 Task: Look for space in Valdosta, United States from 12th July, 2023 to 16th July, 2023 for 8 adults in price range Rs.10000 to Rs.16000. Place can be private room with 8 bedrooms having 8 beds and 8 bathrooms. Property type can be house, flat, guest house, hotel. Amenities needed are: wifi, TV, free parkinig on premises, gym, breakfast. Booking option can be shelf check-in. Required host language is English.
Action: Mouse moved to (483, 122)
Screenshot: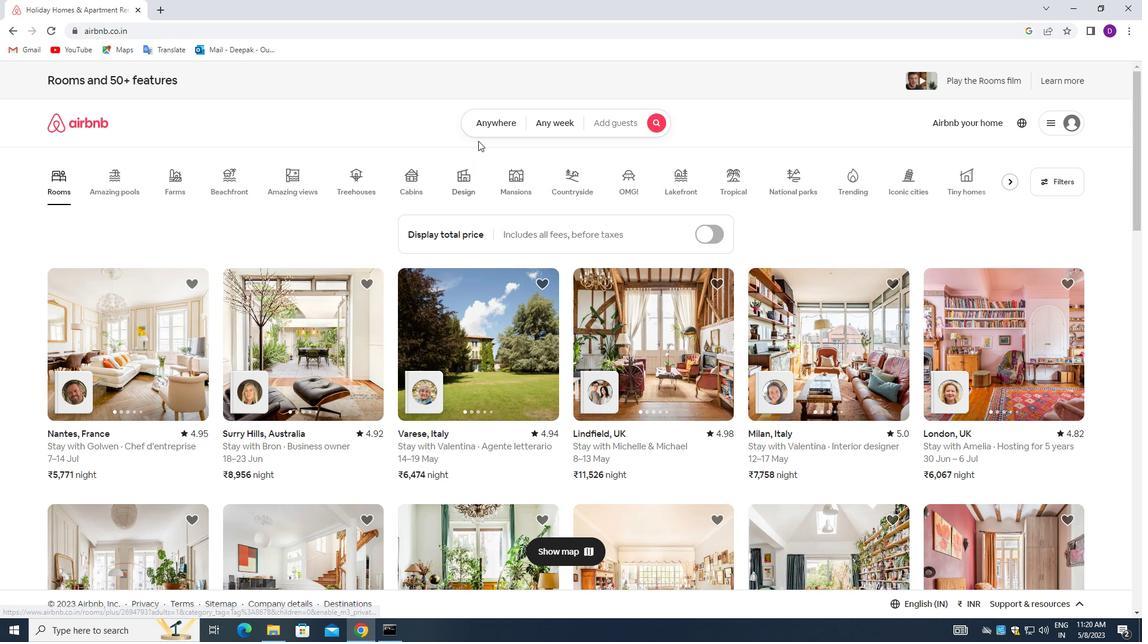 
Action: Mouse pressed left at (483, 122)
Screenshot: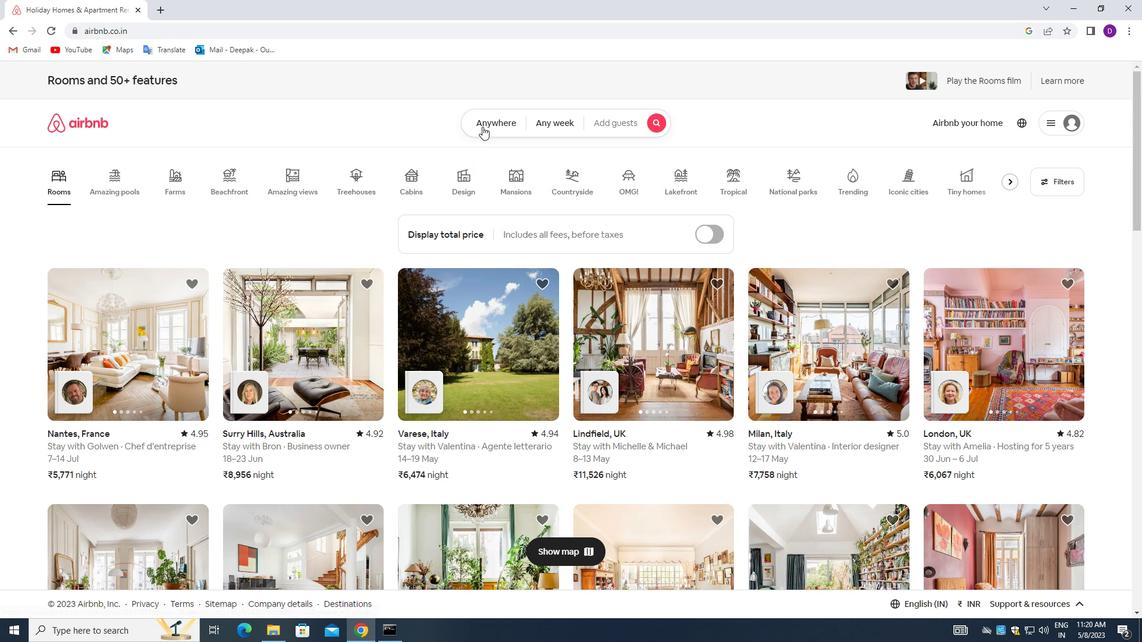 
Action: Mouse moved to (441, 166)
Screenshot: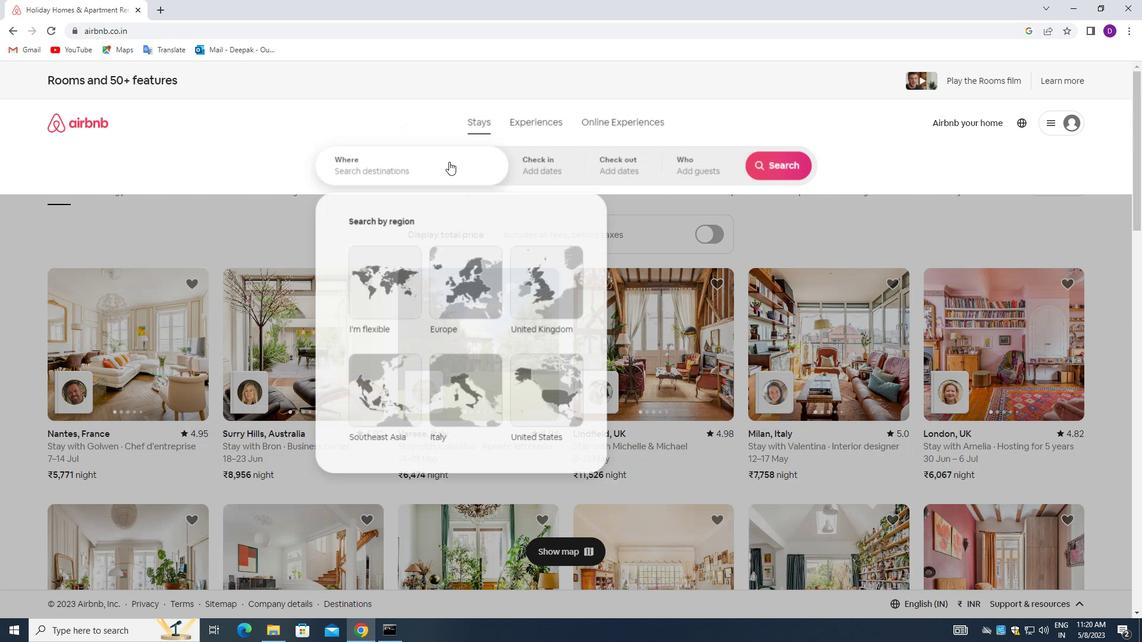 
Action: Mouse pressed left at (441, 166)
Screenshot: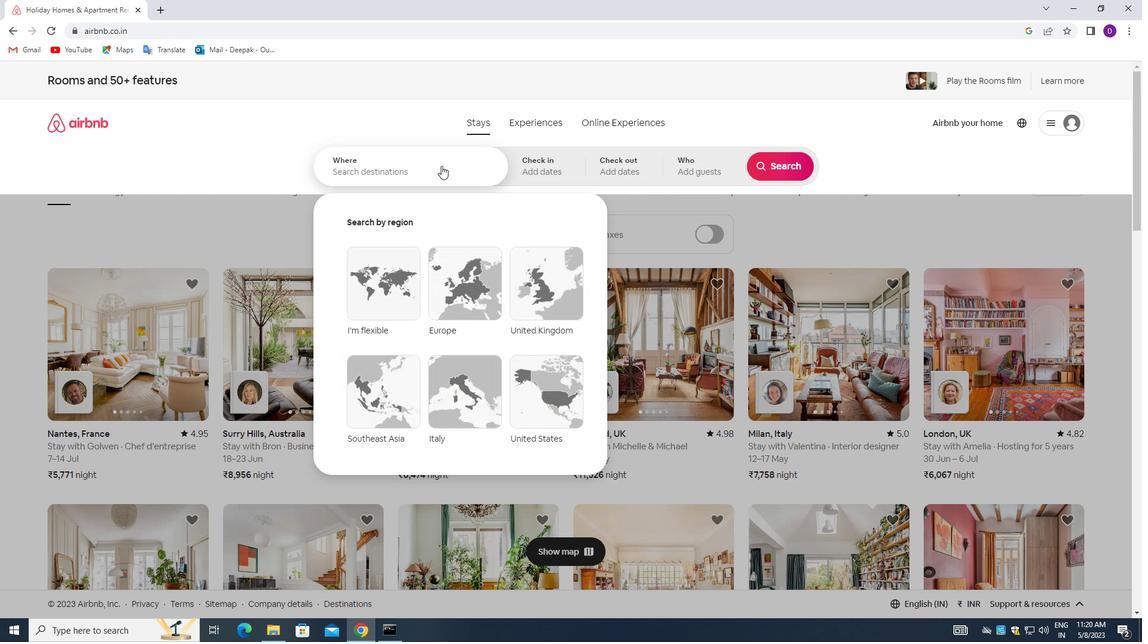 
Action: Mouse moved to (192, 251)
Screenshot: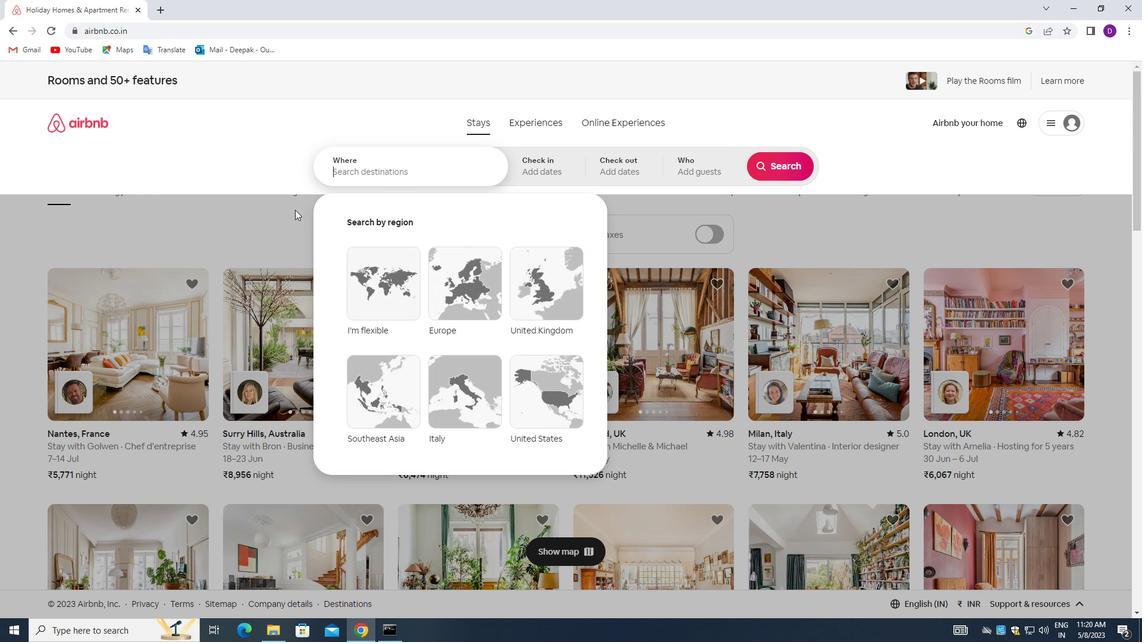 
Action: Key pressed <Key.shift_r>Valdosta,<Key.space><Key.shift>UNITED<Key.space><Key.shift_r>STATES<Key.enter>
Screenshot: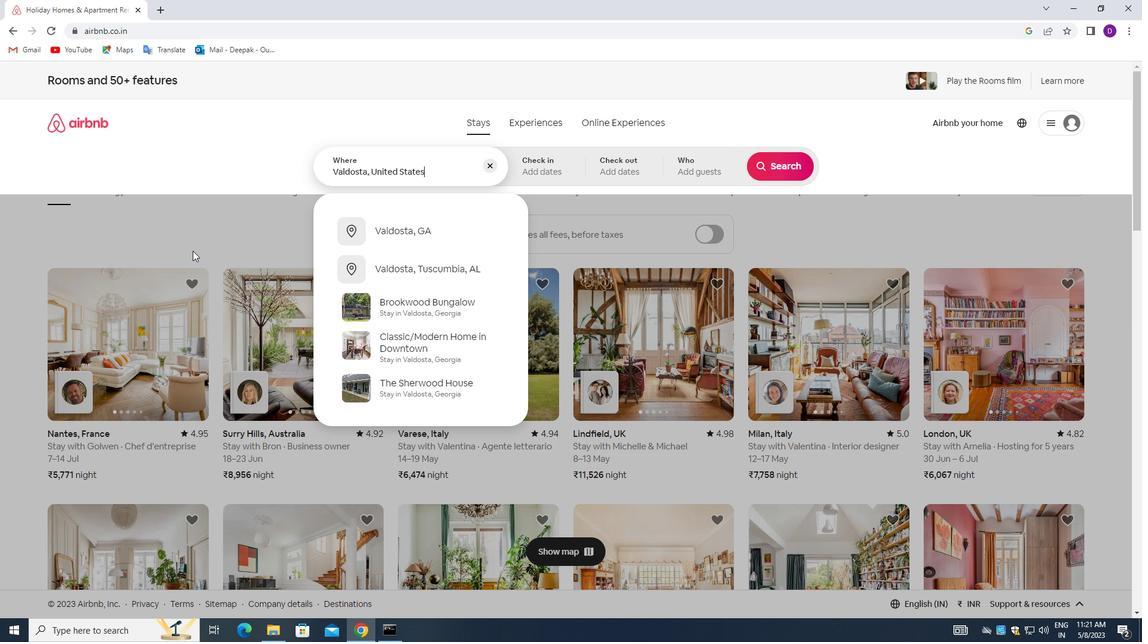 
Action: Mouse moved to (772, 261)
Screenshot: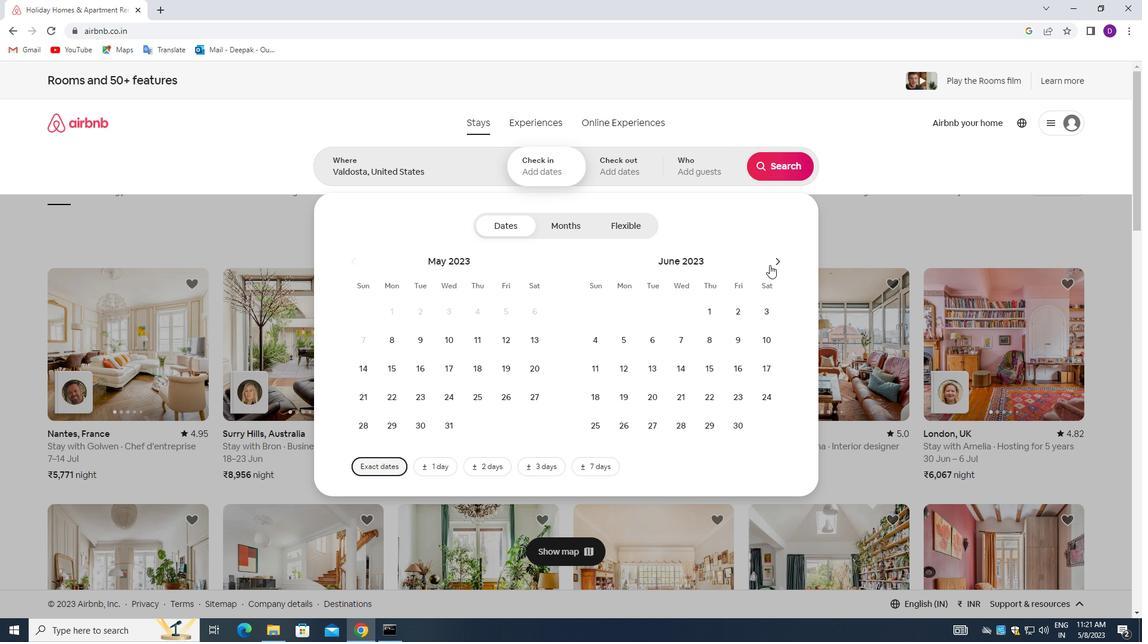 
Action: Mouse pressed left at (772, 261)
Screenshot: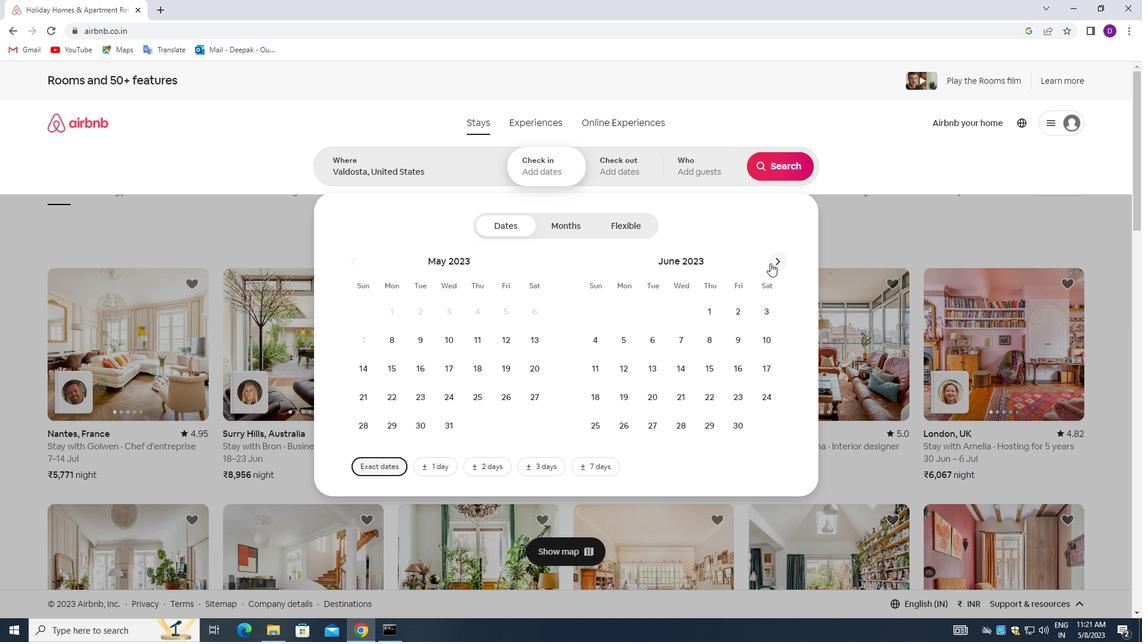 
Action: Mouse moved to (675, 366)
Screenshot: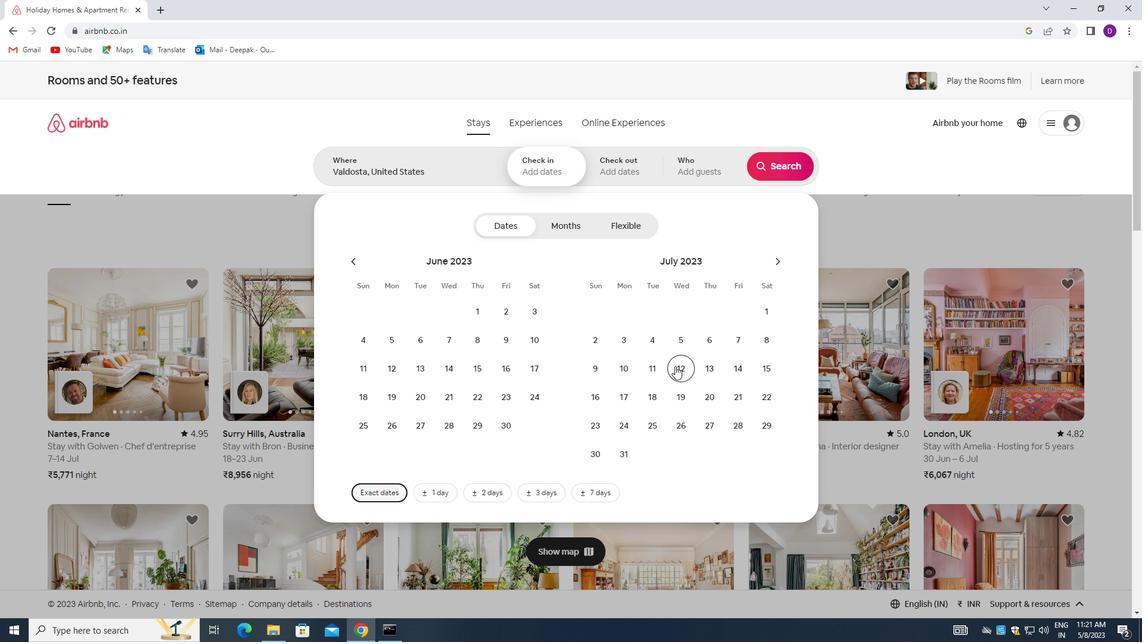 
Action: Mouse pressed left at (675, 366)
Screenshot: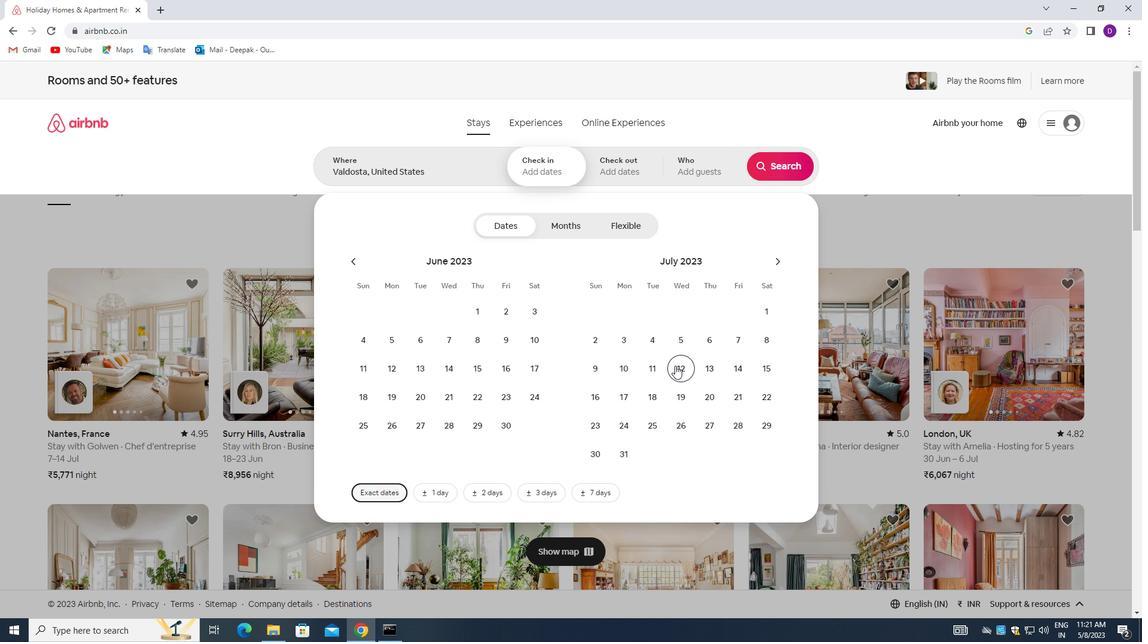 
Action: Mouse moved to (605, 399)
Screenshot: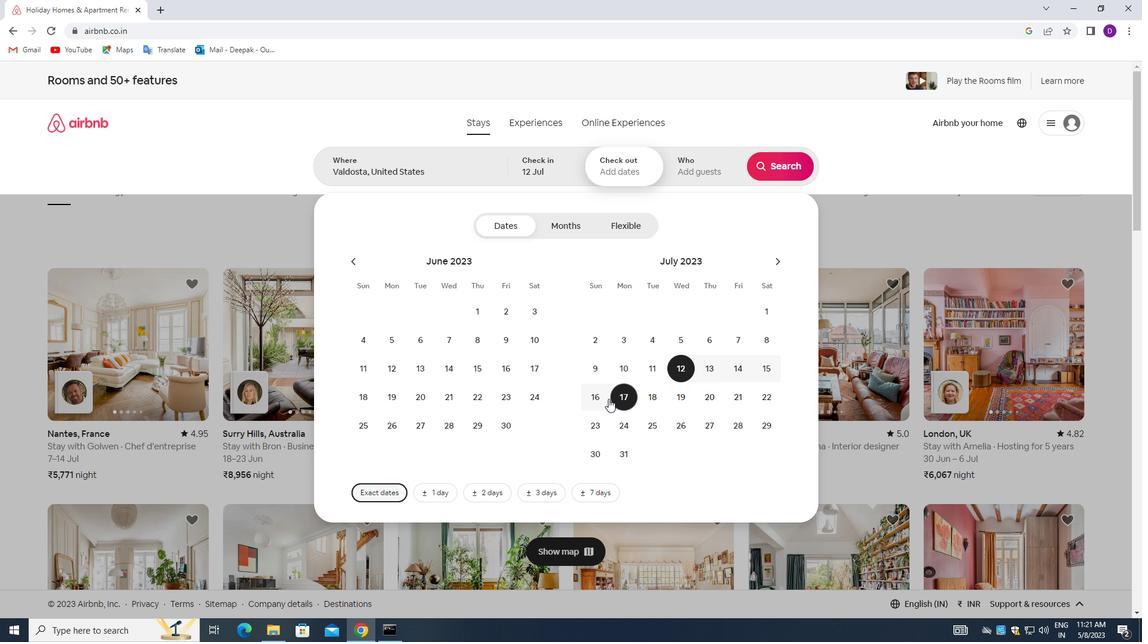 
Action: Mouse pressed left at (605, 399)
Screenshot: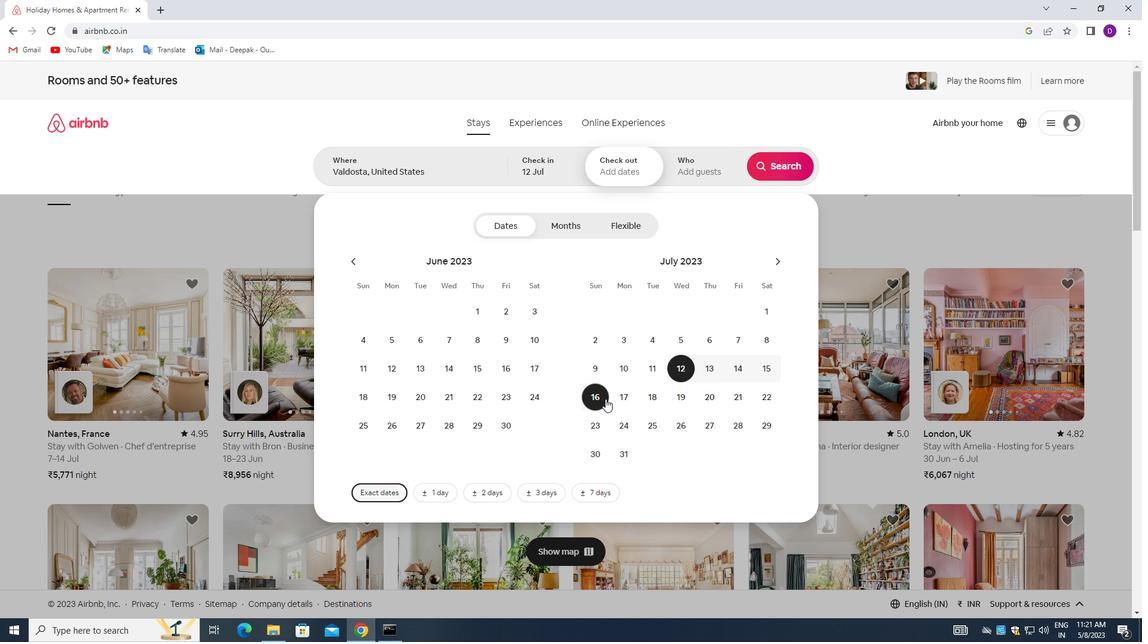 
Action: Mouse moved to (694, 161)
Screenshot: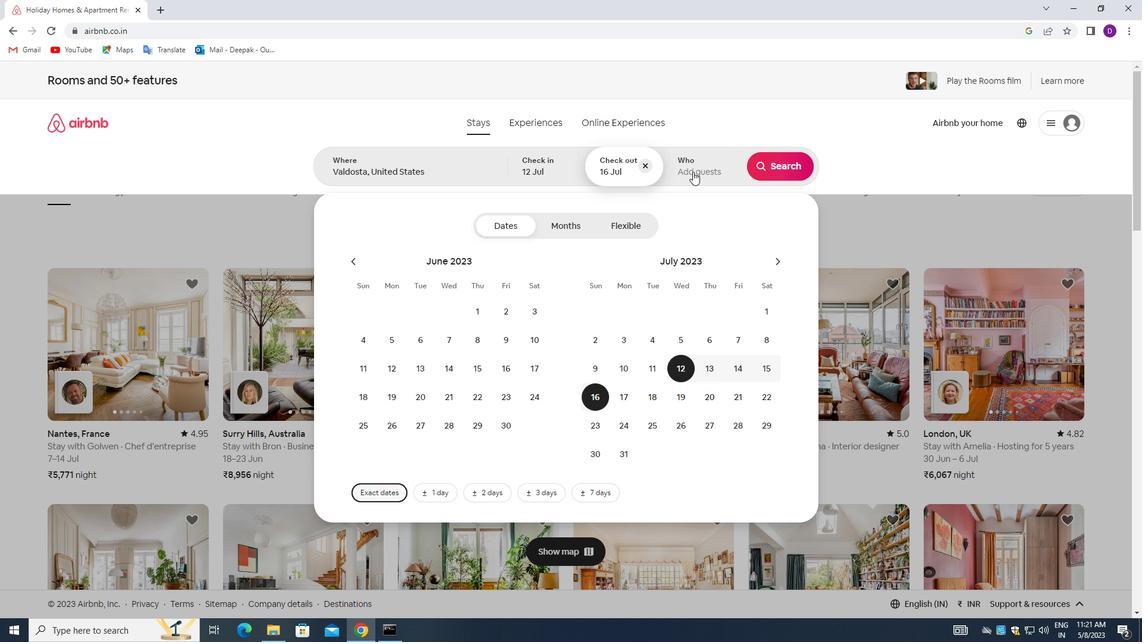 
Action: Mouse pressed left at (694, 161)
Screenshot: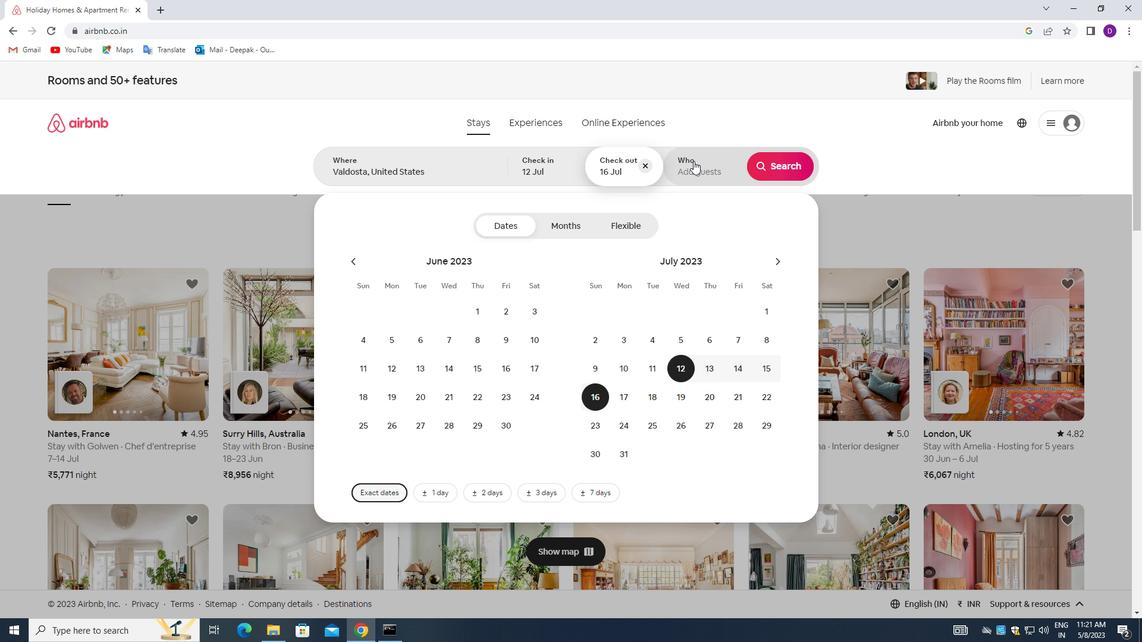 
Action: Mouse moved to (786, 228)
Screenshot: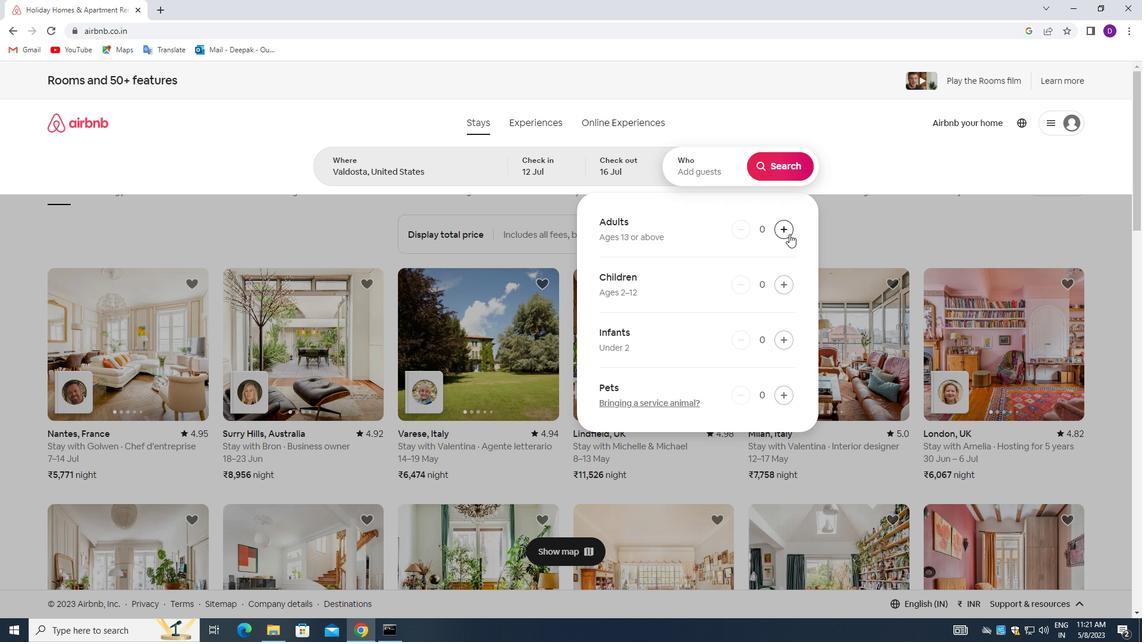 
Action: Mouse pressed left at (786, 228)
Screenshot: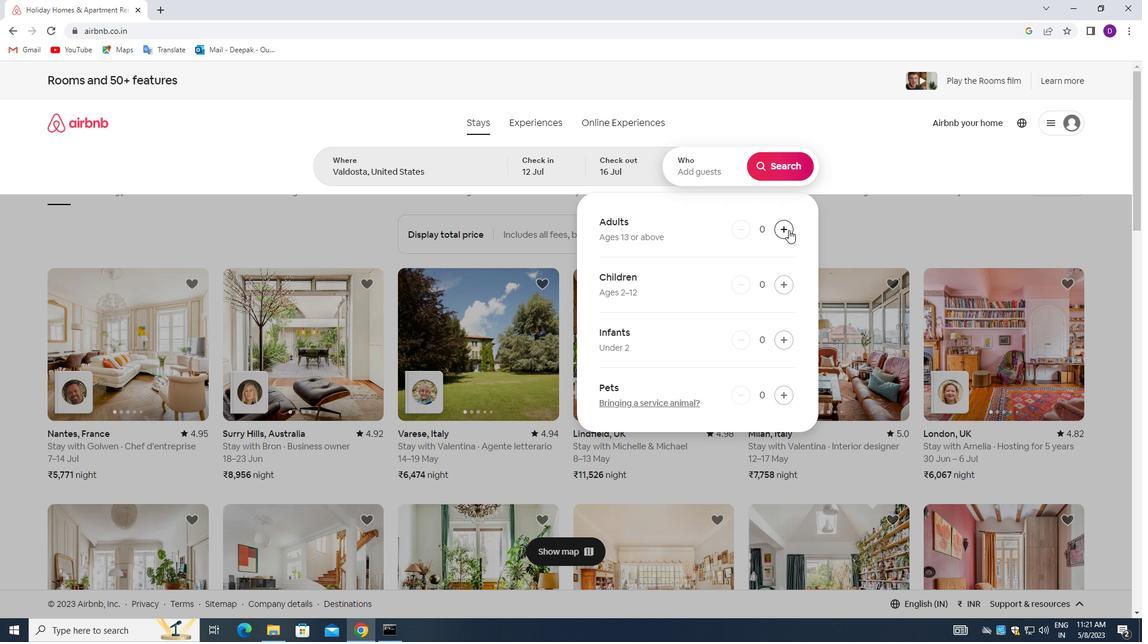 
Action: Mouse pressed left at (786, 228)
Screenshot: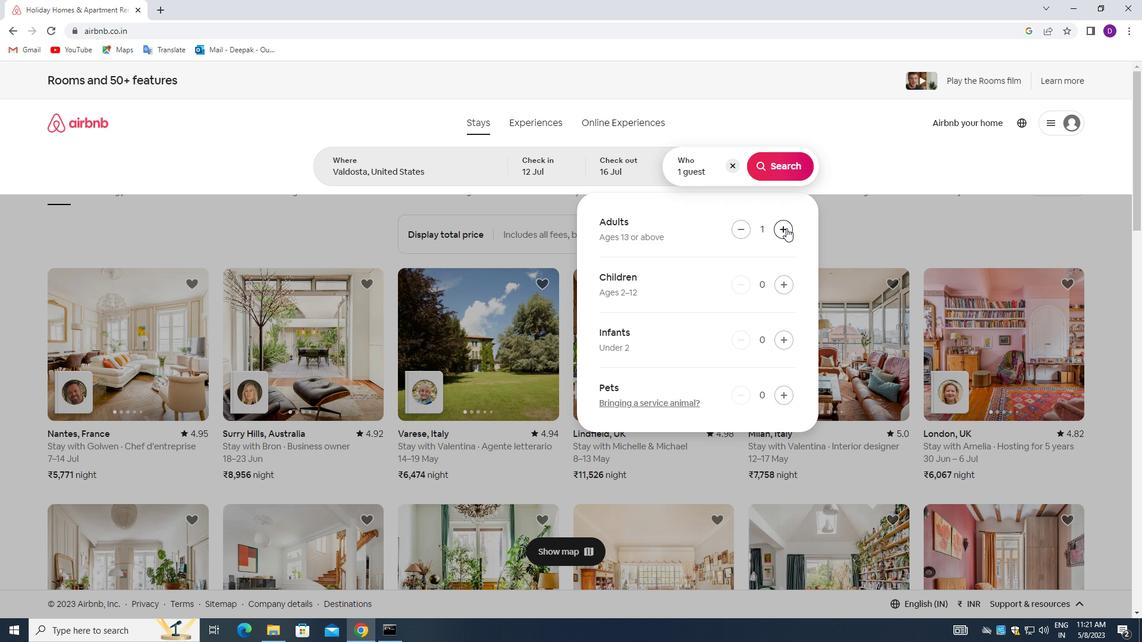 
Action: Mouse pressed left at (786, 228)
Screenshot: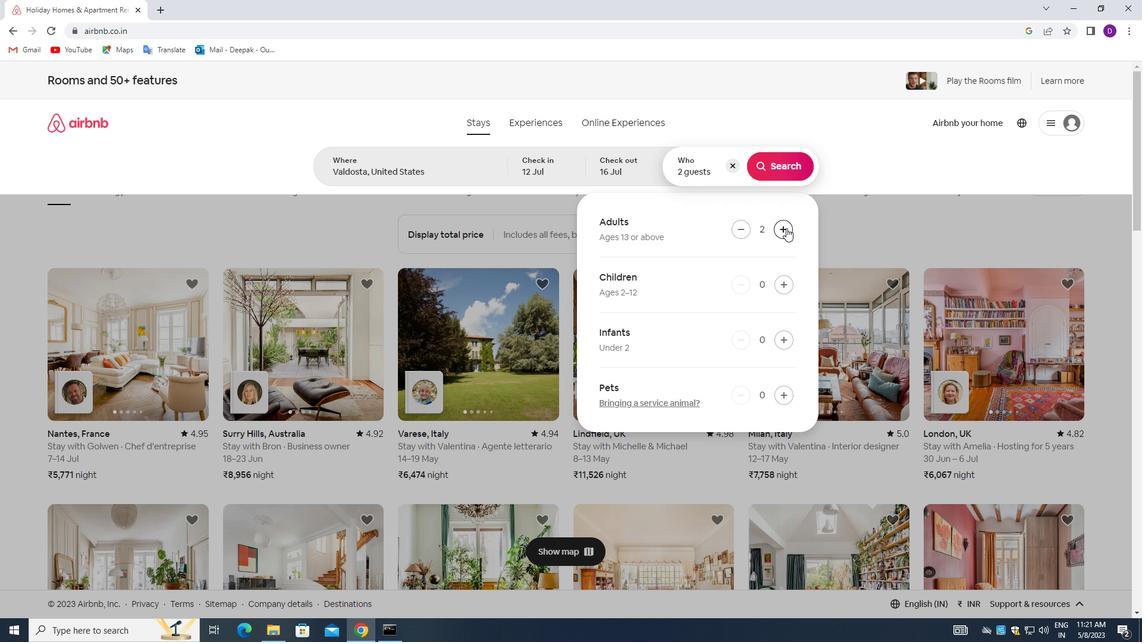 
Action: Mouse pressed left at (786, 228)
Screenshot: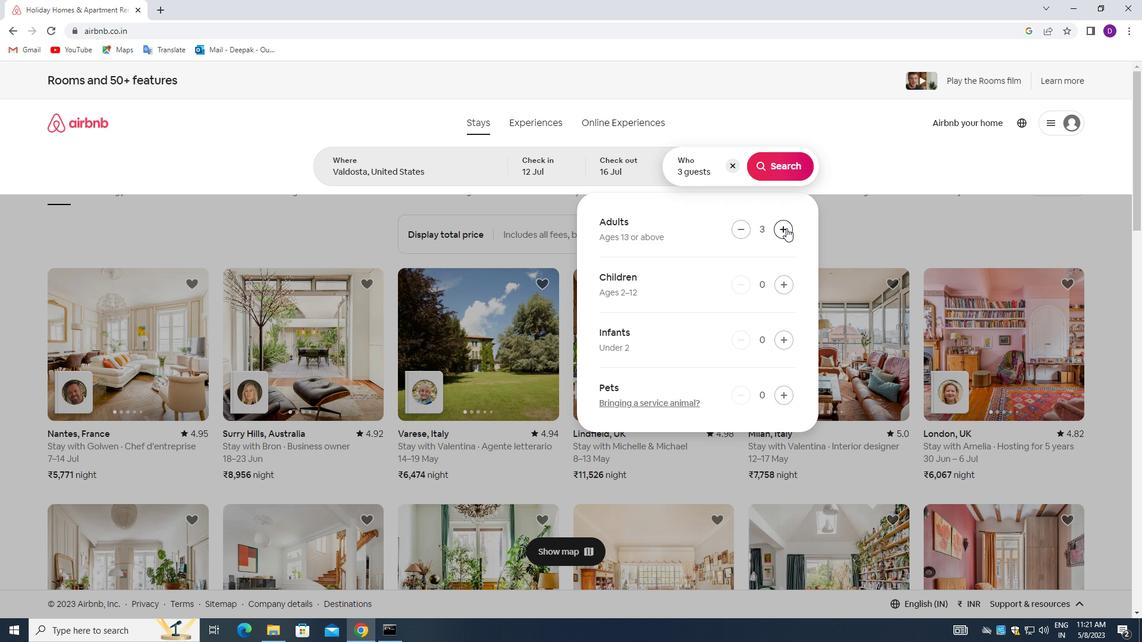 
Action: Mouse pressed left at (786, 228)
Screenshot: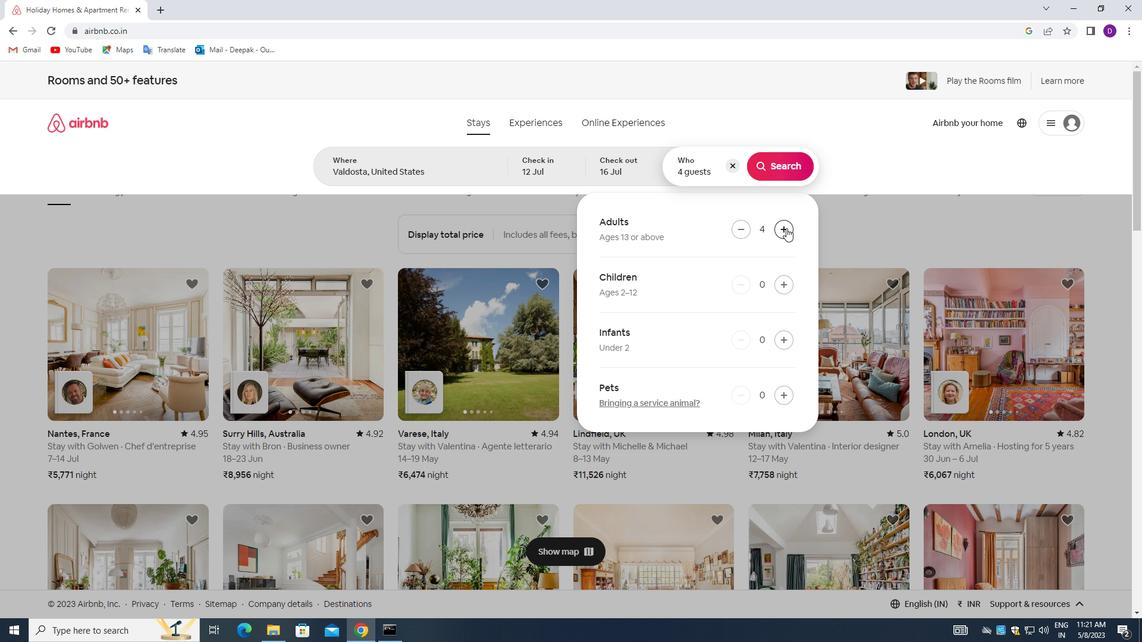 
Action: Mouse pressed left at (786, 228)
Screenshot: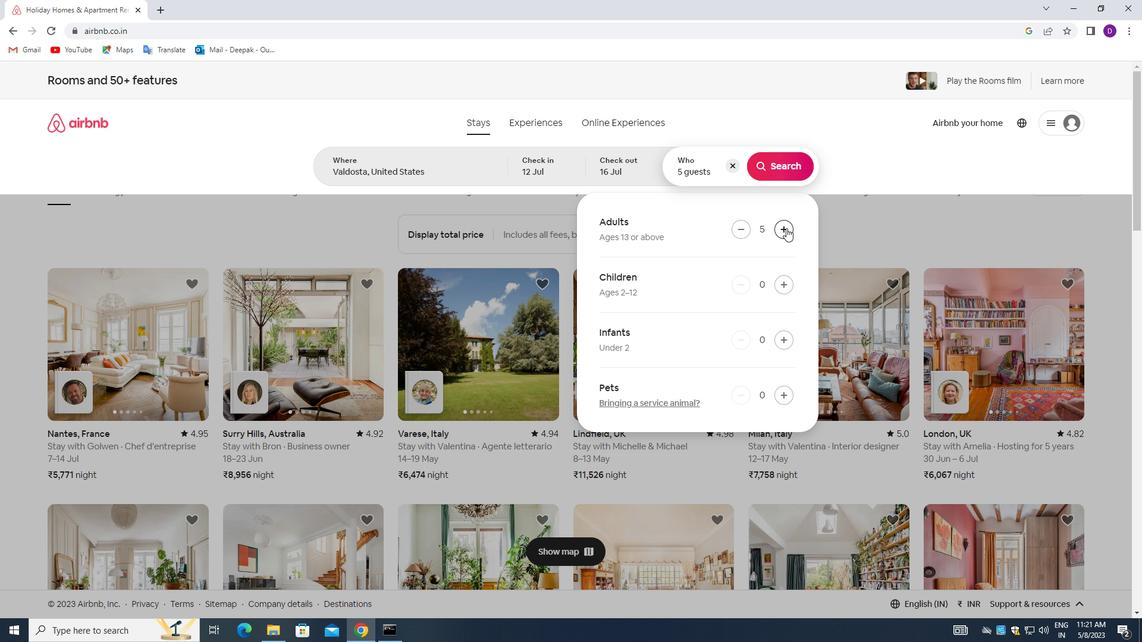 
Action: Mouse pressed left at (786, 228)
Screenshot: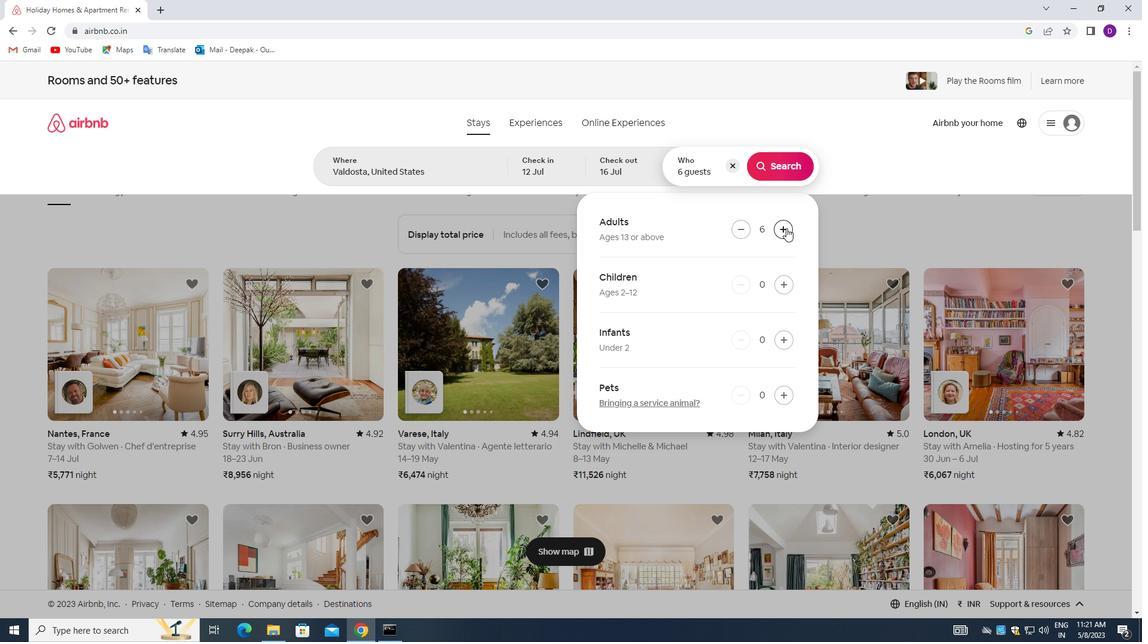 
Action: Mouse pressed left at (786, 228)
Screenshot: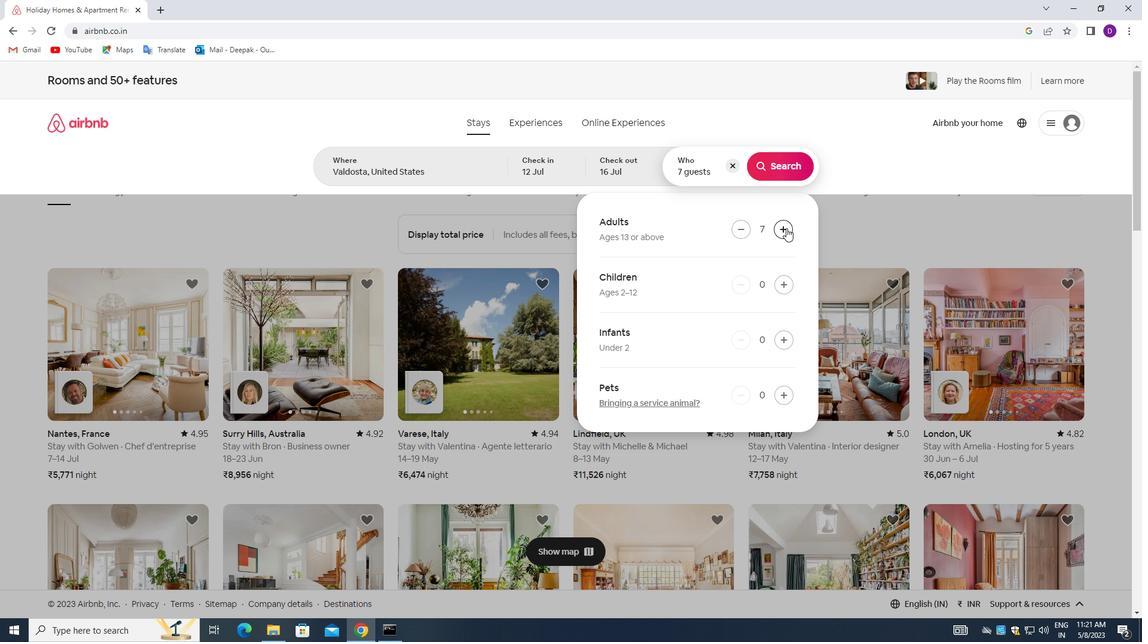 
Action: Mouse moved to (779, 164)
Screenshot: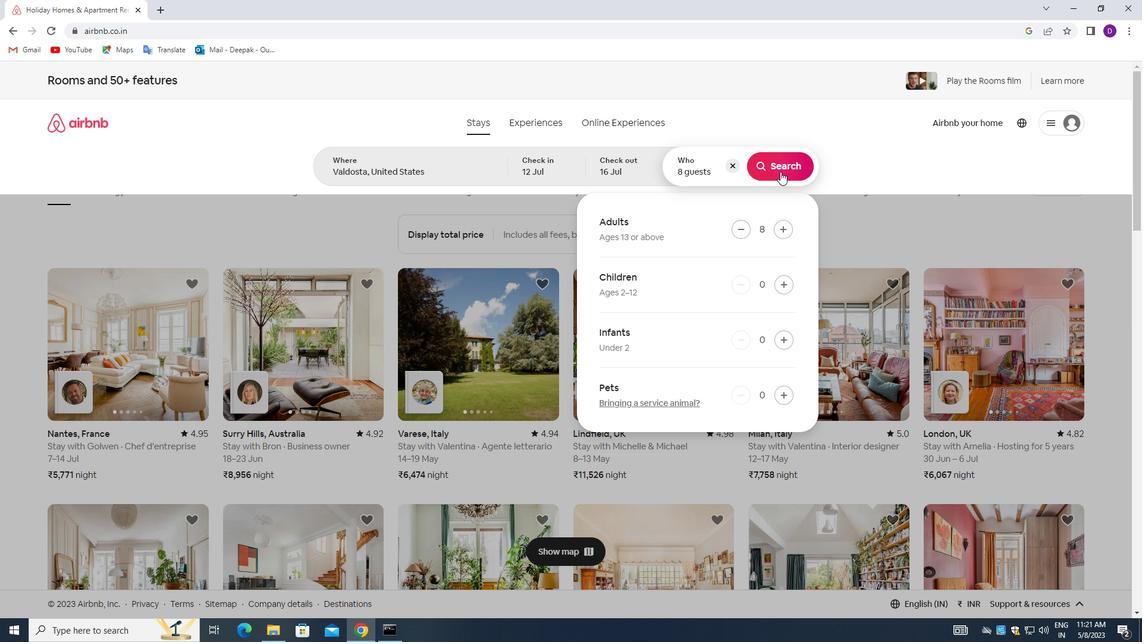 
Action: Mouse pressed left at (779, 164)
Screenshot: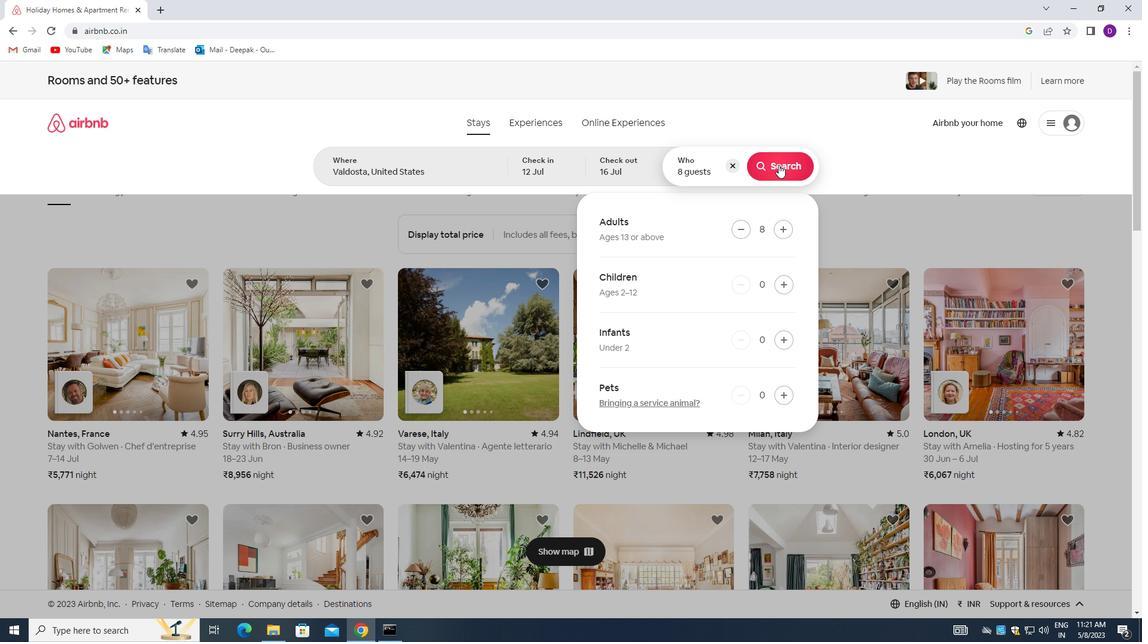 
Action: Mouse moved to (1077, 129)
Screenshot: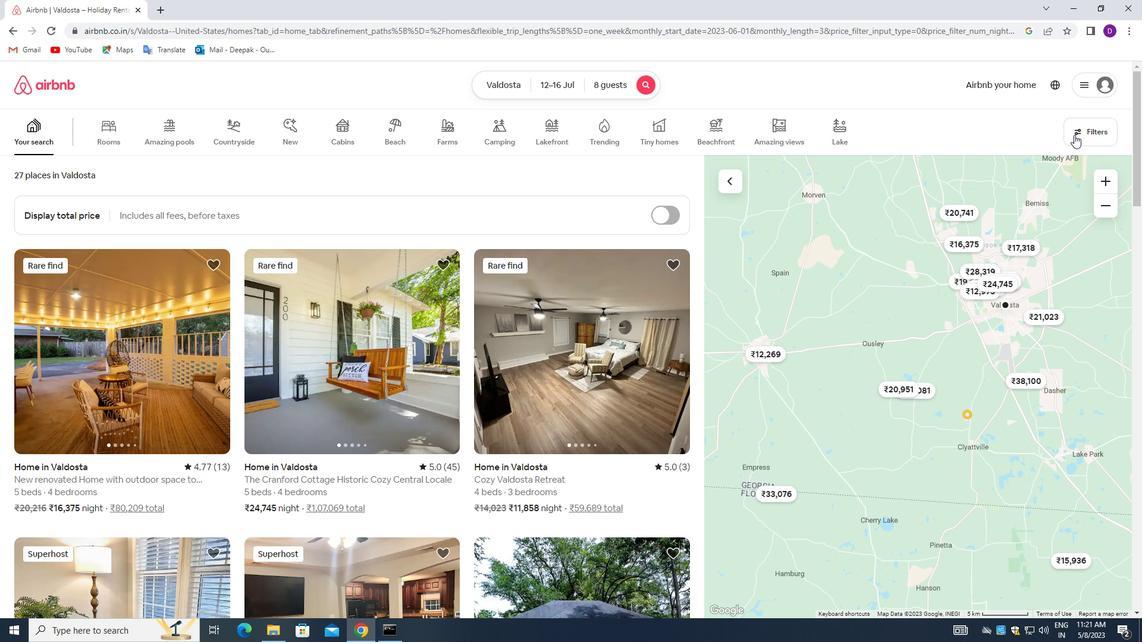
Action: Mouse pressed left at (1077, 129)
Screenshot: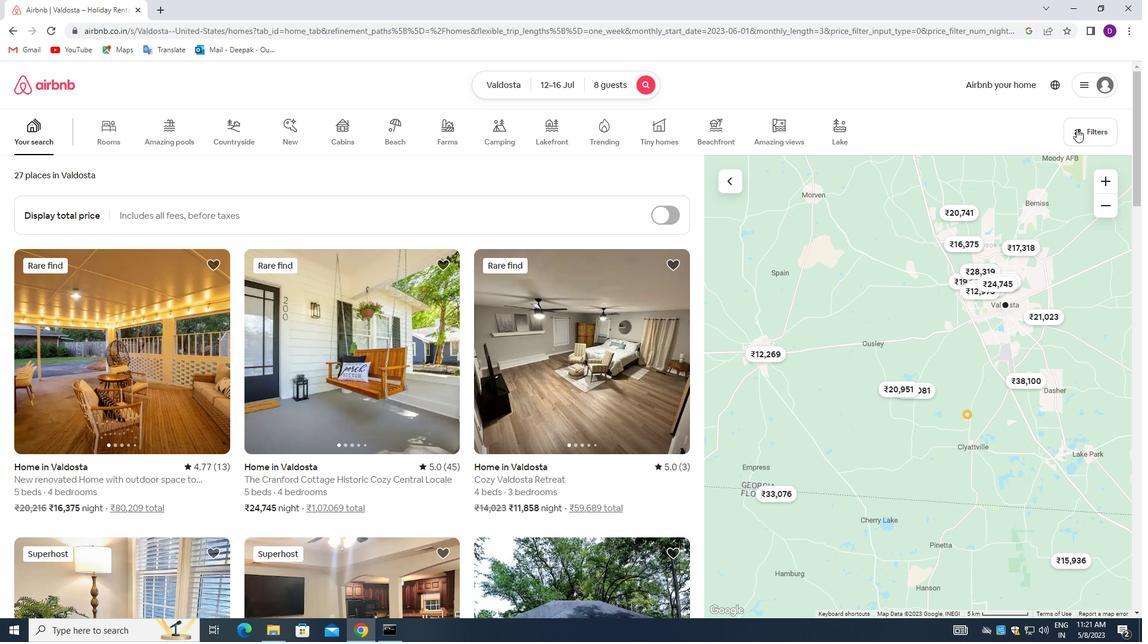 
Action: Mouse moved to (430, 425)
Screenshot: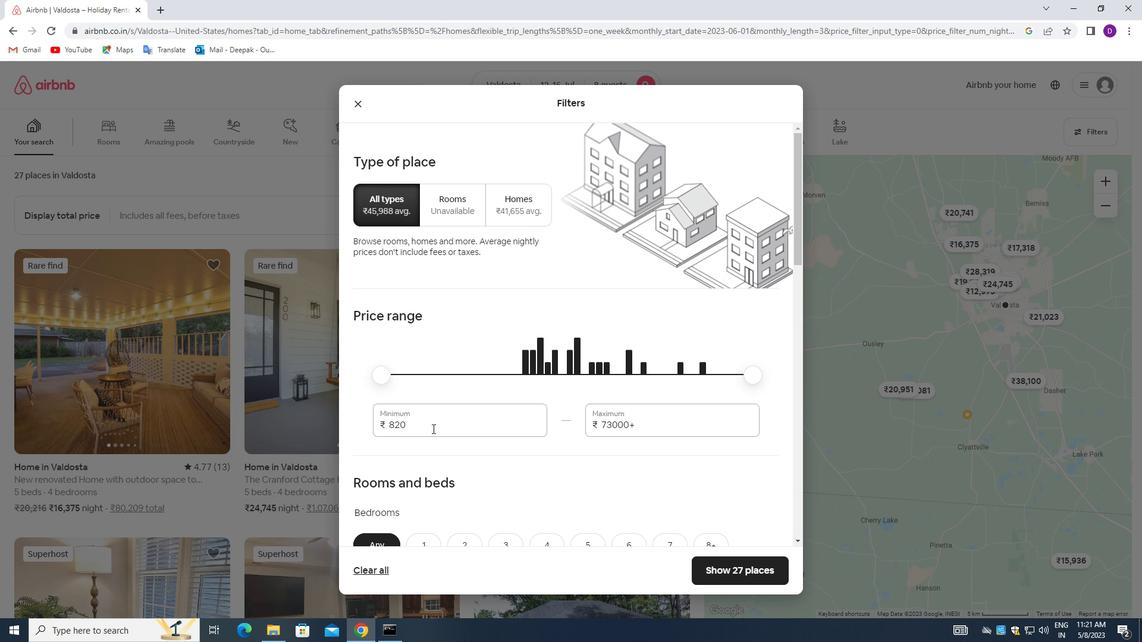 
Action: Mouse pressed left at (430, 425)
Screenshot: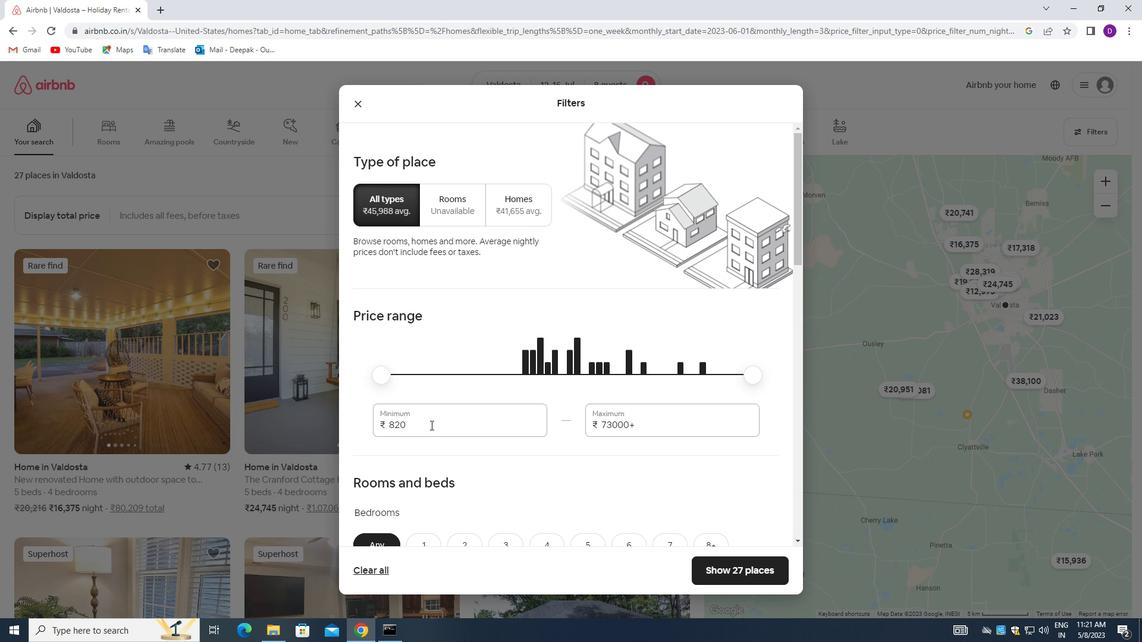 
Action: Mouse pressed left at (430, 425)
Screenshot: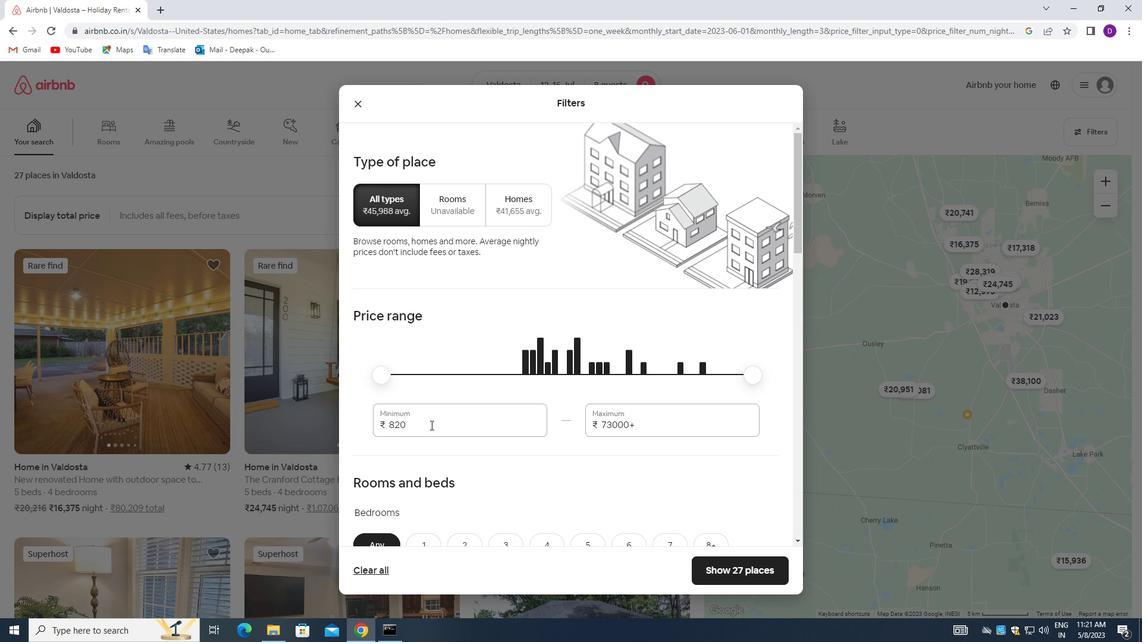 
Action: Key pressed 10000<Key.tab>16000
Screenshot: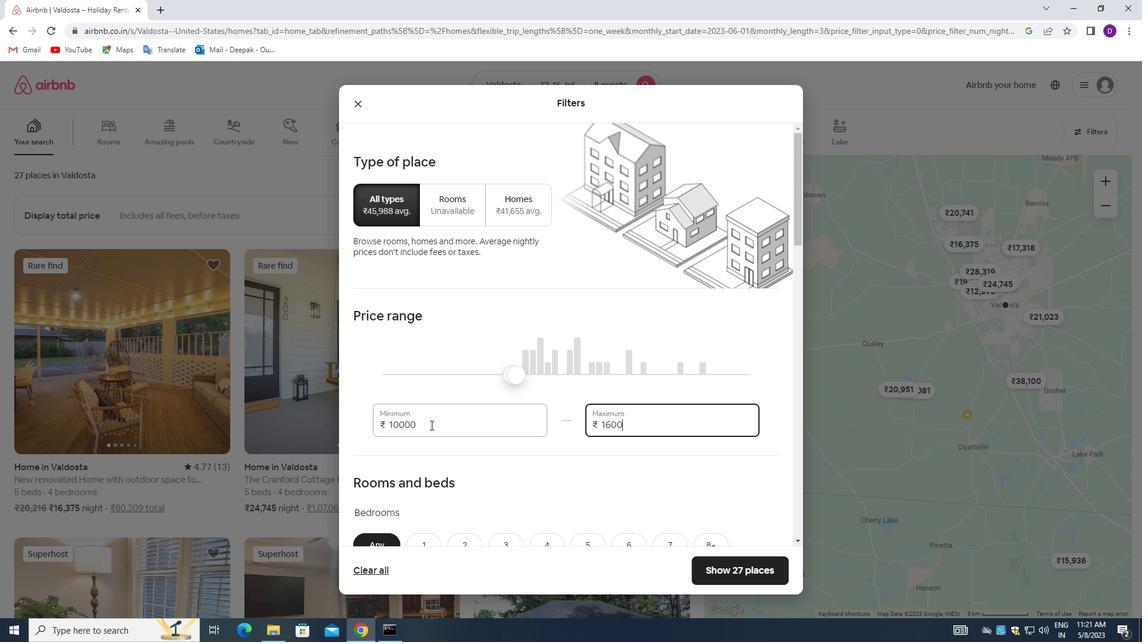 
Action: Mouse moved to (489, 460)
Screenshot: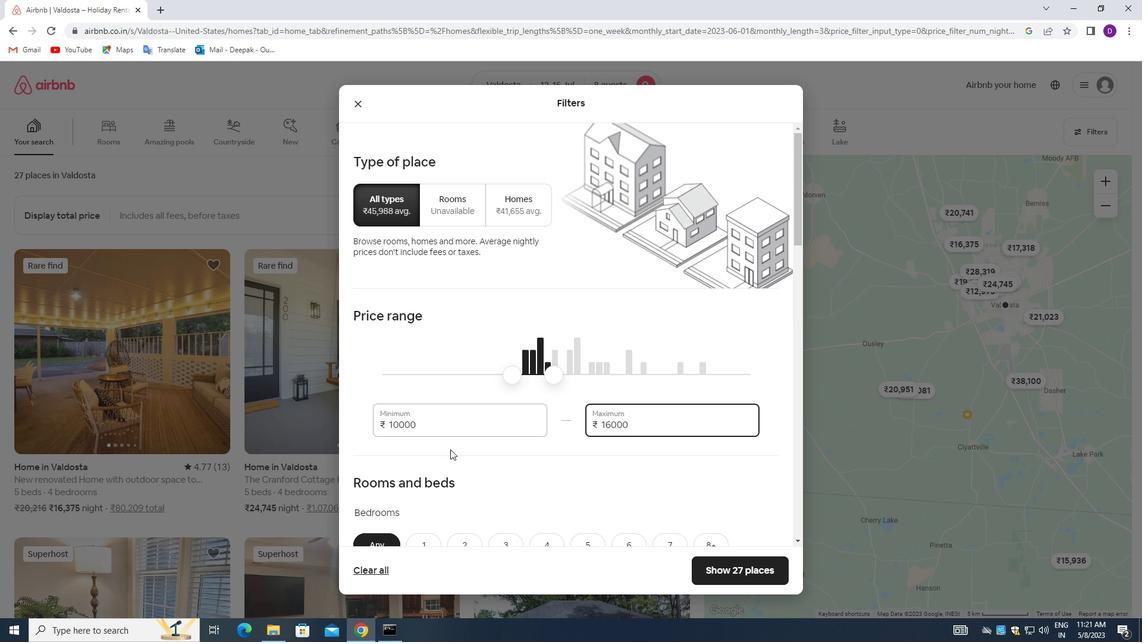 
Action: Mouse scrolled (489, 460) with delta (0, 0)
Screenshot: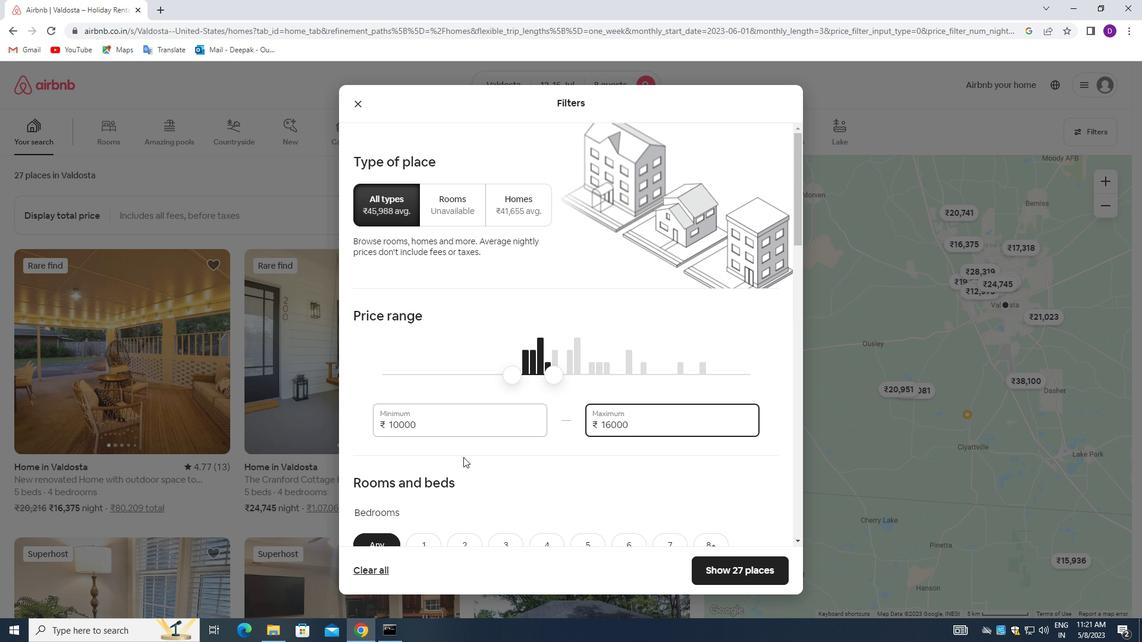 
Action: Mouse scrolled (489, 460) with delta (0, 0)
Screenshot: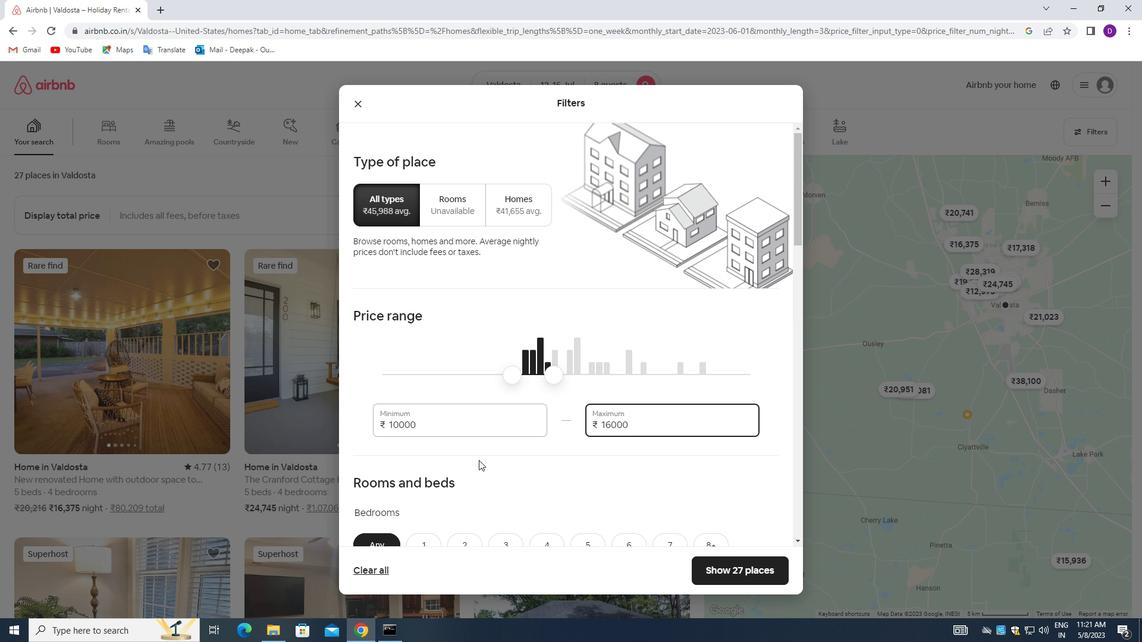 
Action: Mouse moved to (494, 458)
Screenshot: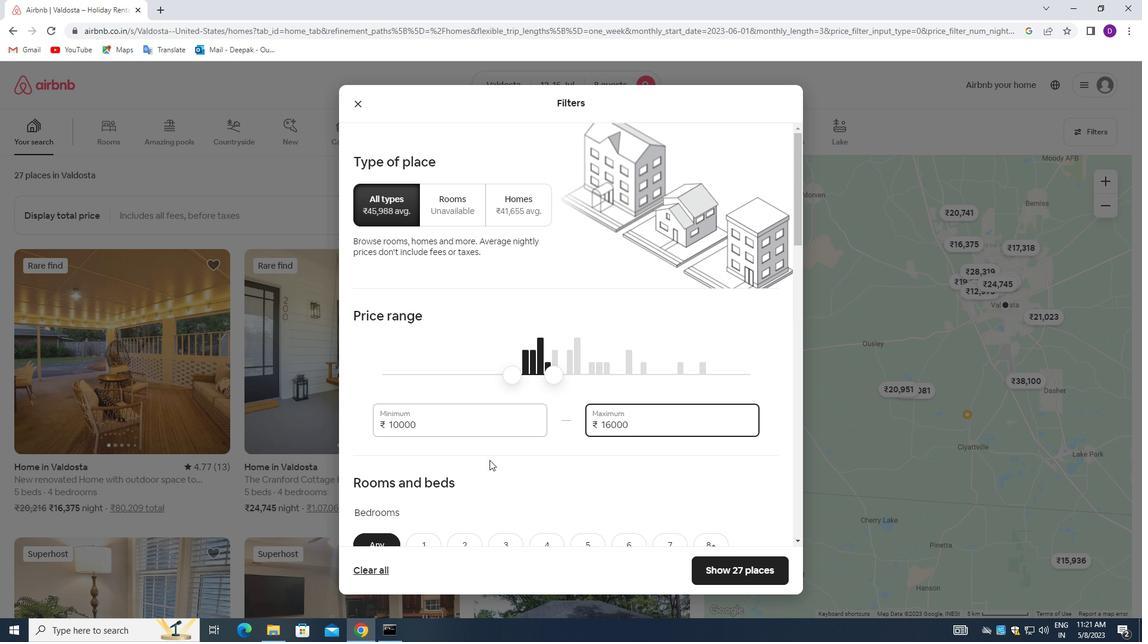 
Action: Mouse scrolled (494, 458) with delta (0, 0)
Screenshot: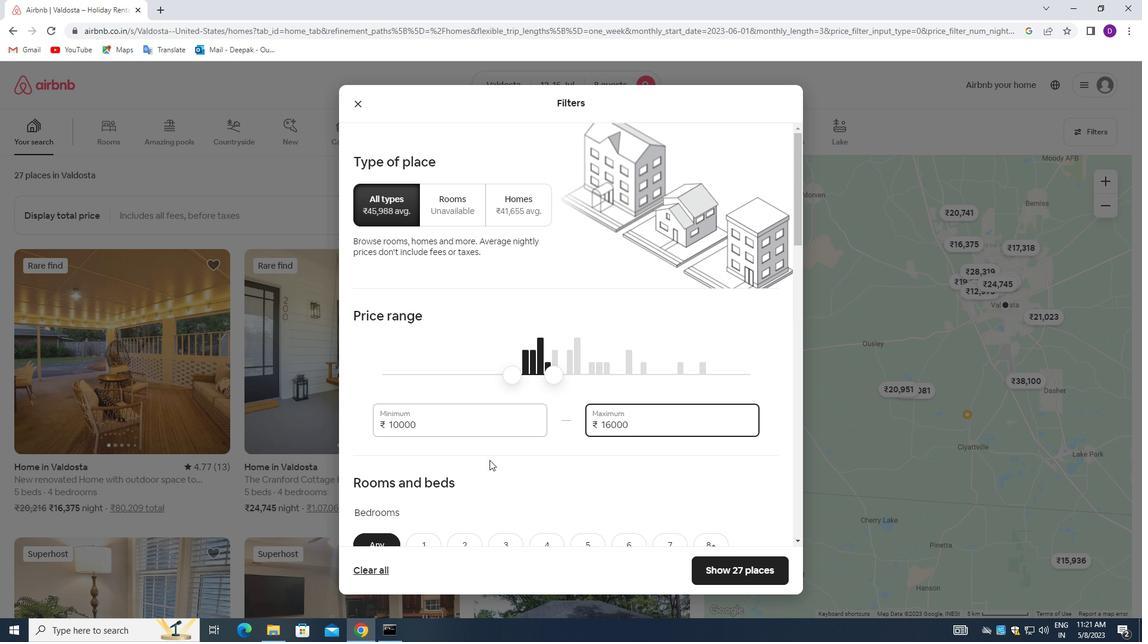 
Action: Mouse moved to (500, 457)
Screenshot: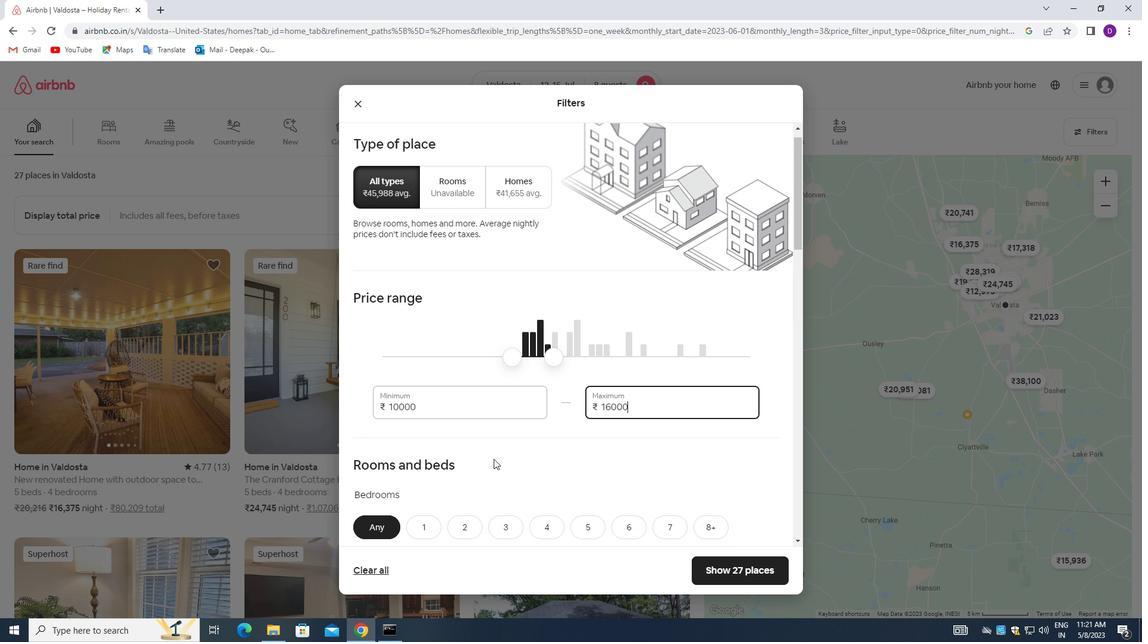 
Action: Mouse scrolled (500, 456) with delta (0, 0)
Screenshot: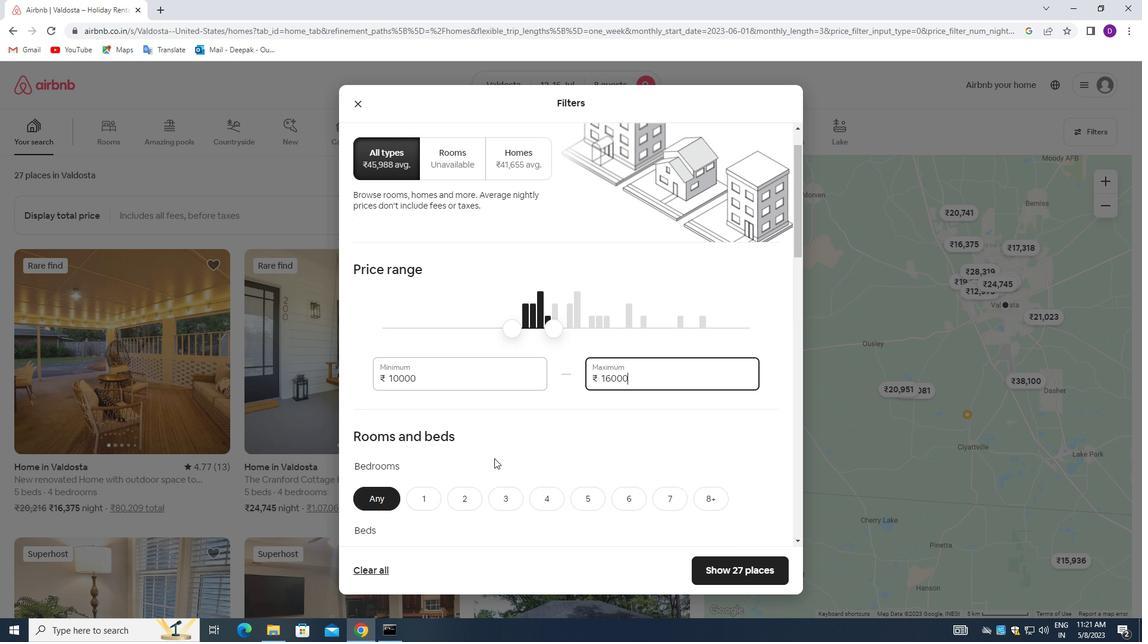 
Action: Mouse moved to (703, 317)
Screenshot: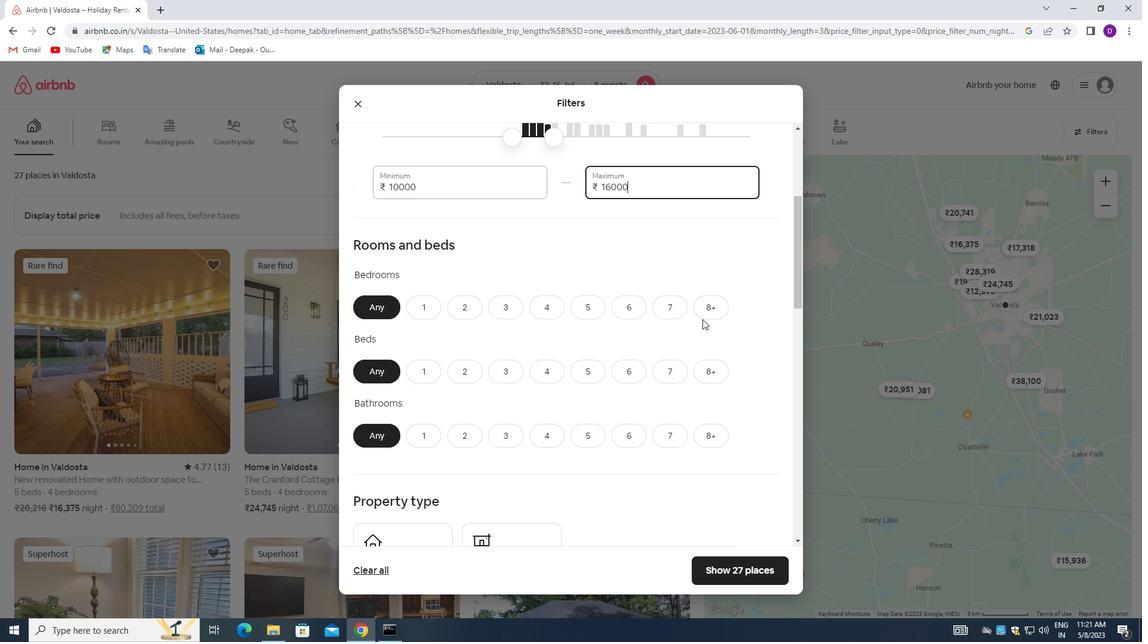 
Action: Mouse pressed left at (703, 317)
Screenshot: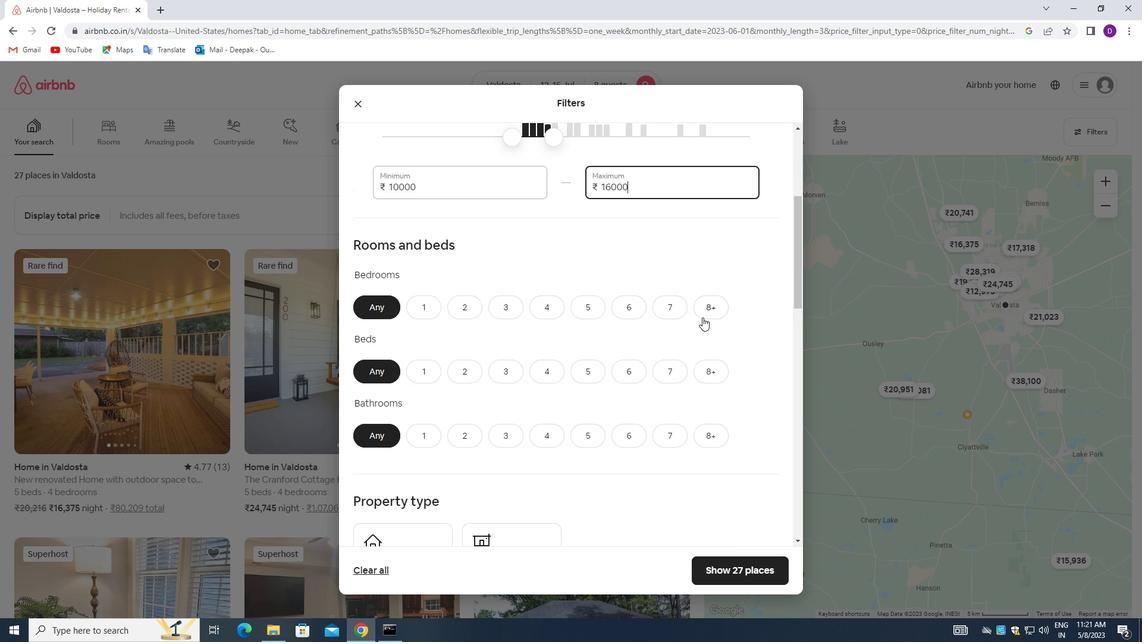 
Action: Mouse moved to (710, 371)
Screenshot: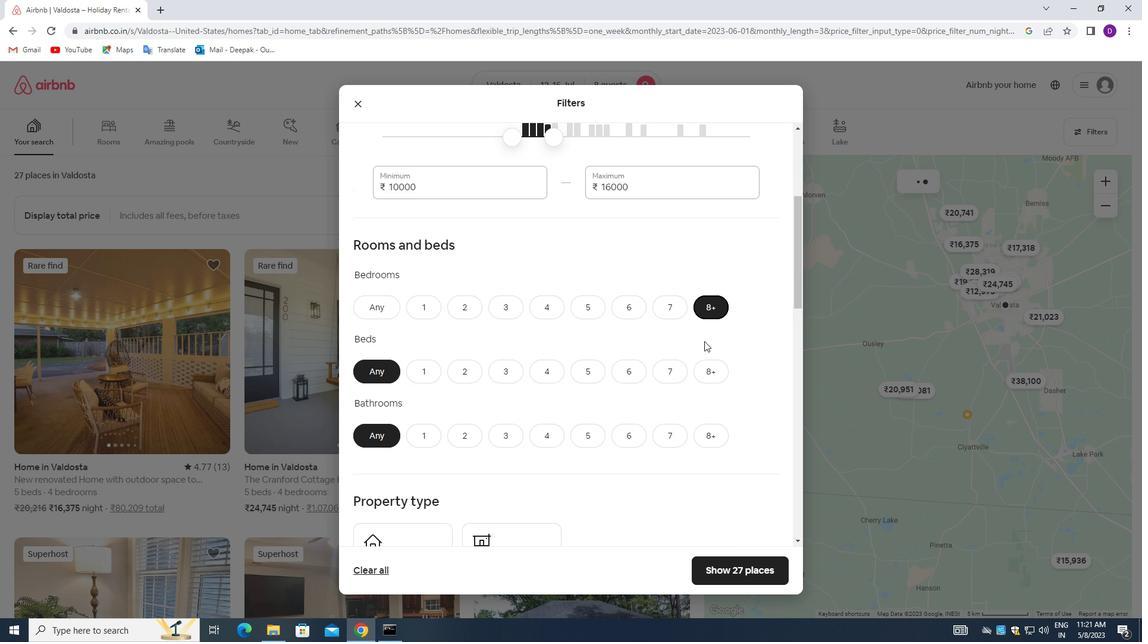
Action: Mouse pressed left at (710, 371)
Screenshot: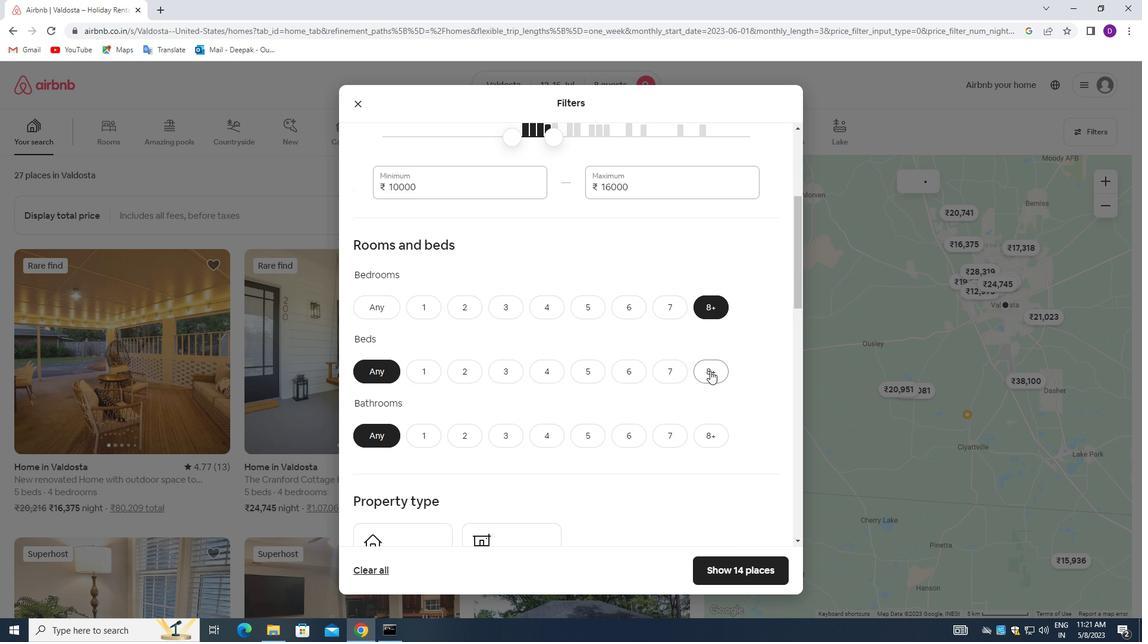 
Action: Mouse moved to (700, 434)
Screenshot: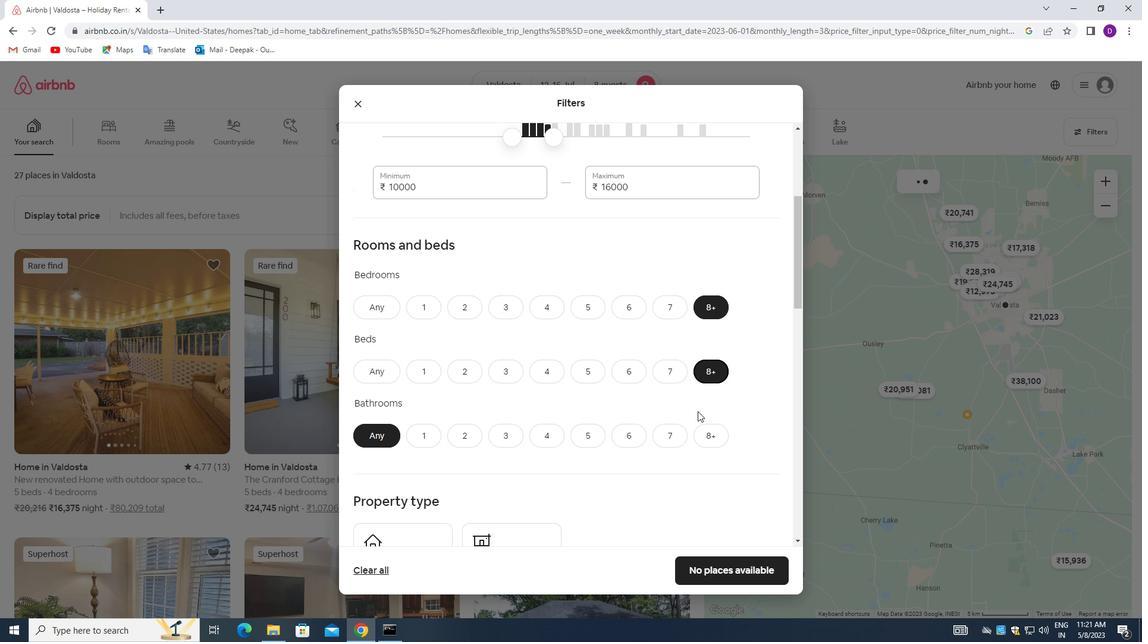 
Action: Mouse pressed left at (700, 434)
Screenshot: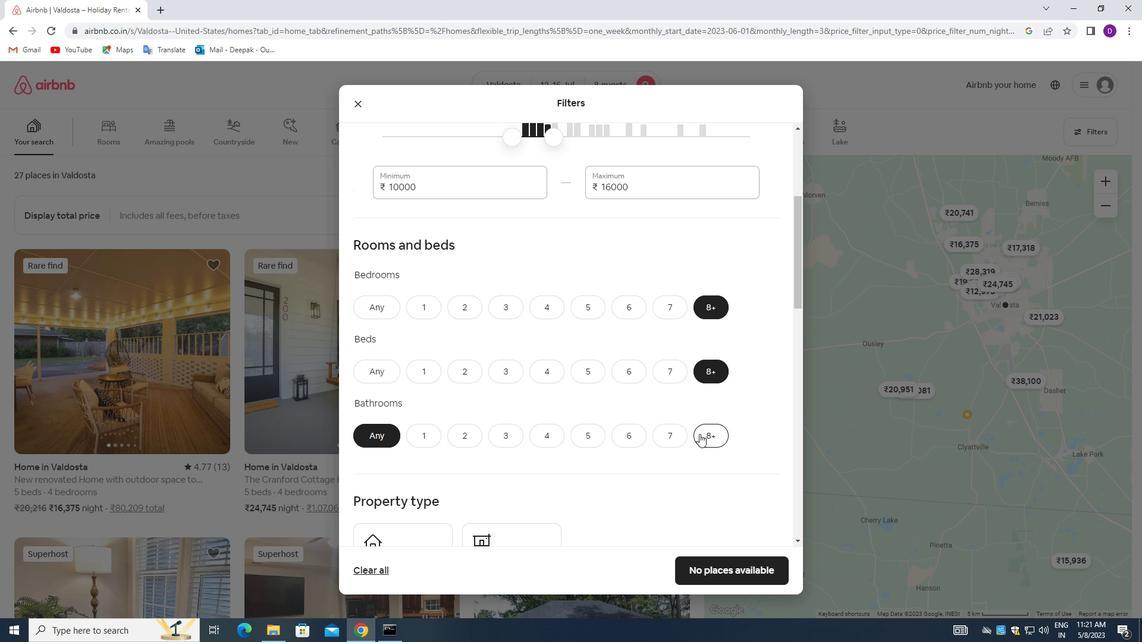 
Action: Mouse moved to (570, 397)
Screenshot: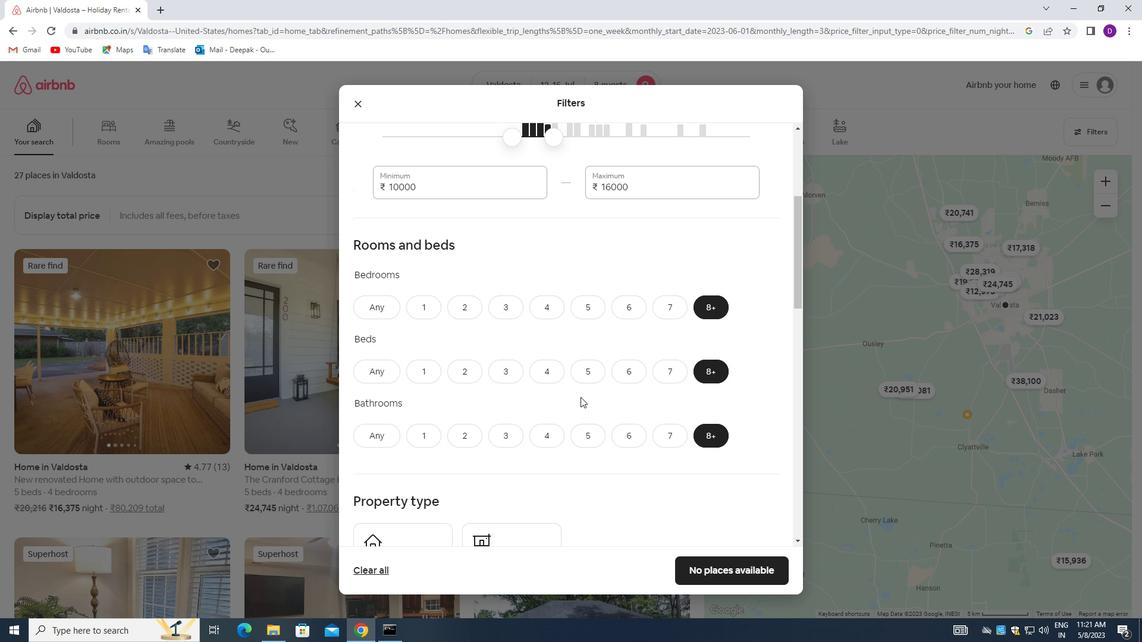 
Action: Mouse scrolled (570, 396) with delta (0, 0)
Screenshot: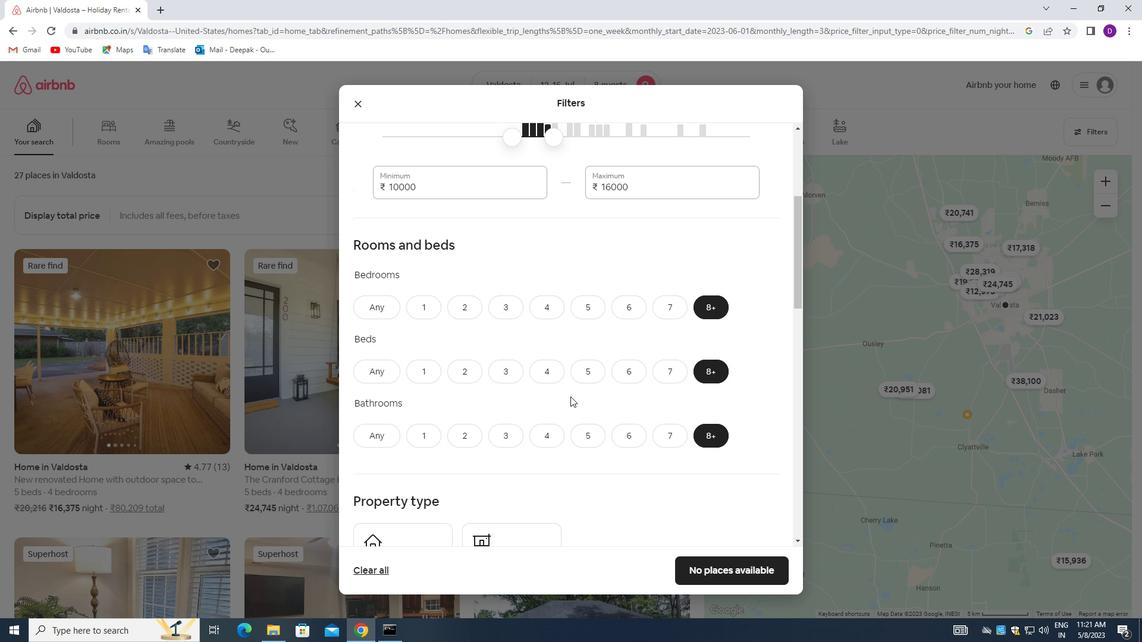 
Action: Mouse scrolled (570, 396) with delta (0, 0)
Screenshot: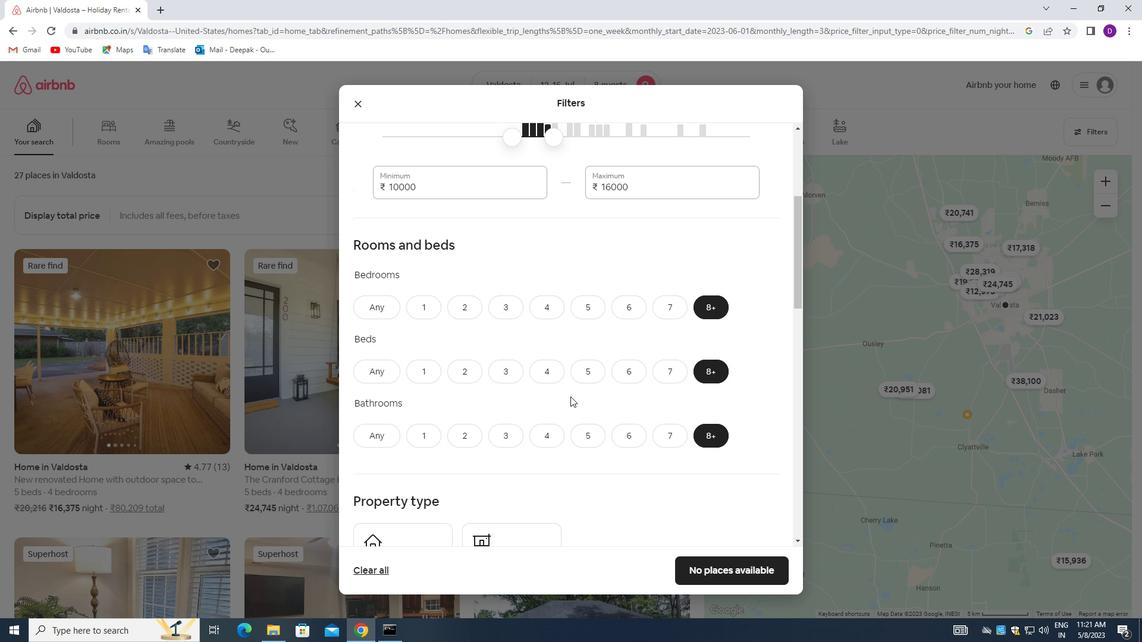 
Action: Mouse moved to (423, 433)
Screenshot: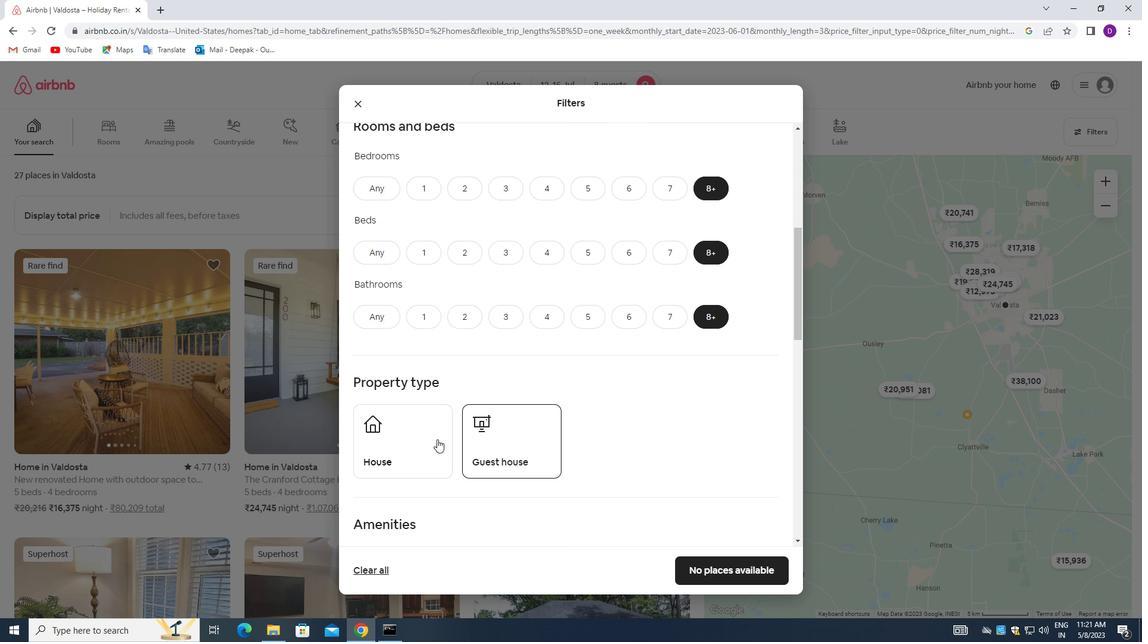
Action: Mouse pressed left at (423, 433)
Screenshot: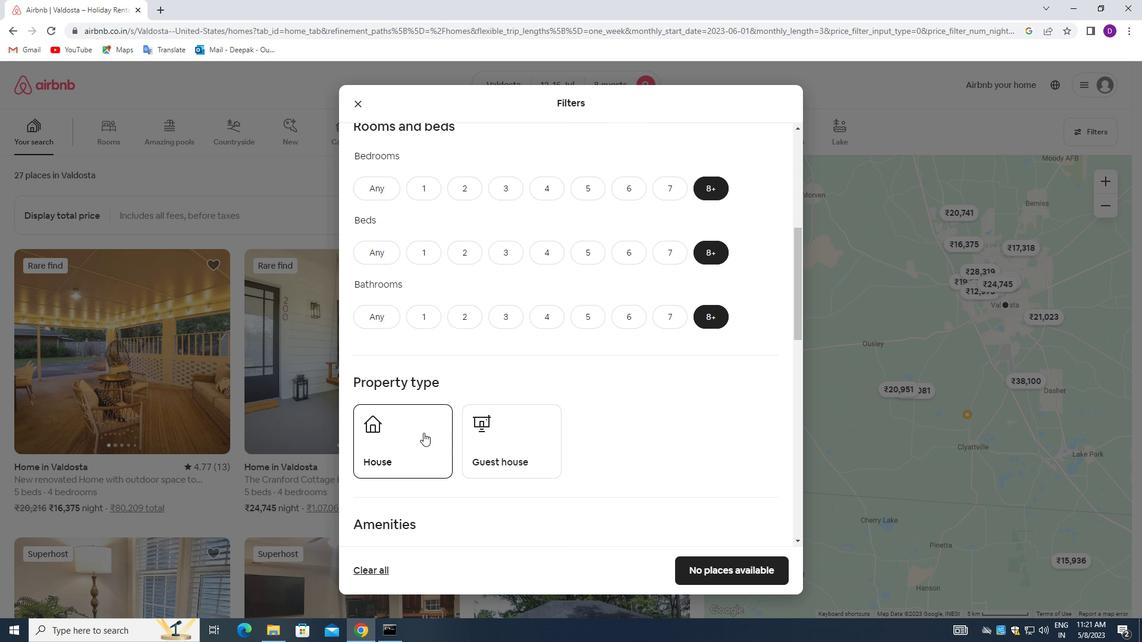 
Action: Mouse moved to (480, 441)
Screenshot: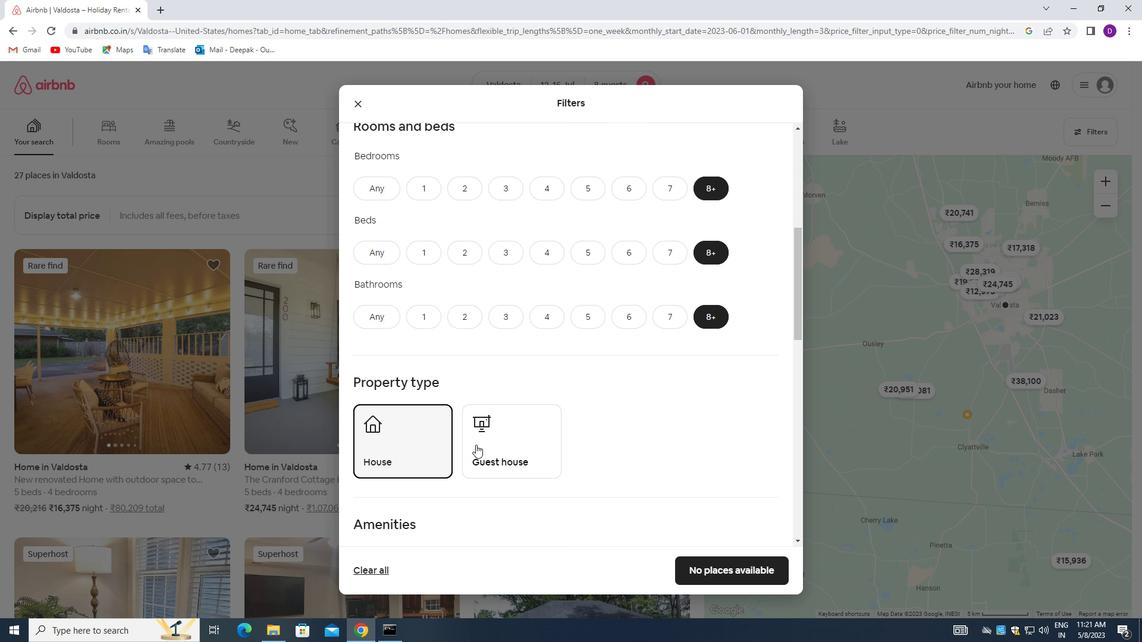 
Action: Mouse pressed left at (480, 441)
Screenshot: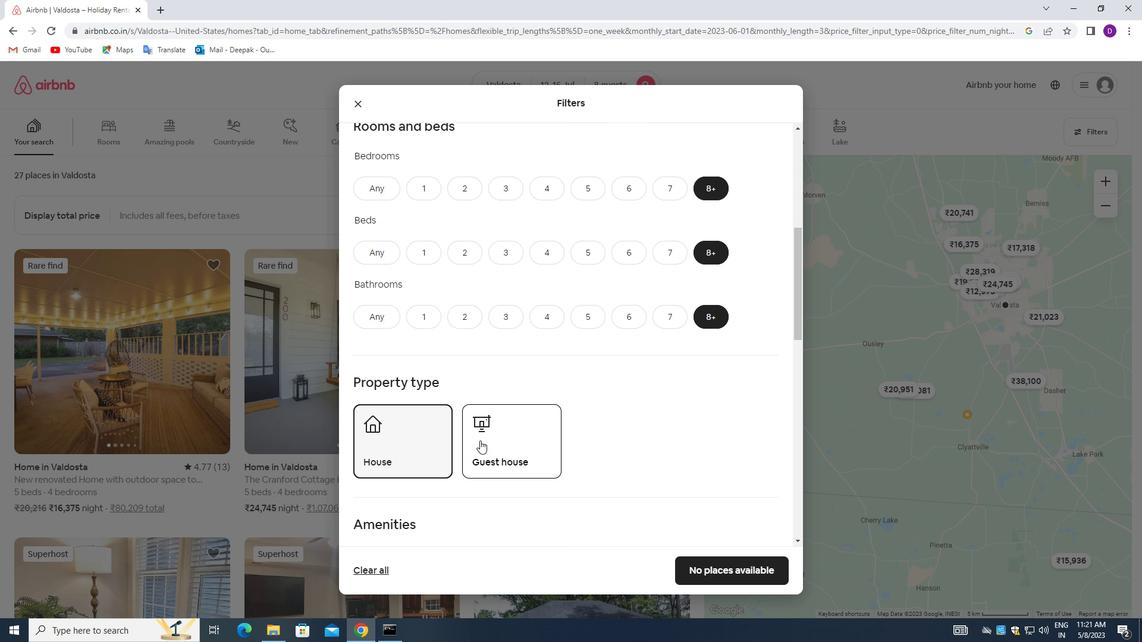 
Action: Mouse moved to (629, 376)
Screenshot: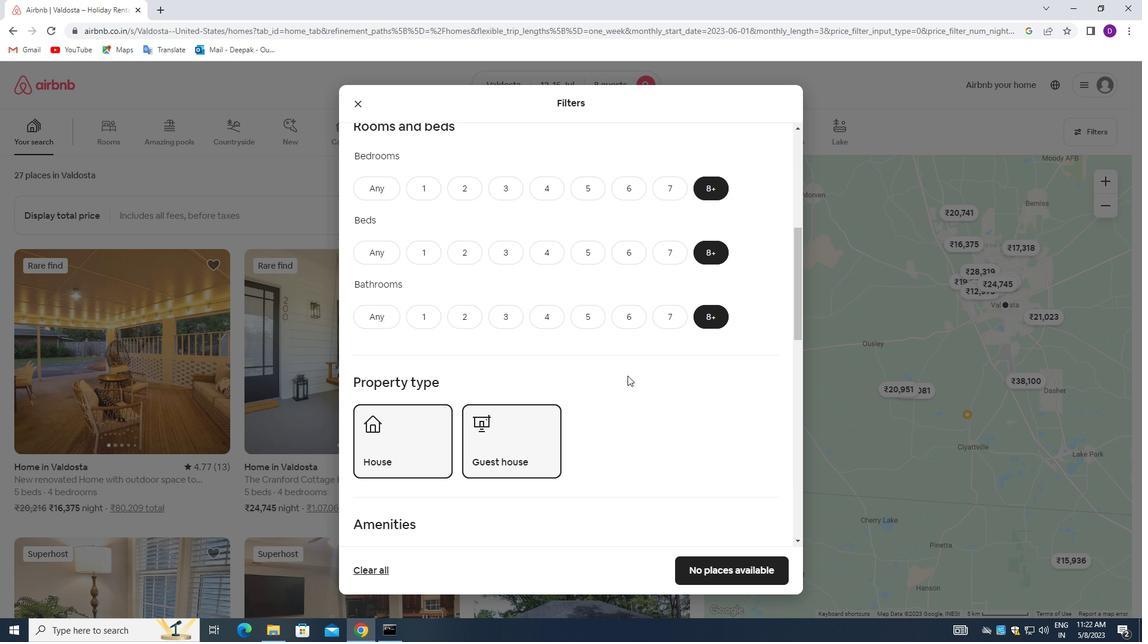 
Action: Mouse scrolled (629, 375) with delta (0, 0)
Screenshot: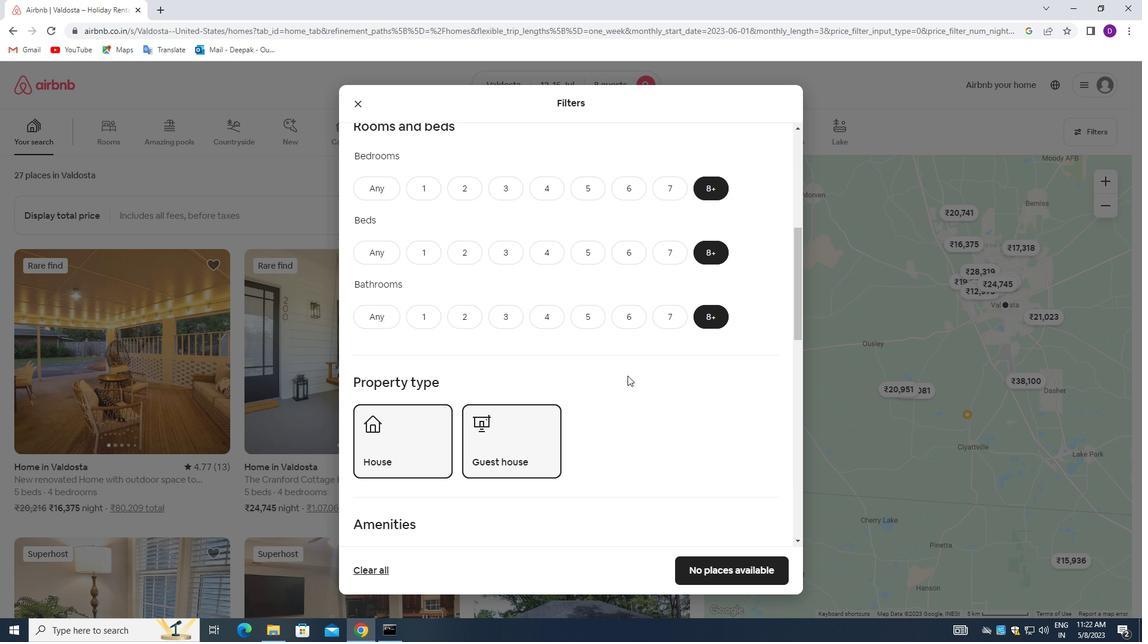 
Action: Mouse moved to (629, 376)
Screenshot: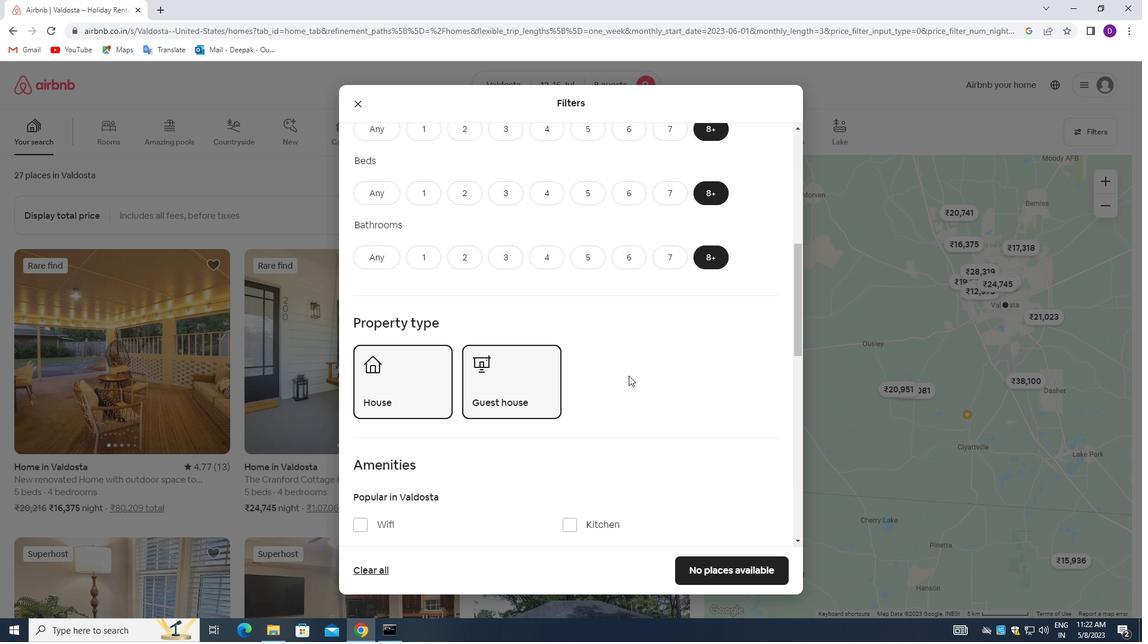 
Action: Mouse scrolled (629, 375) with delta (0, 0)
Screenshot: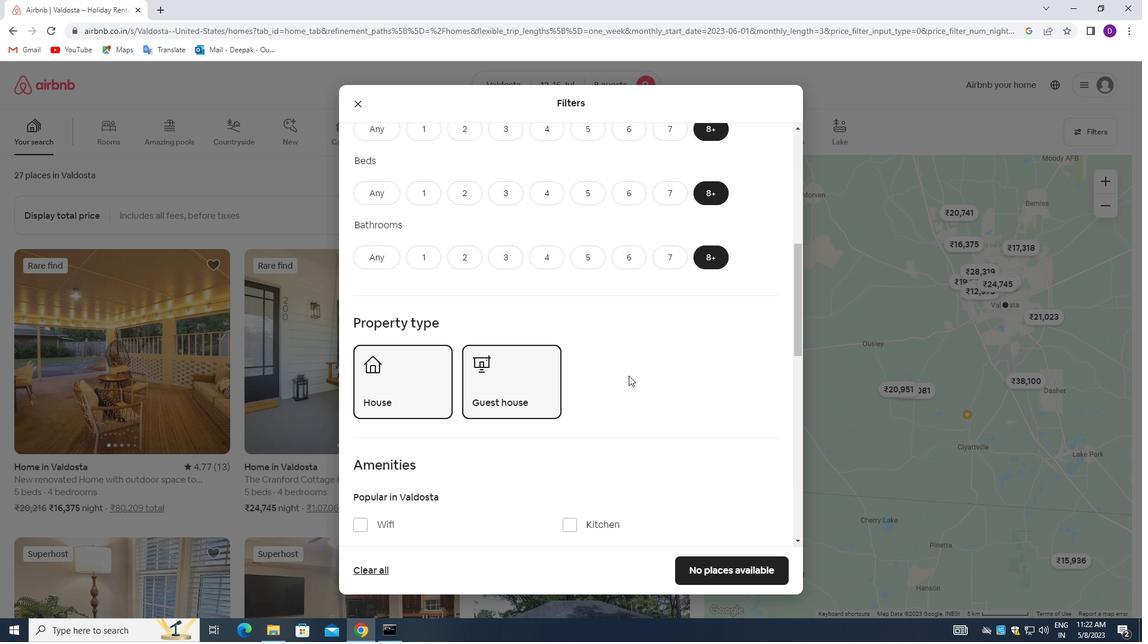 
Action: Mouse moved to (629, 376)
Screenshot: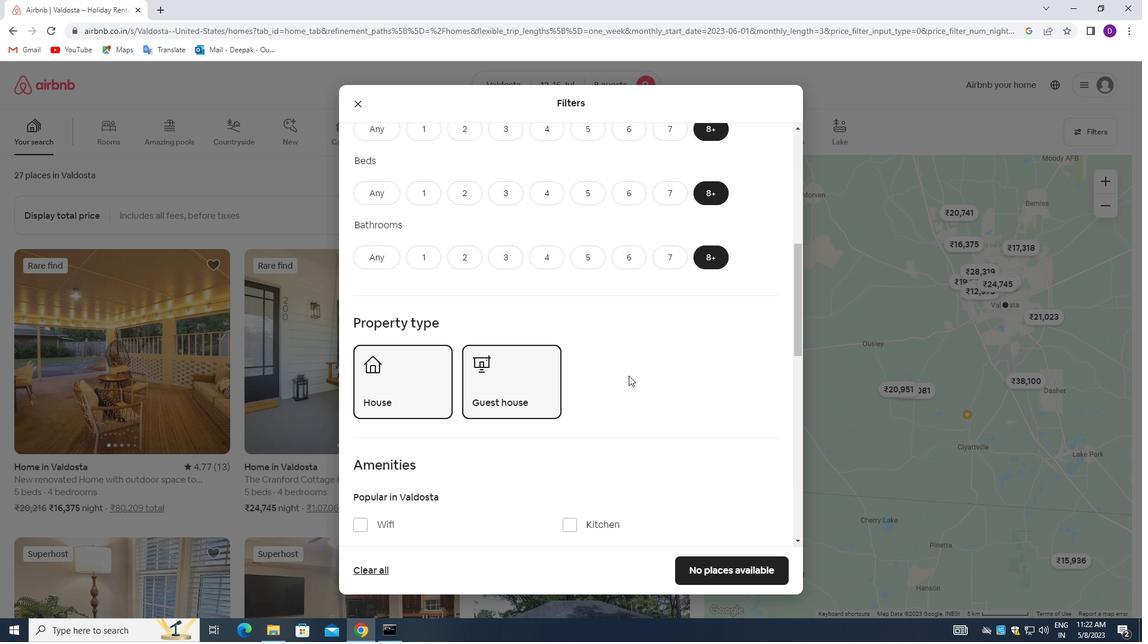 
Action: Mouse scrolled (629, 376) with delta (0, 0)
Screenshot: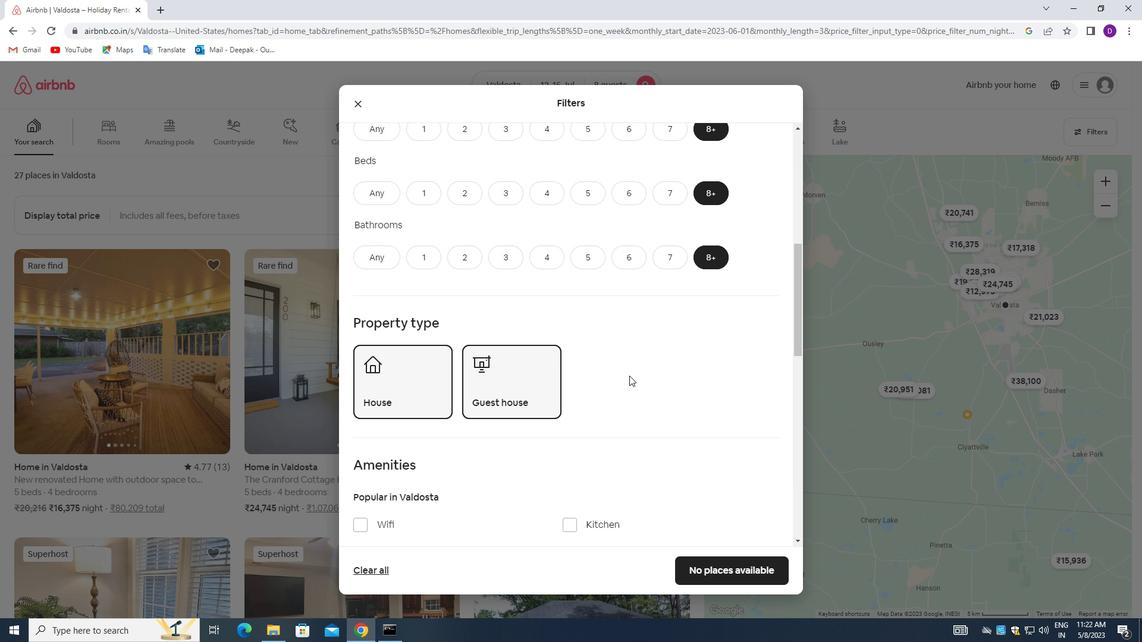 
Action: Mouse moved to (360, 408)
Screenshot: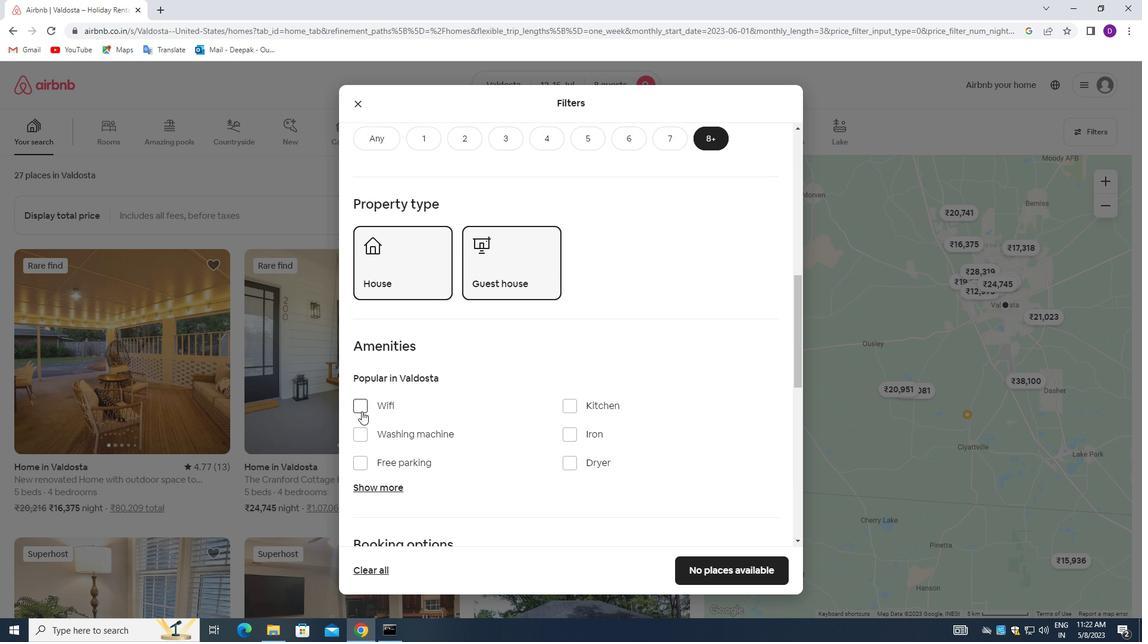
Action: Mouse pressed left at (360, 408)
Screenshot: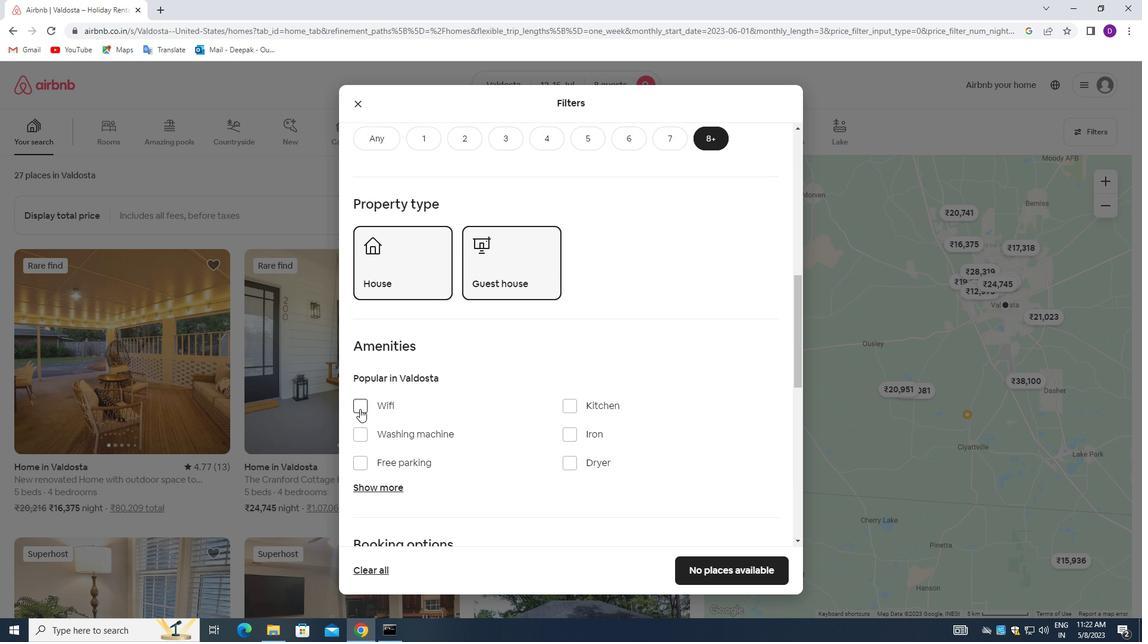 
Action: Mouse moved to (444, 392)
Screenshot: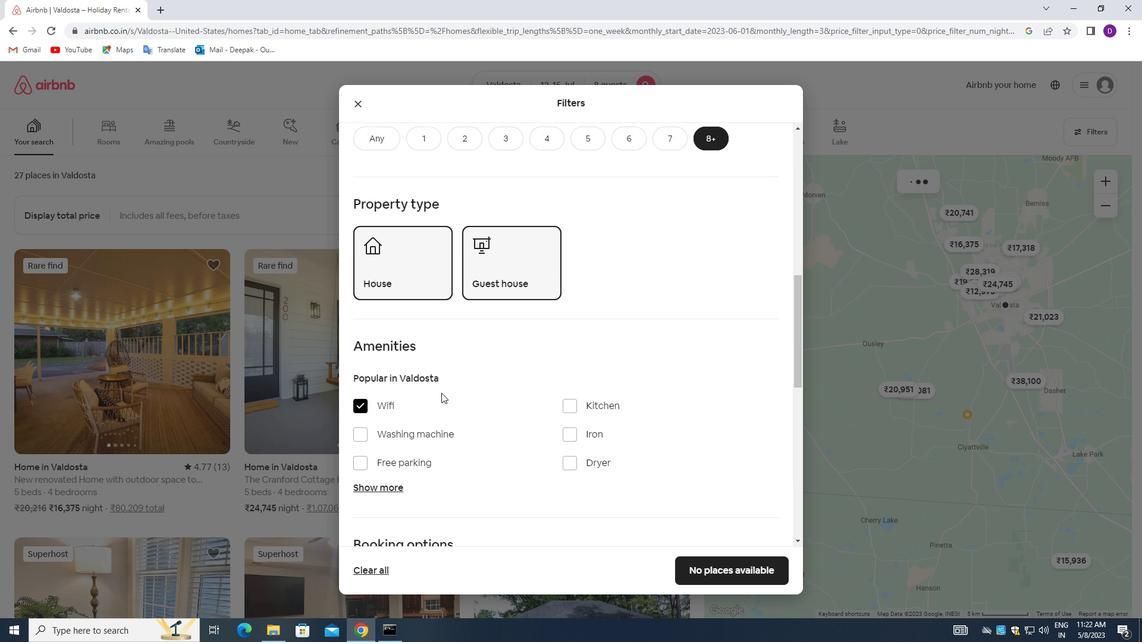 
Action: Mouse scrolled (444, 392) with delta (0, 0)
Screenshot: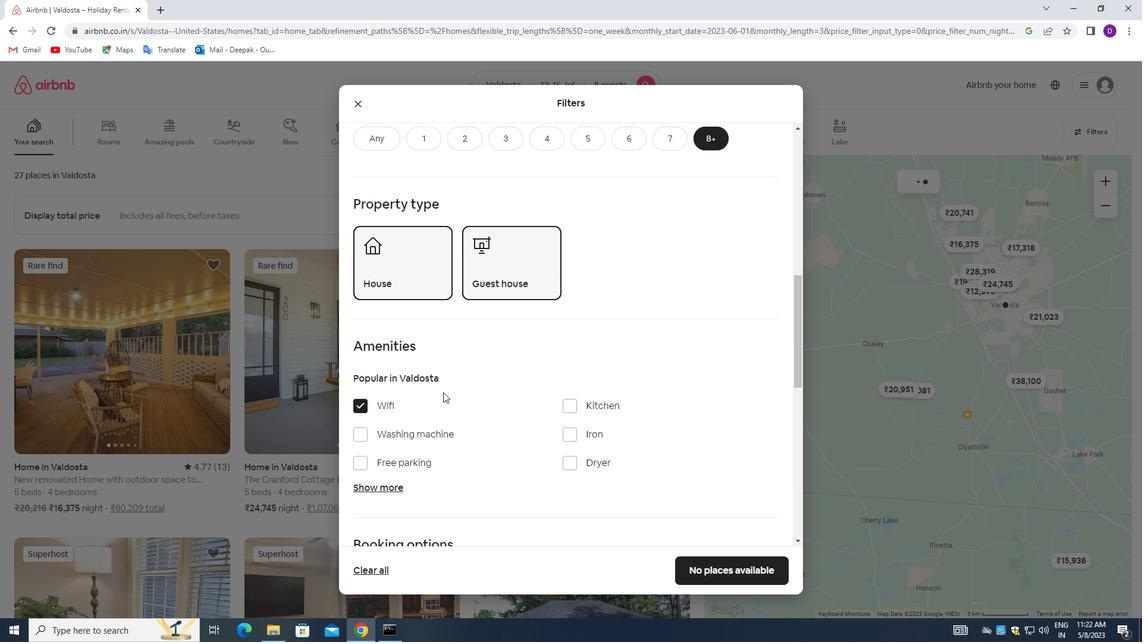 
Action: Mouse scrolled (444, 392) with delta (0, 0)
Screenshot: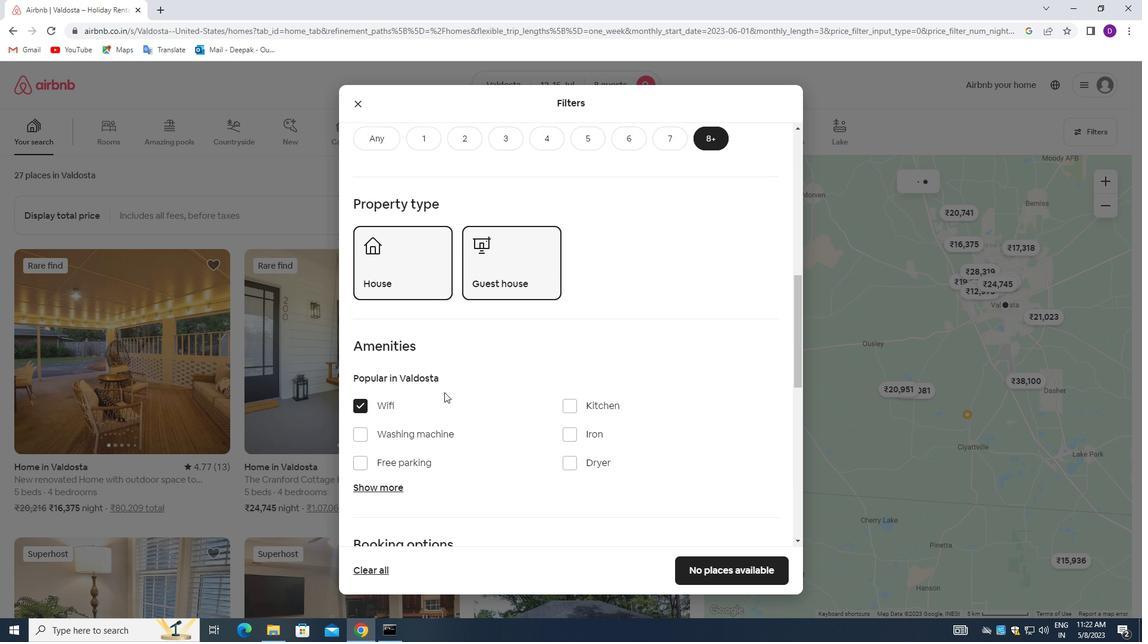 
Action: Mouse moved to (363, 345)
Screenshot: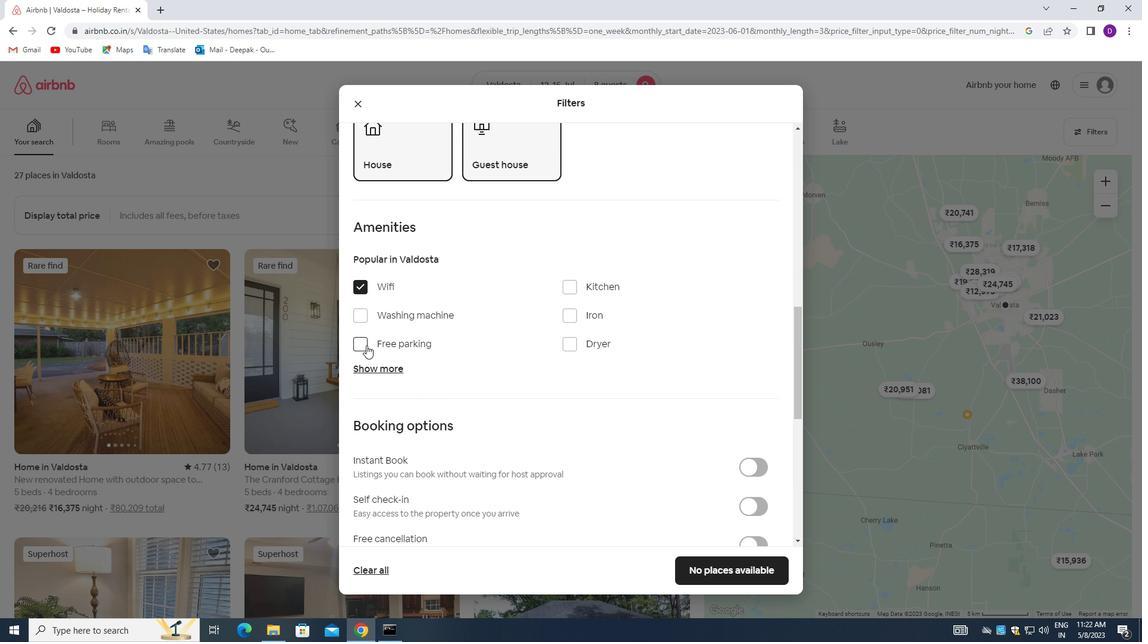 
Action: Mouse pressed left at (363, 345)
Screenshot: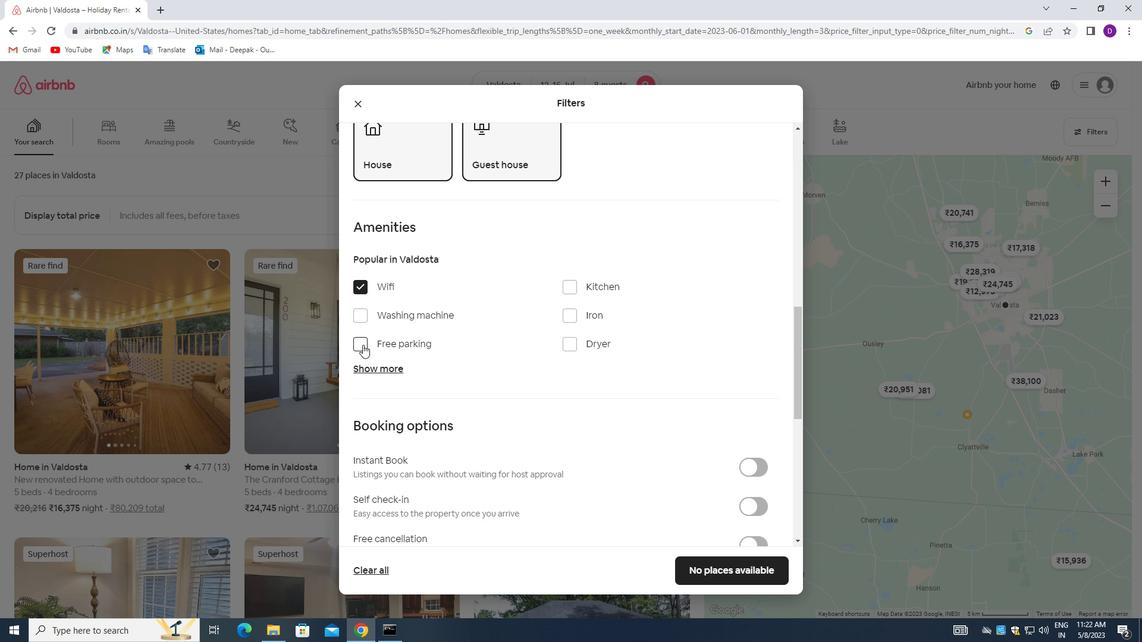 
Action: Mouse moved to (372, 368)
Screenshot: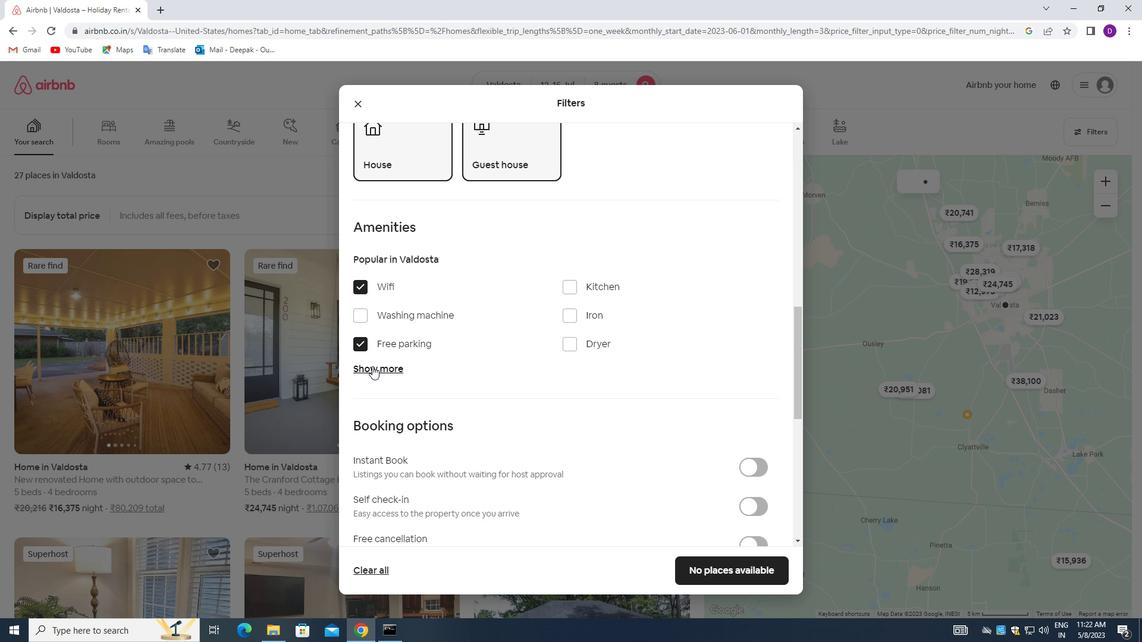 
Action: Mouse pressed left at (372, 368)
Screenshot: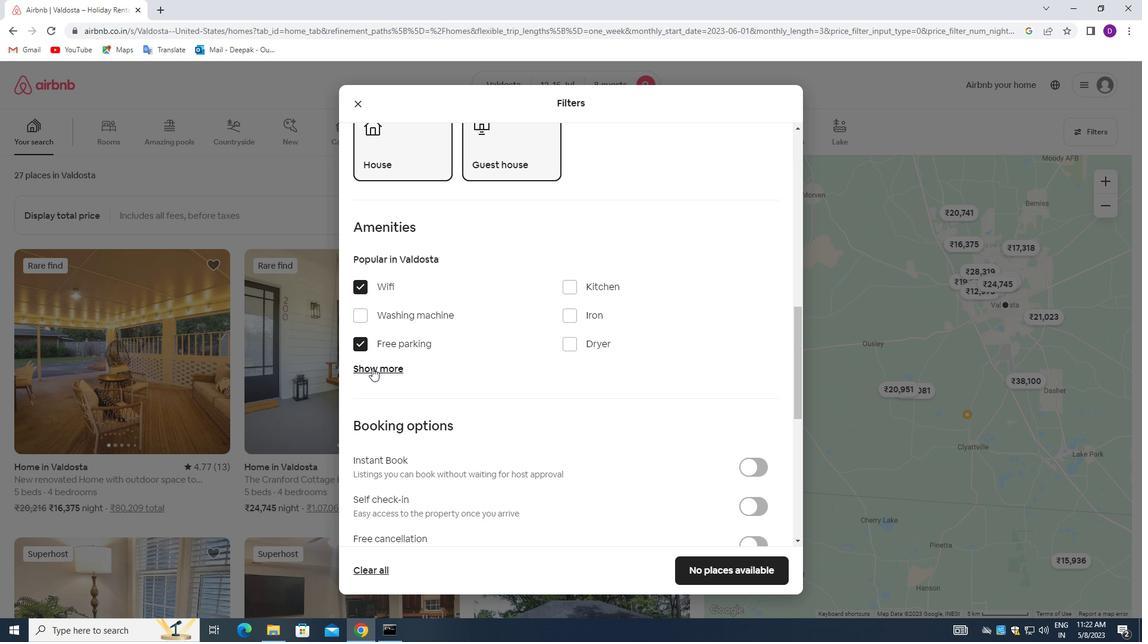 
Action: Mouse moved to (472, 384)
Screenshot: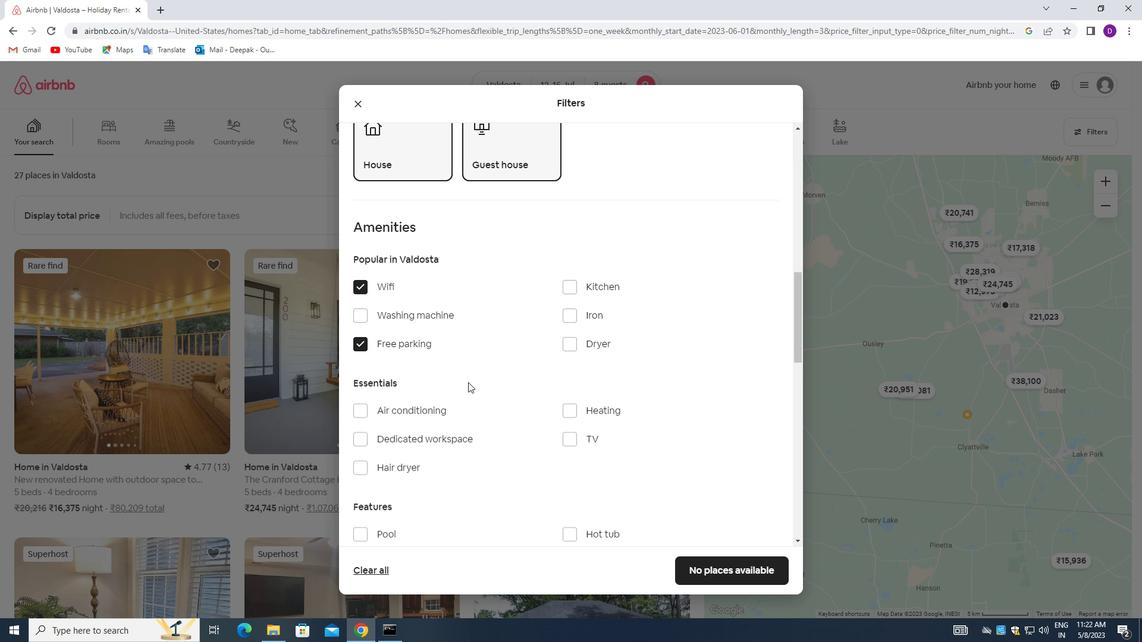 
Action: Mouse scrolled (472, 383) with delta (0, 0)
Screenshot: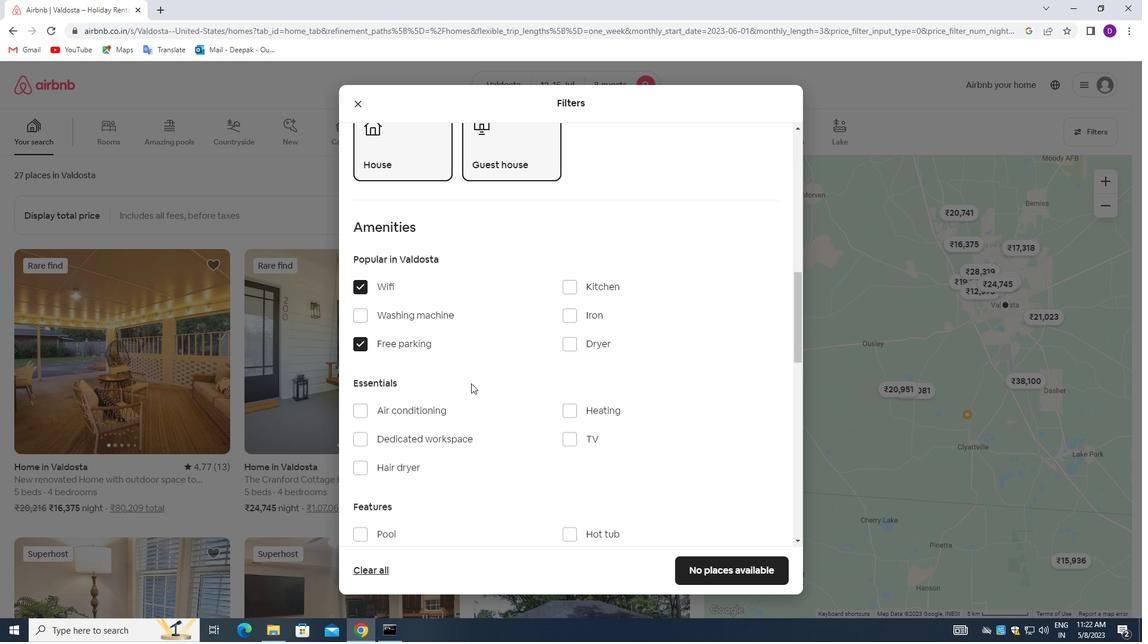 
Action: Mouse moved to (569, 383)
Screenshot: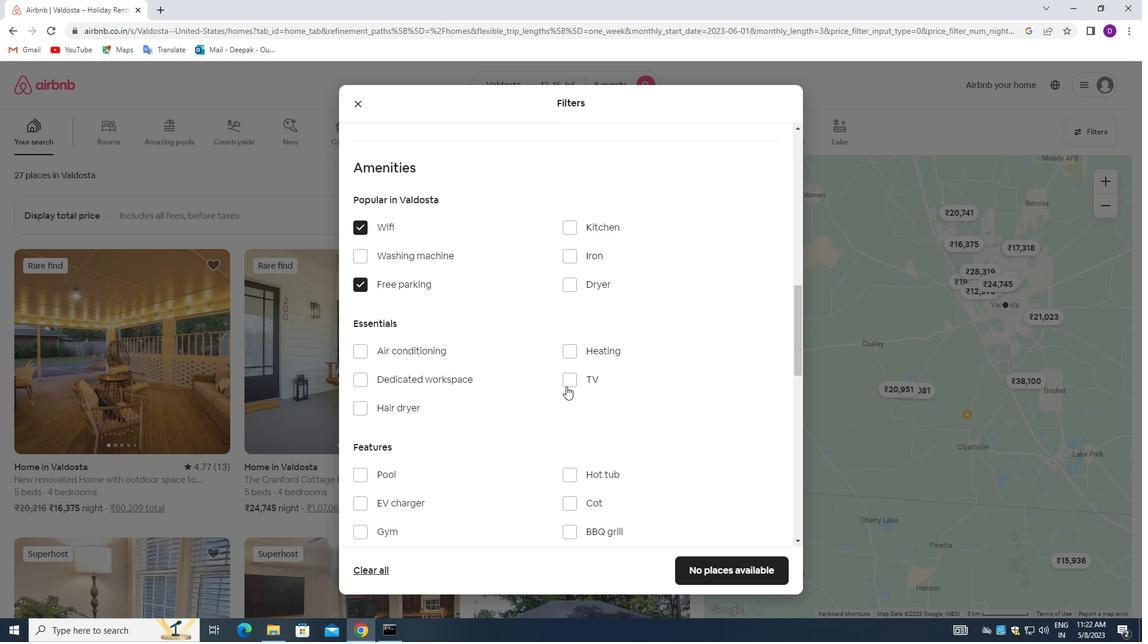 
Action: Mouse pressed left at (569, 383)
Screenshot: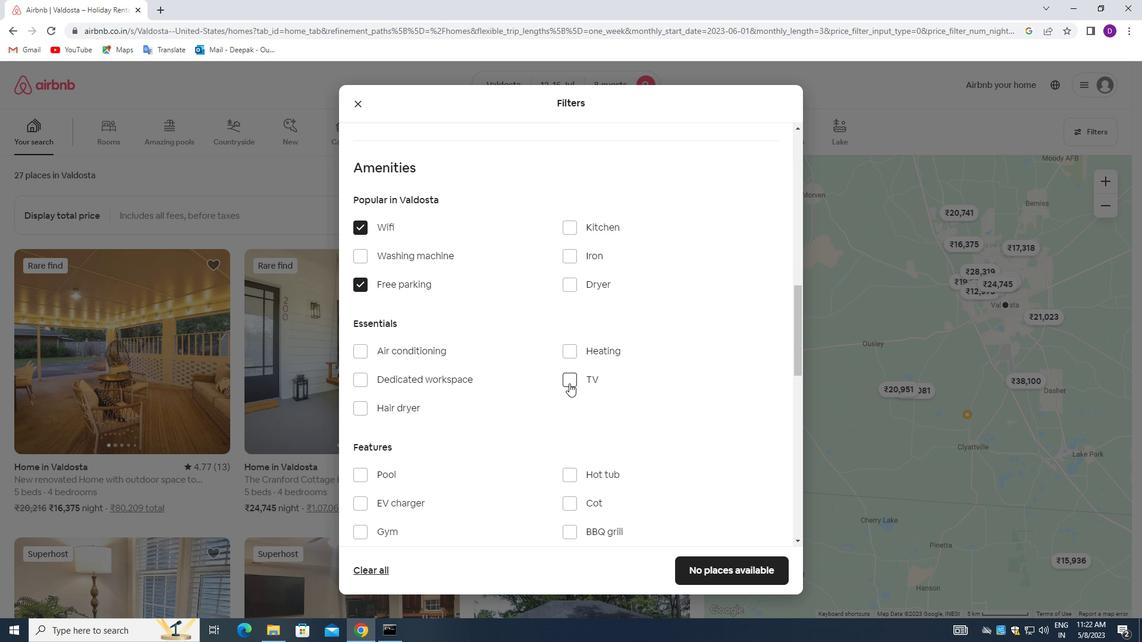 
Action: Mouse moved to (464, 416)
Screenshot: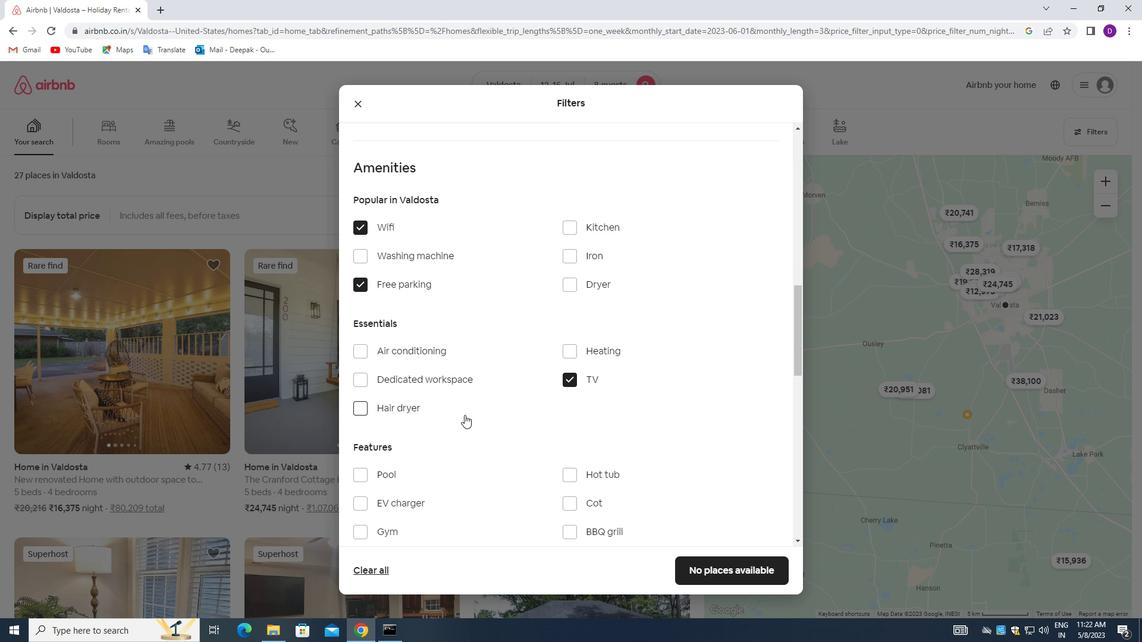
Action: Mouse scrolled (464, 416) with delta (0, 0)
Screenshot: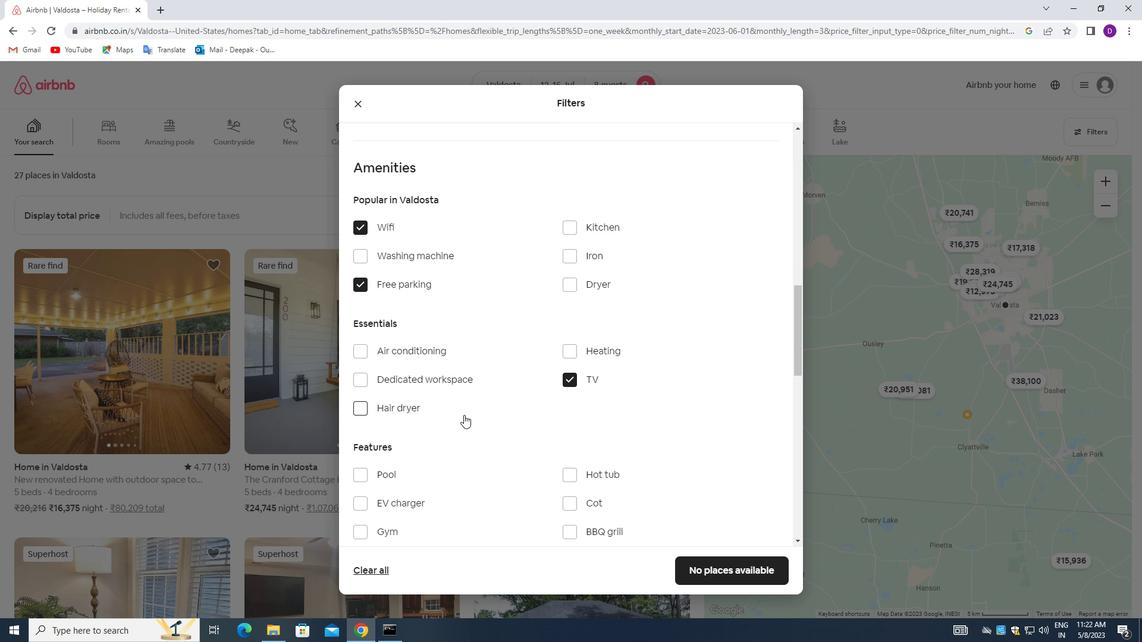 
Action: Mouse moved to (463, 416)
Screenshot: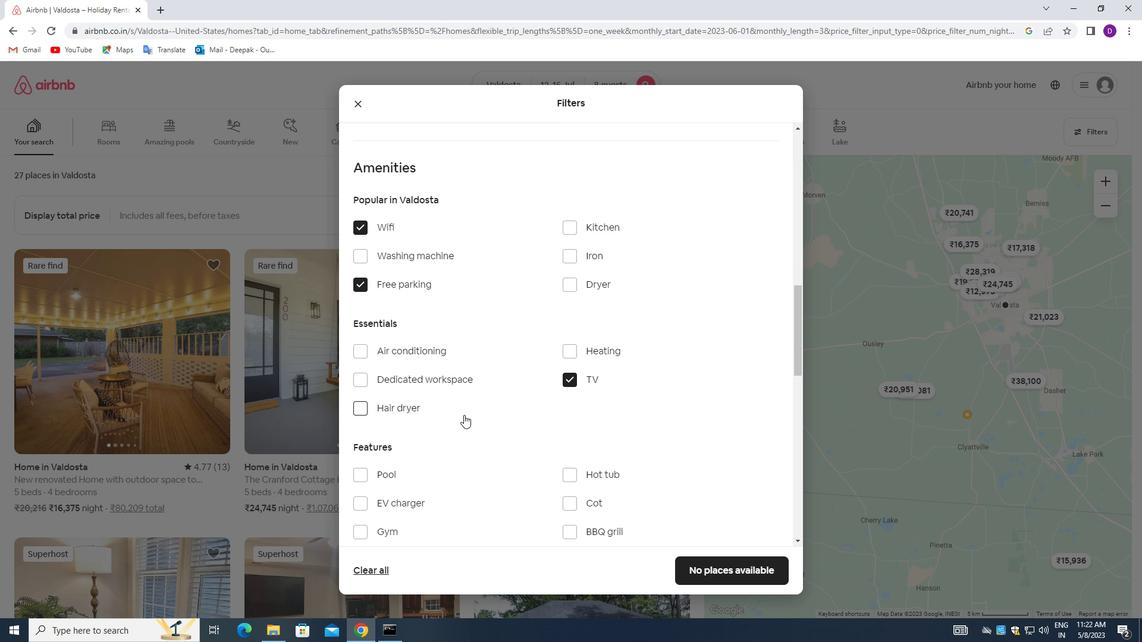 
Action: Mouse scrolled (463, 416) with delta (0, 0)
Screenshot: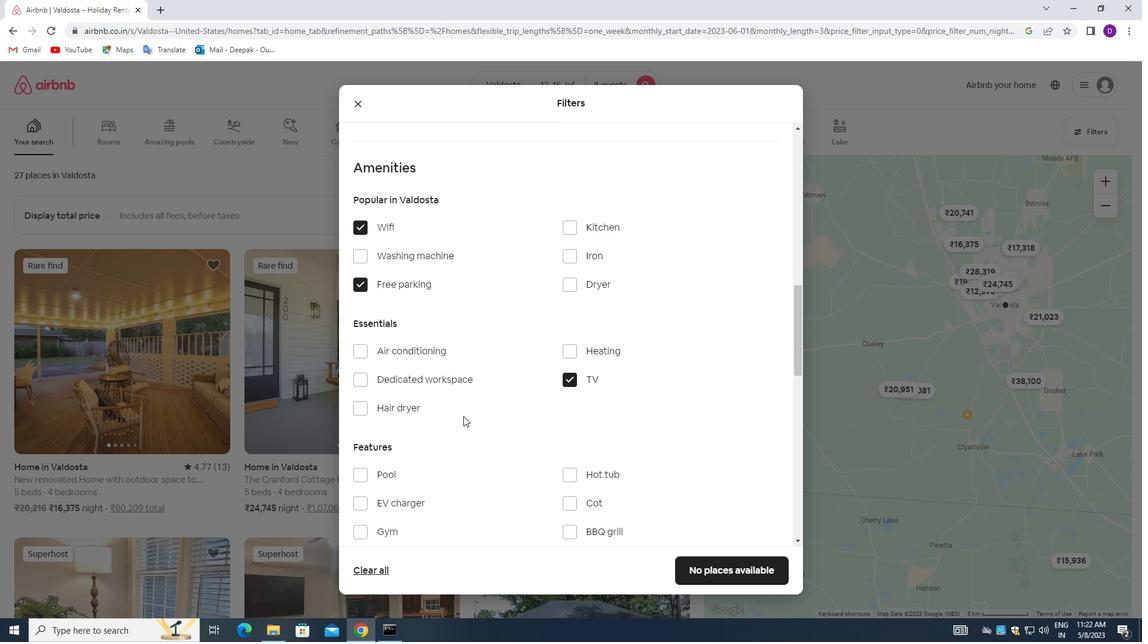 
Action: Mouse moved to (365, 417)
Screenshot: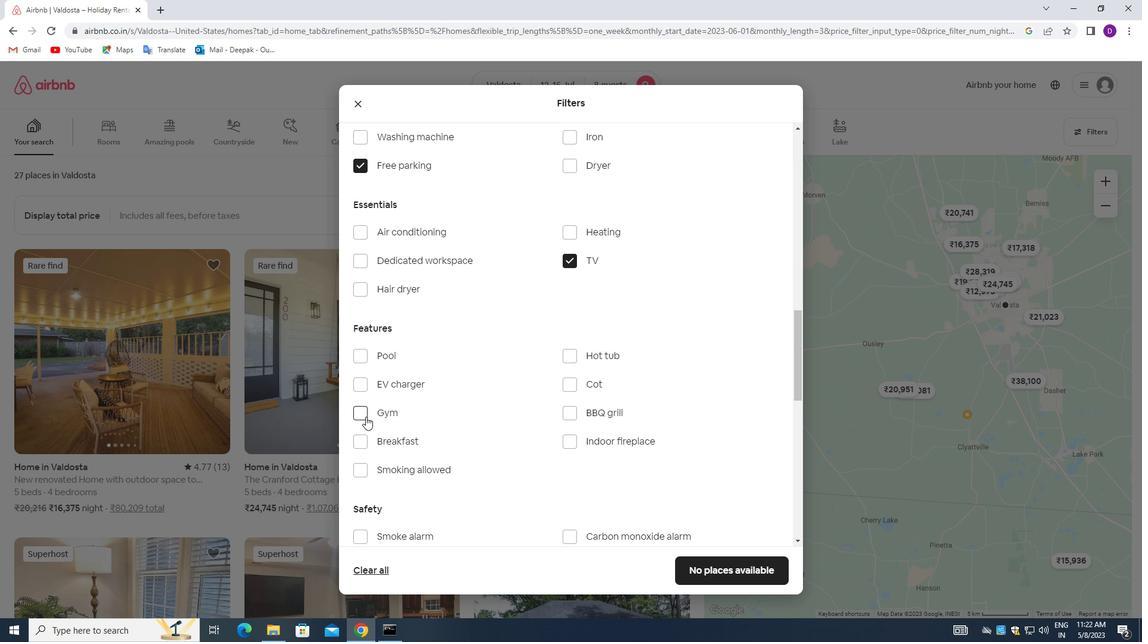
Action: Mouse pressed left at (365, 417)
Screenshot: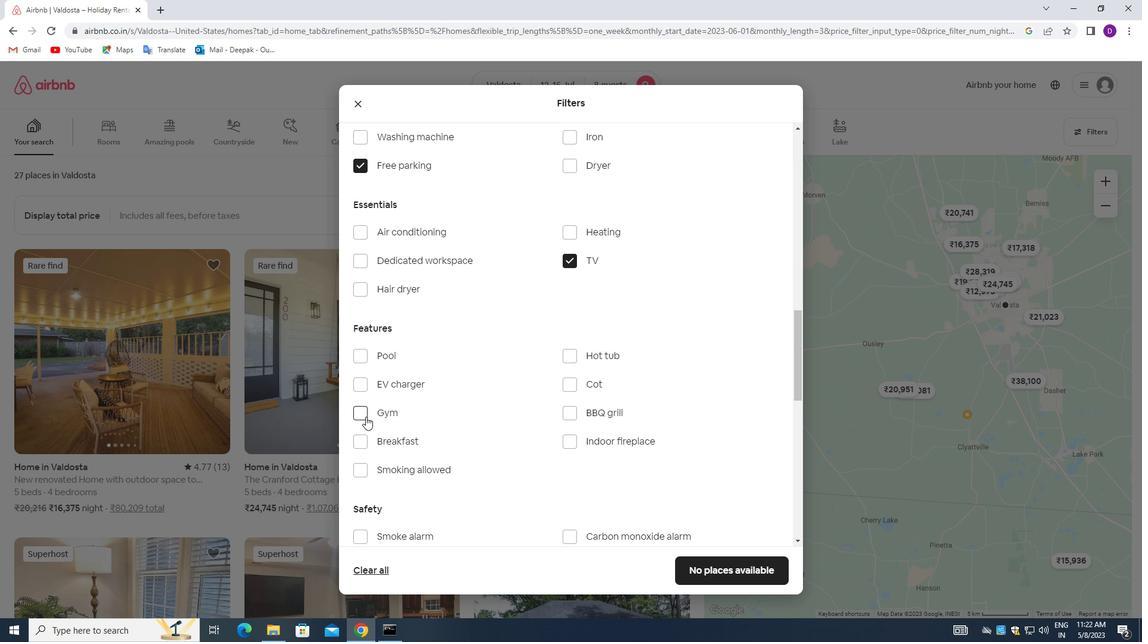 
Action: Mouse moved to (359, 444)
Screenshot: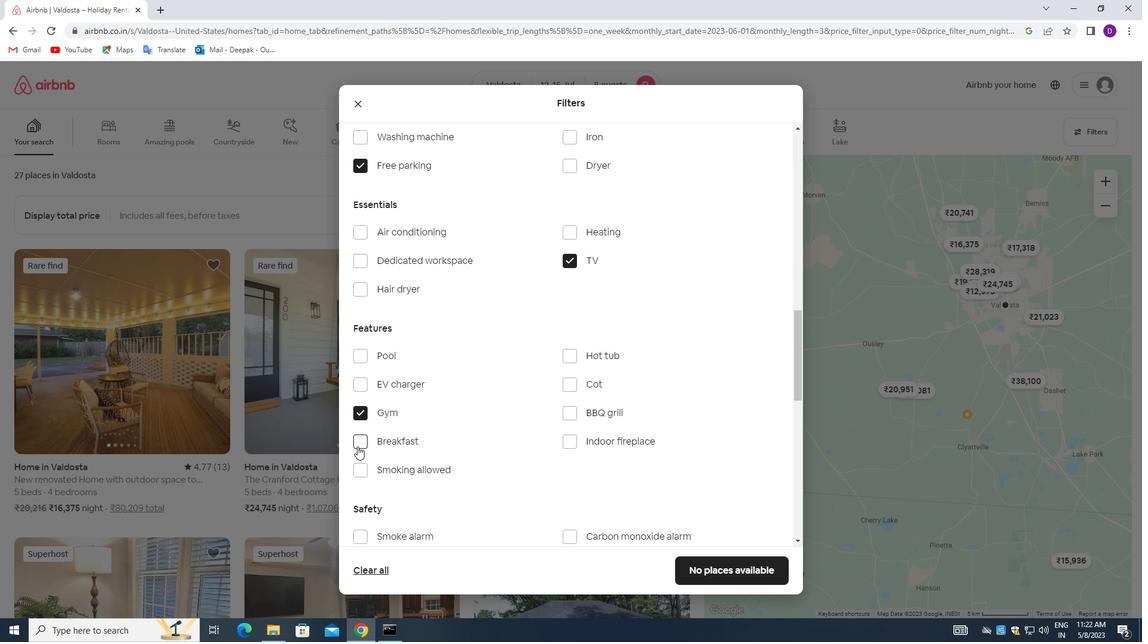 
Action: Mouse pressed left at (359, 444)
Screenshot: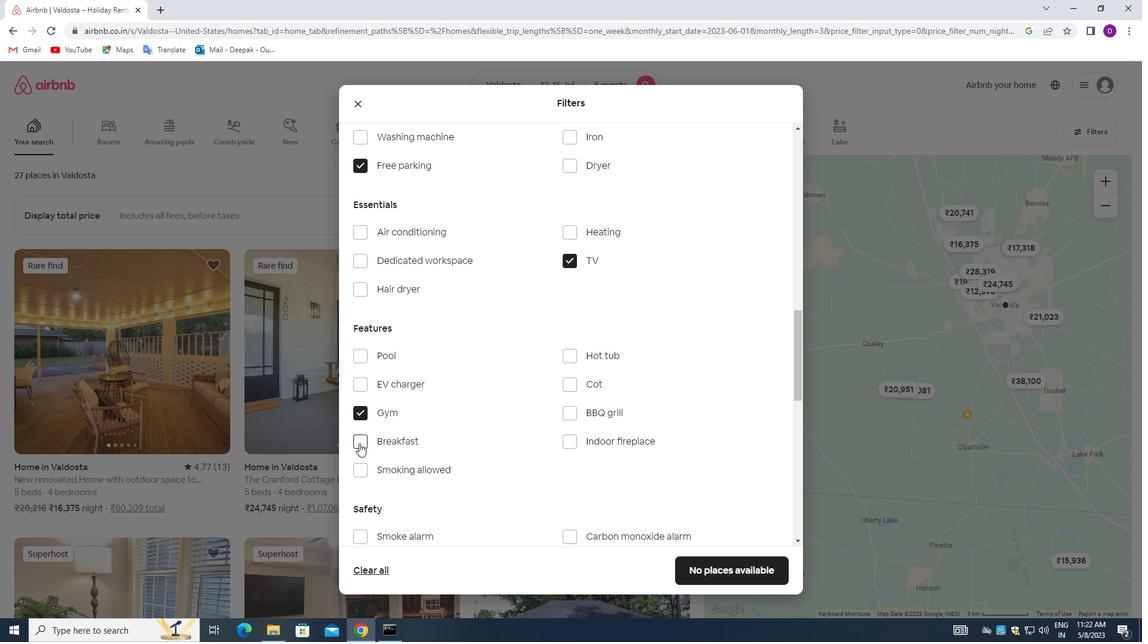
Action: Mouse moved to (484, 411)
Screenshot: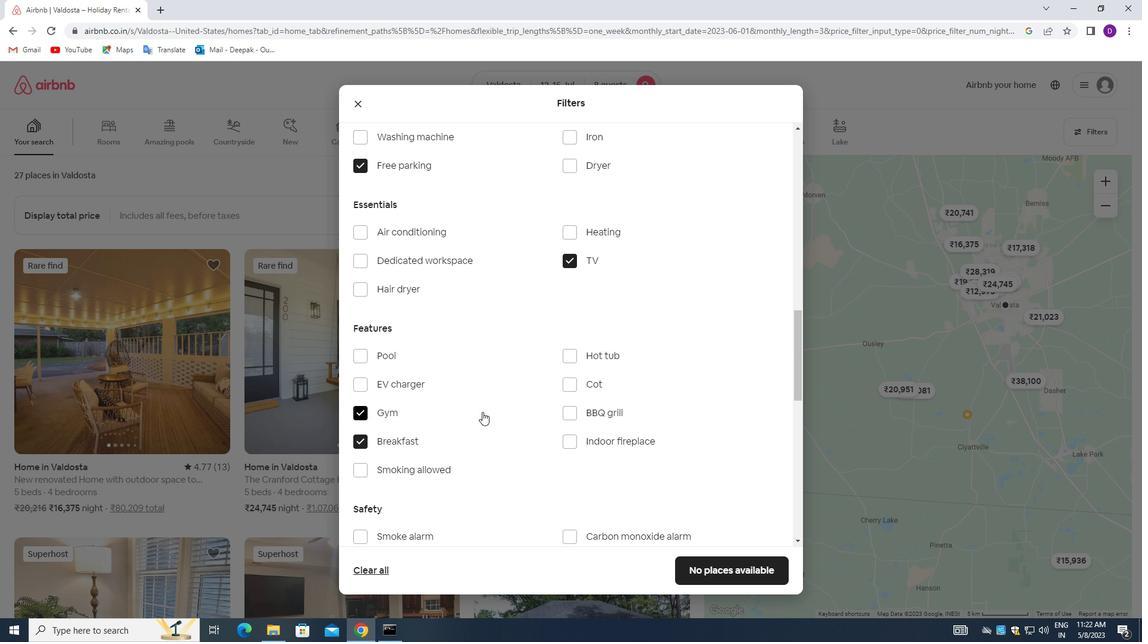 
Action: Mouse scrolled (484, 411) with delta (0, 0)
Screenshot: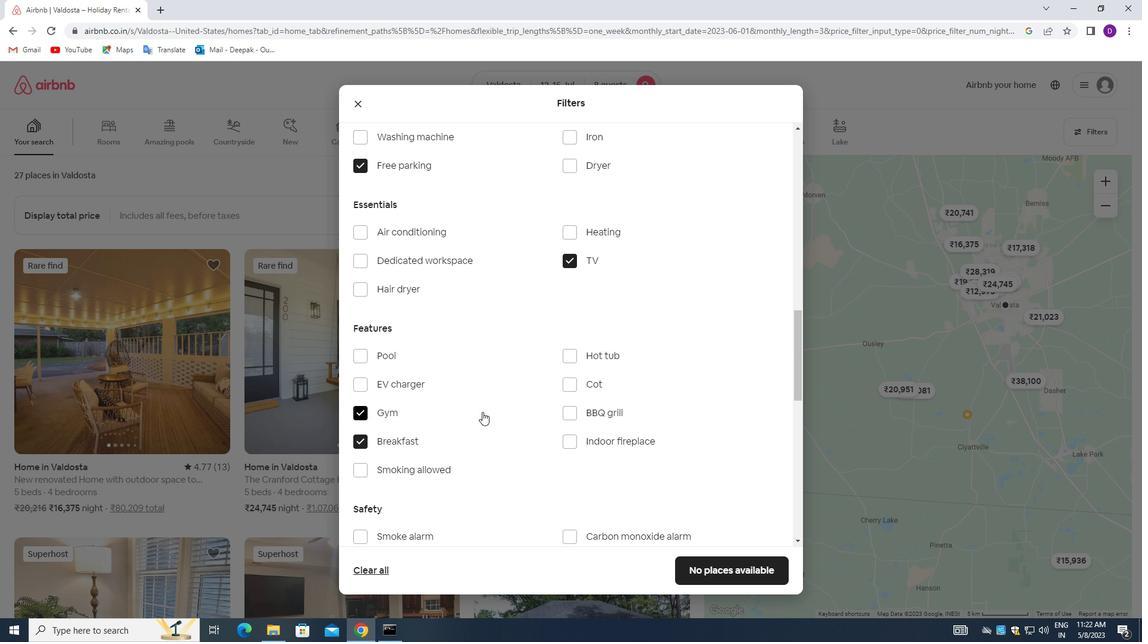 
Action: Mouse moved to (486, 411)
Screenshot: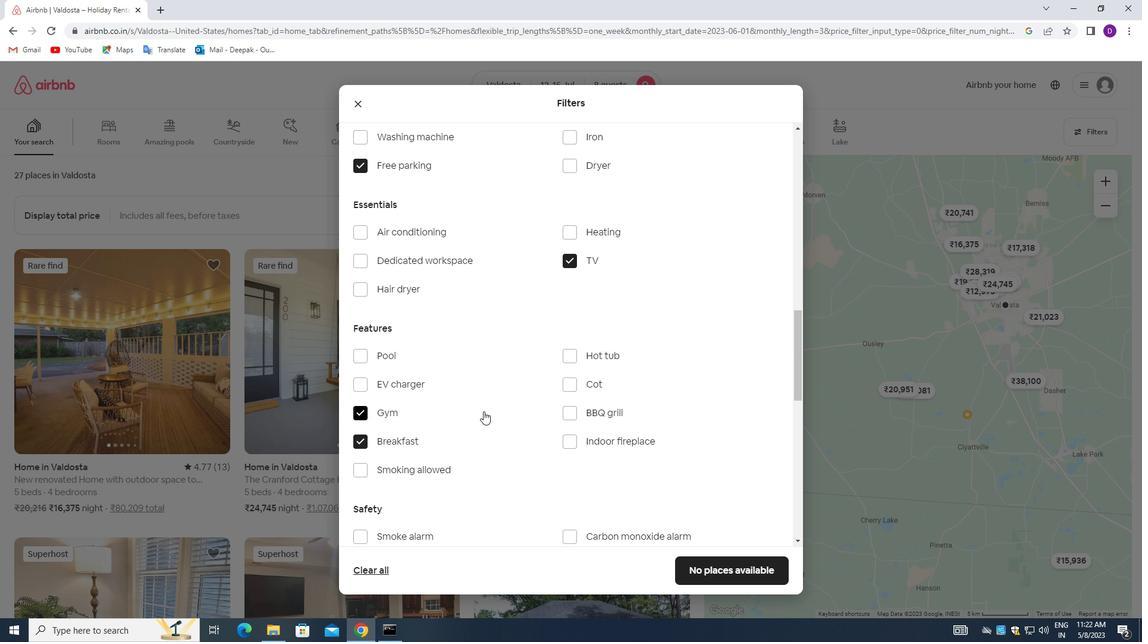 
Action: Mouse scrolled (486, 411) with delta (0, 0)
Screenshot: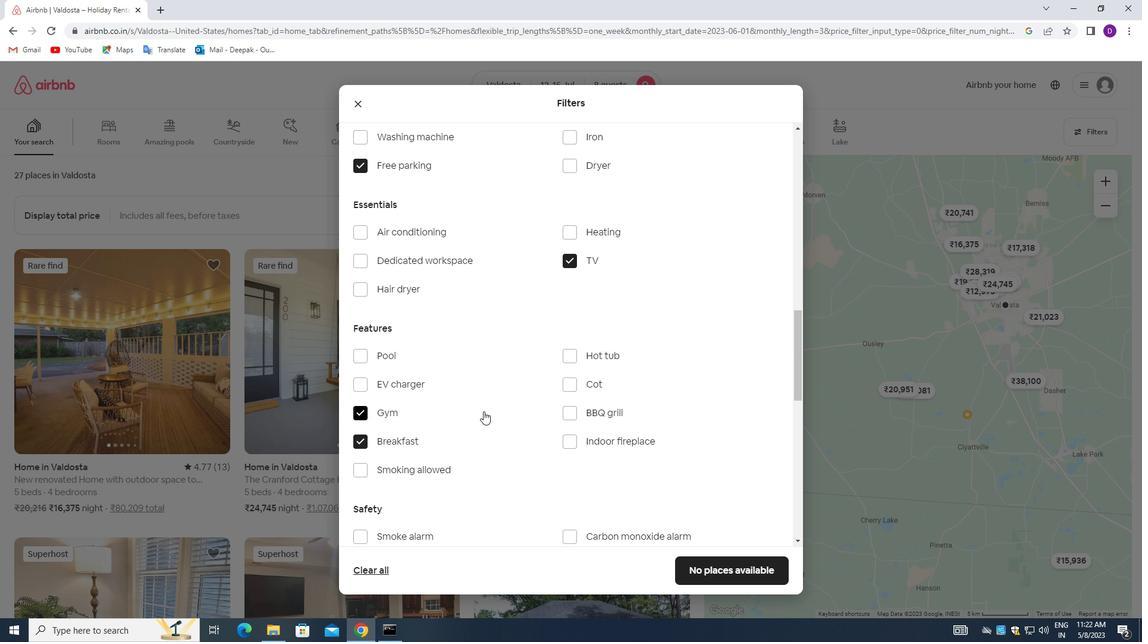 
Action: Mouse moved to (486, 411)
Screenshot: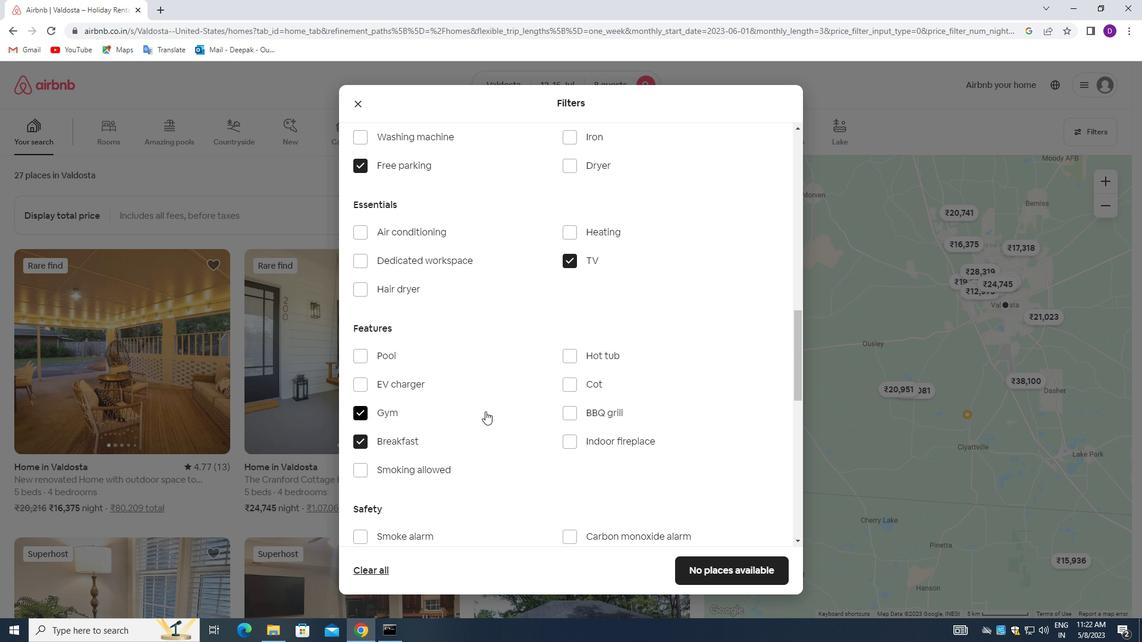 
Action: Mouse scrolled (486, 411) with delta (0, 0)
Screenshot: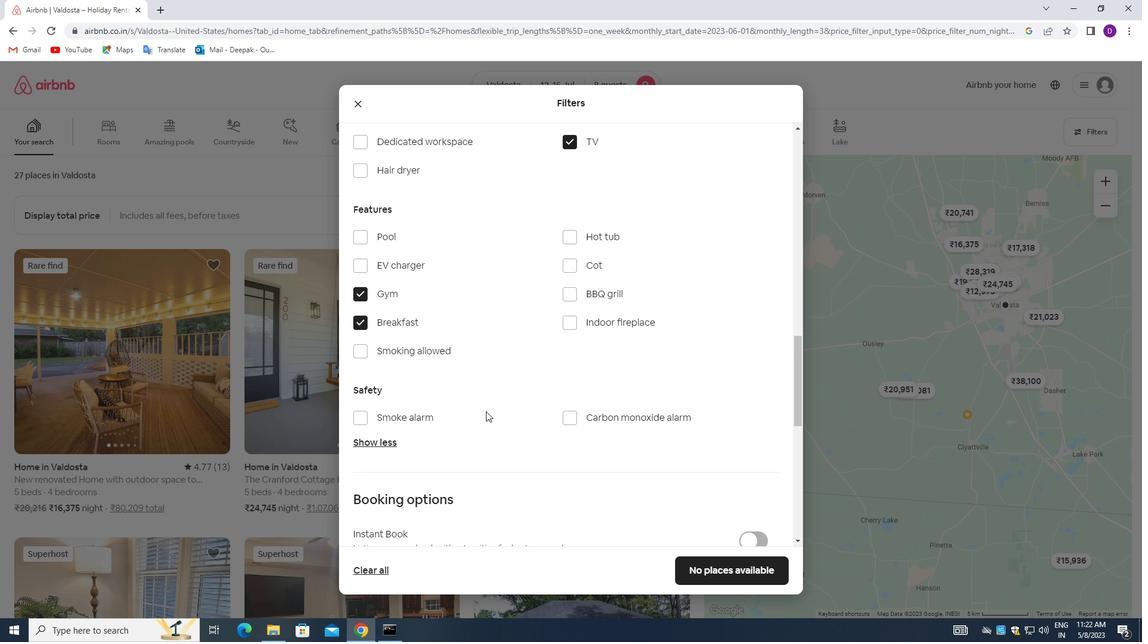 
Action: Mouse moved to (487, 410)
Screenshot: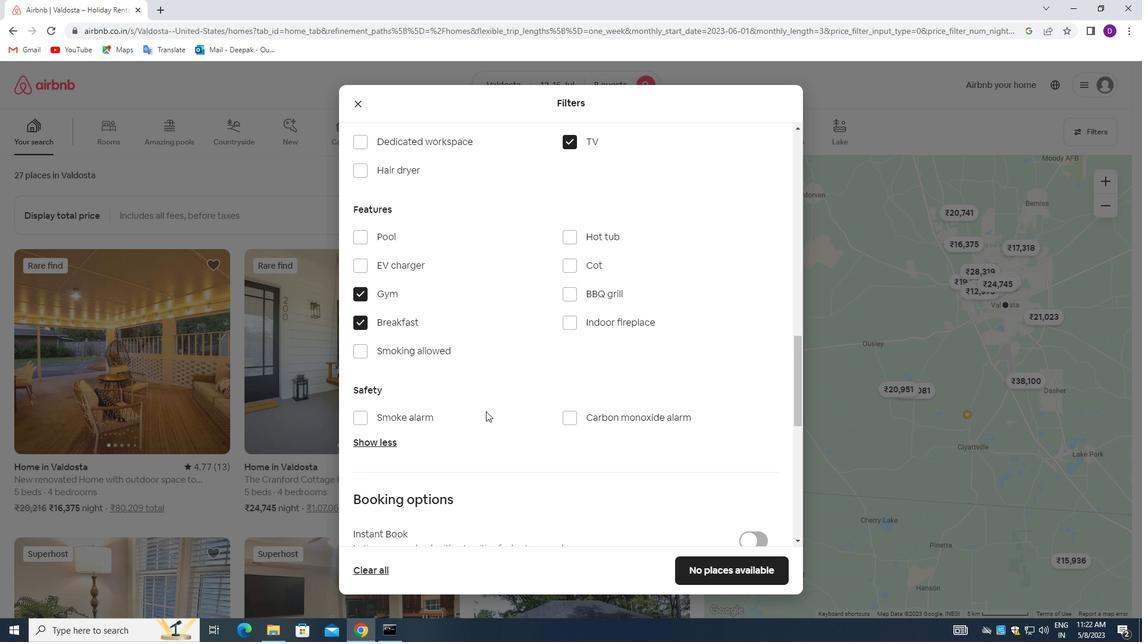 
Action: Mouse scrolled (487, 410) with delta (0, 0)
Screenshot: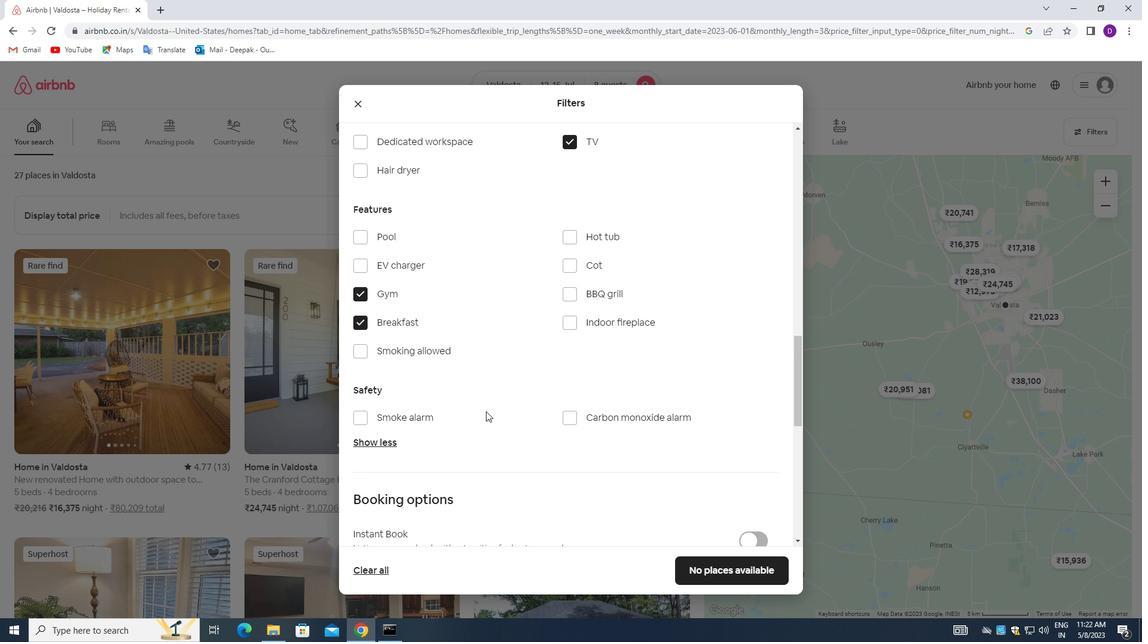 
Action: Mouse moved to (747, 461)
Screenshot: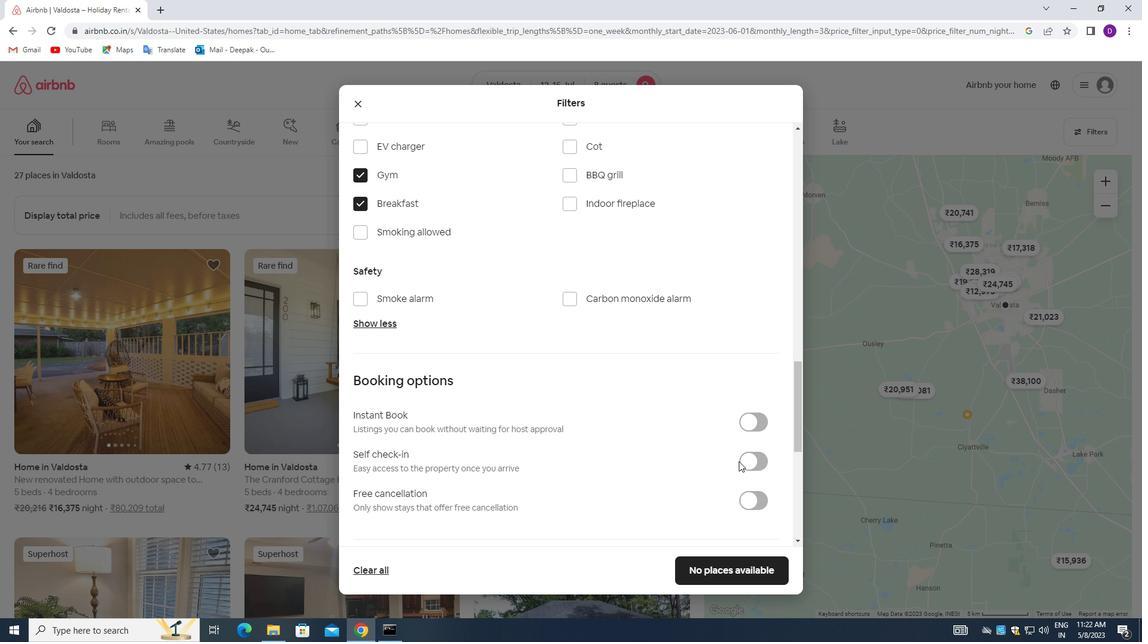 
Action: Mouse pressed left at (747, 461)
Screenshot: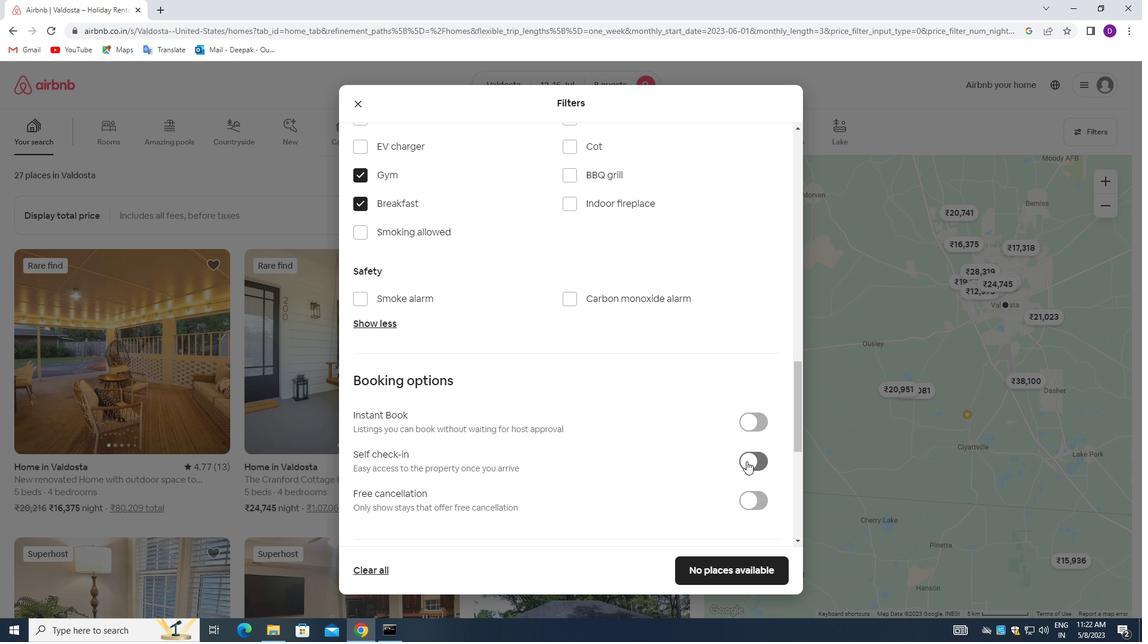 
Action: Mouse moved to (553, 429)
Screenshot: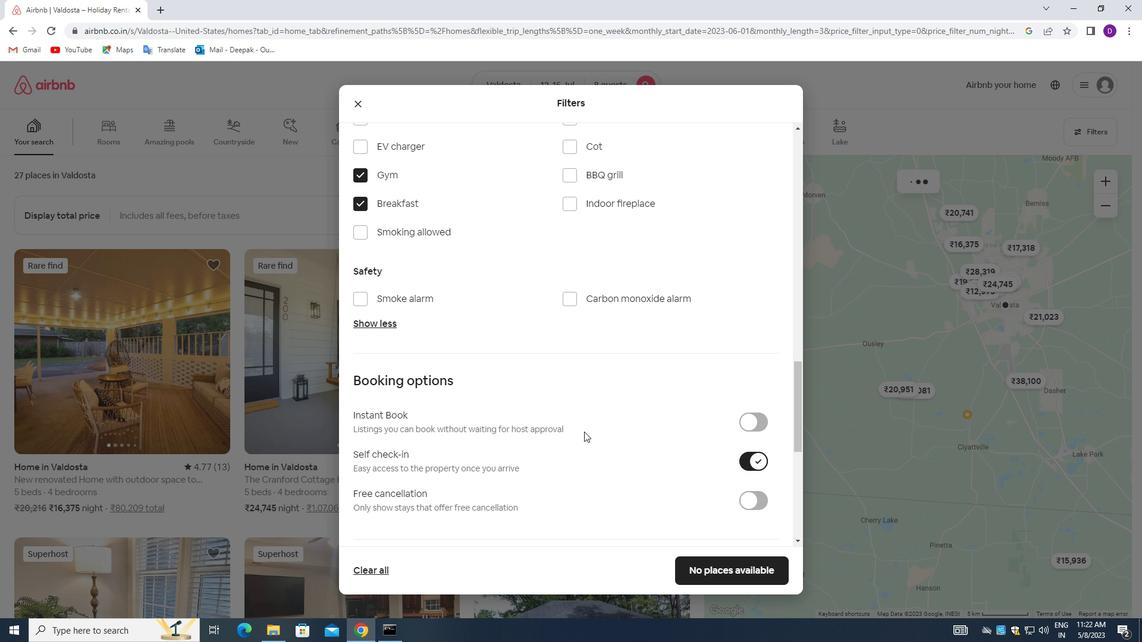 
Action: Mouse scrolled (553, 428) with delta (0, 0)
Screenshot: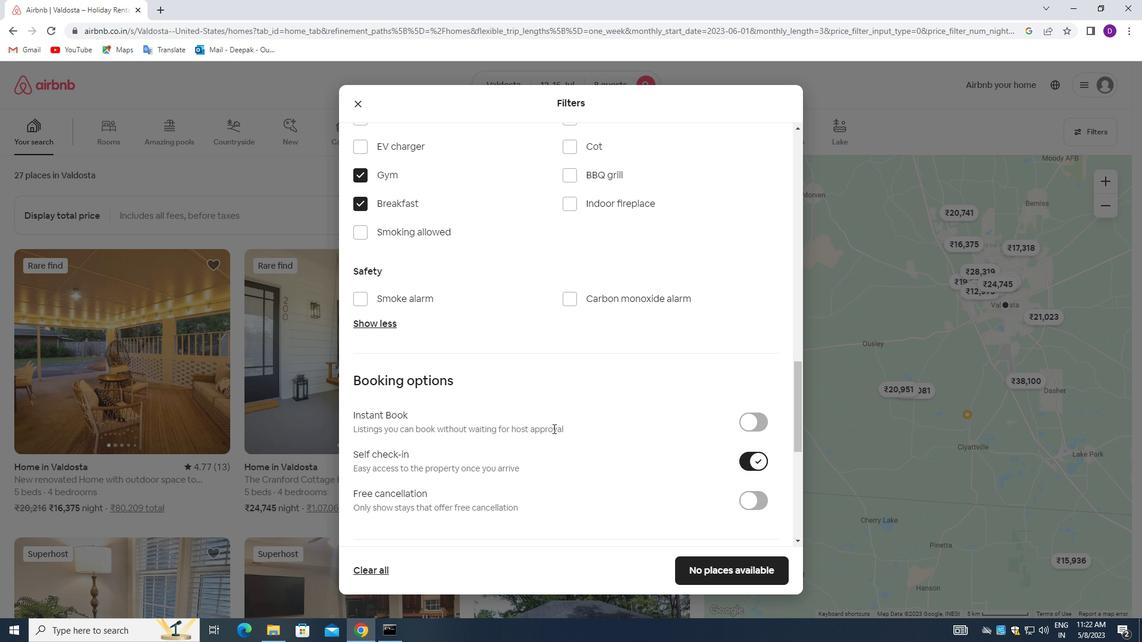 
Action: Mouse moved to (552, 429)
Screenshot: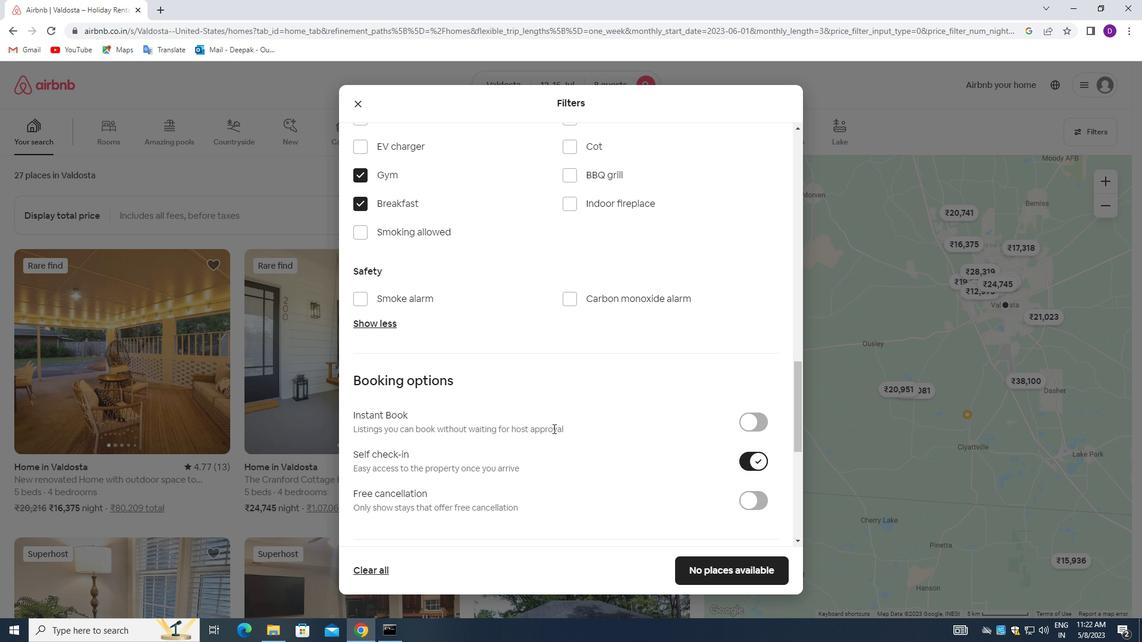 
Action: Mouse scrolled (552, 428) with delta (0, 0)
Screenshot: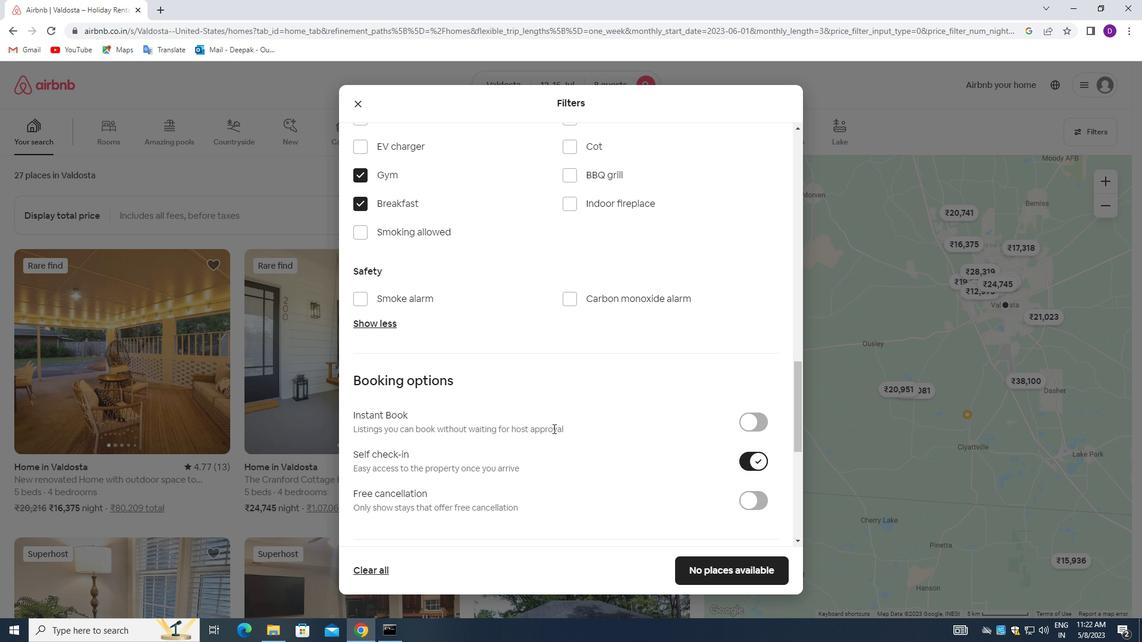 
Action: Mouse scrolled (552, 428) with delta (0, 0)
Screenshot: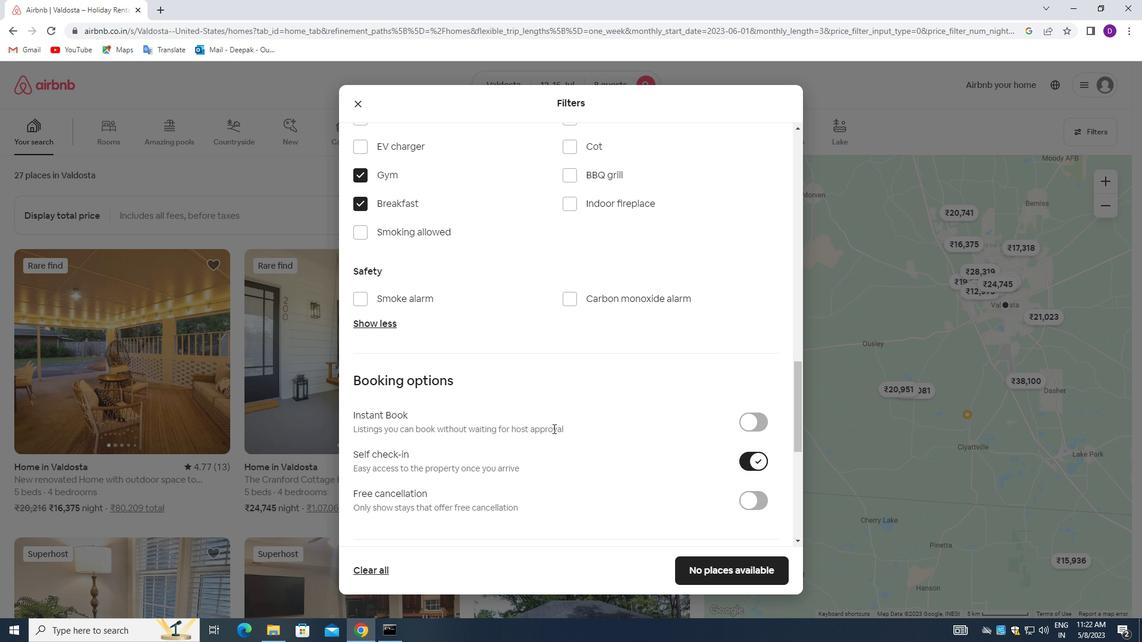 
Action: Mouse moved to (557, 448)
Screenshot: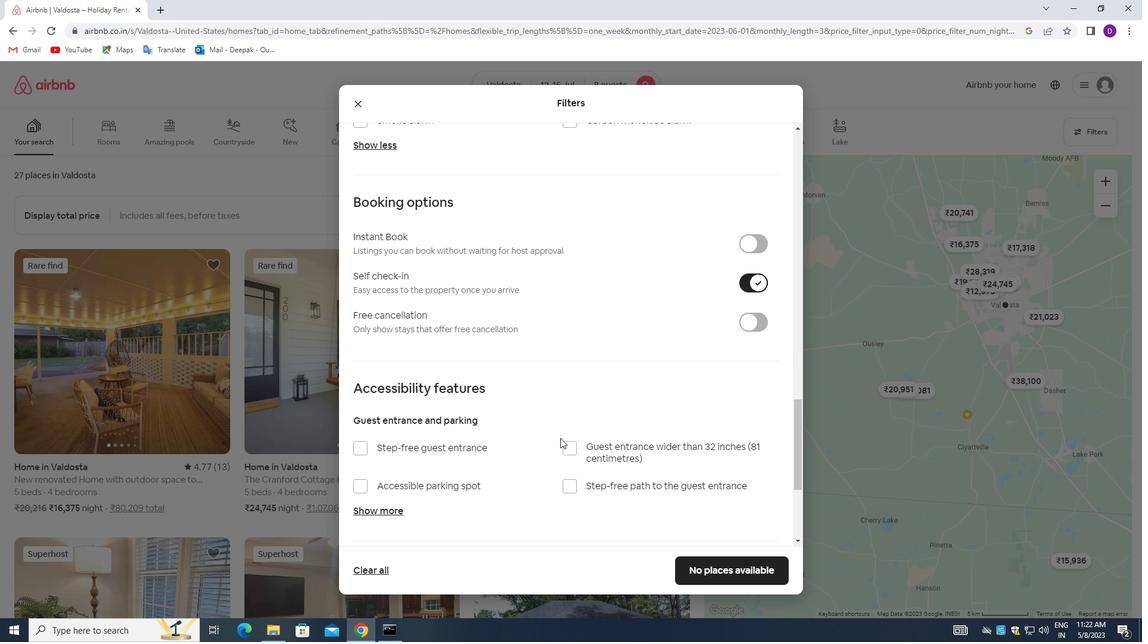 
Action: Mouse scrolled (557, 447) with delta (0, 0)
Screenshot: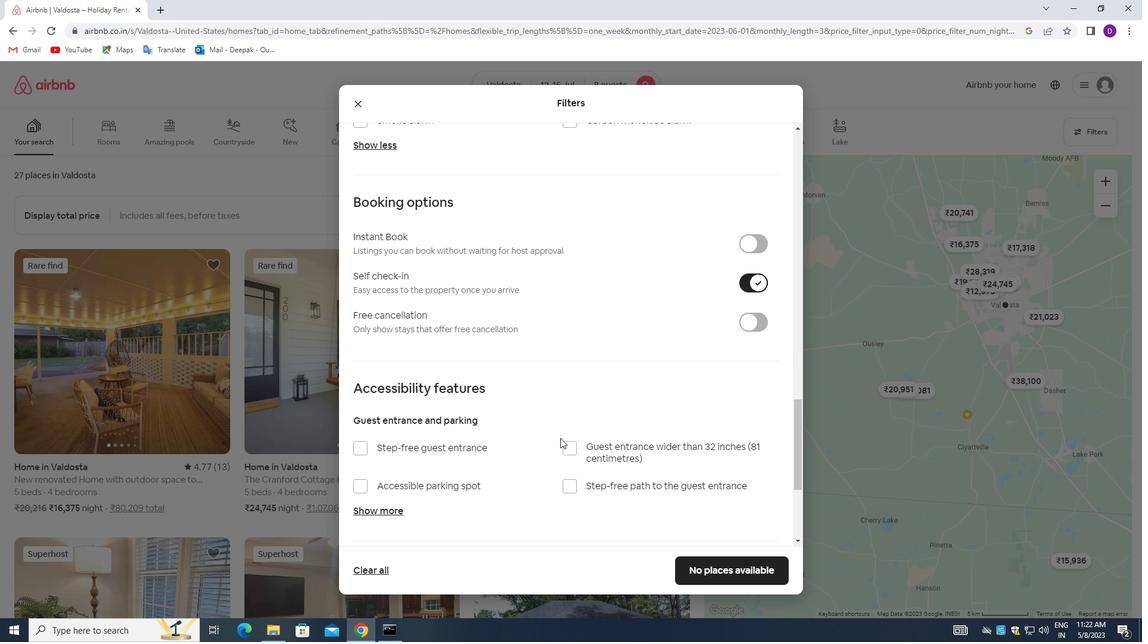 
Action: Mouse moved to (557, 448)
Screenshot: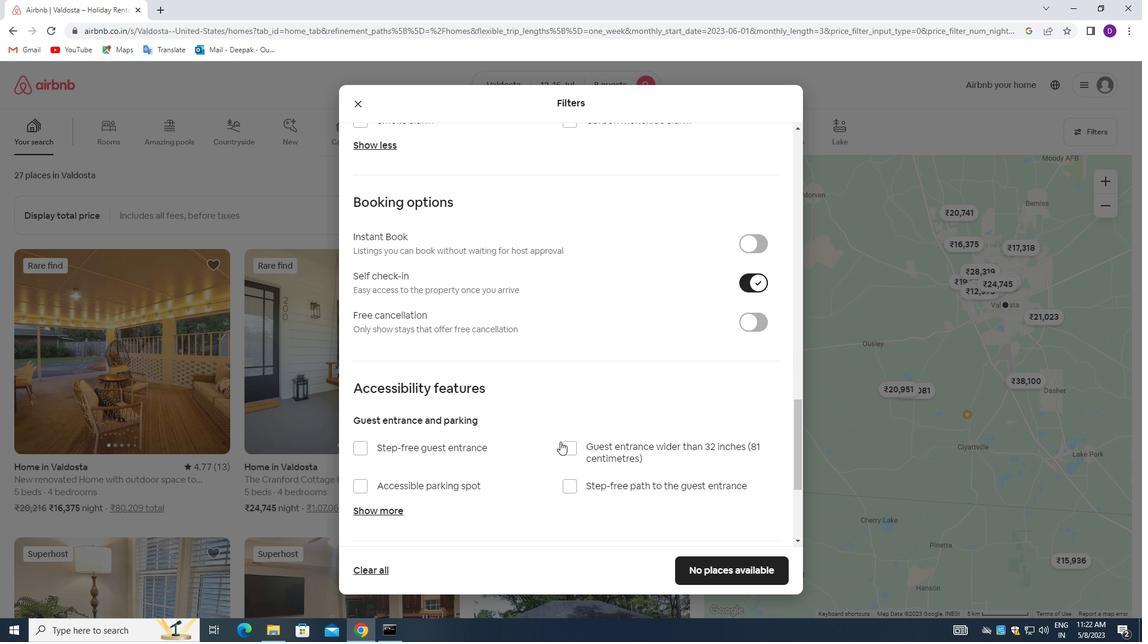 
Action: Mouse scrolled (557, 447) with delta (0, 0)
Screenshot: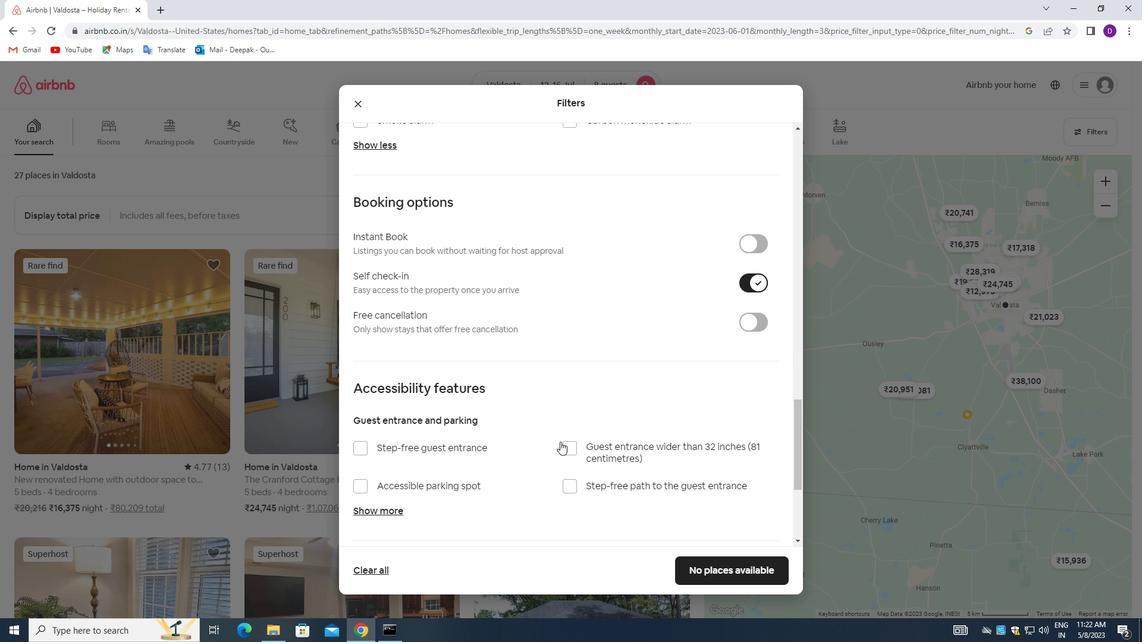 
Action: Mouse moved to (557, 448)
Screenshot: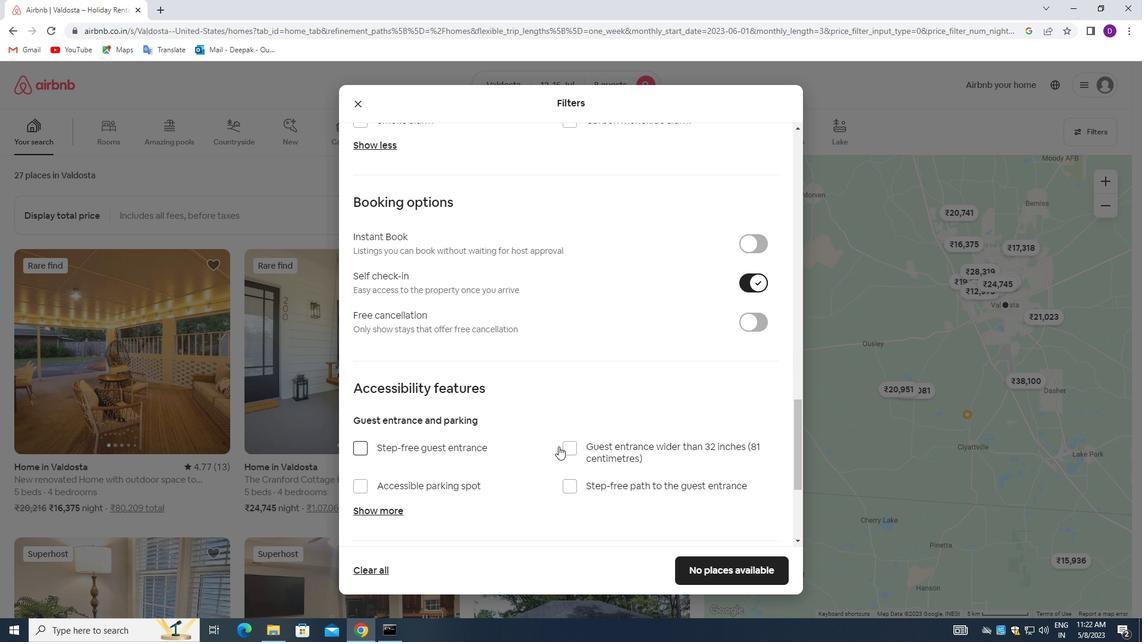
Action: Mouse scrolled (557, 448) with delta (0, 0)
Screenshot: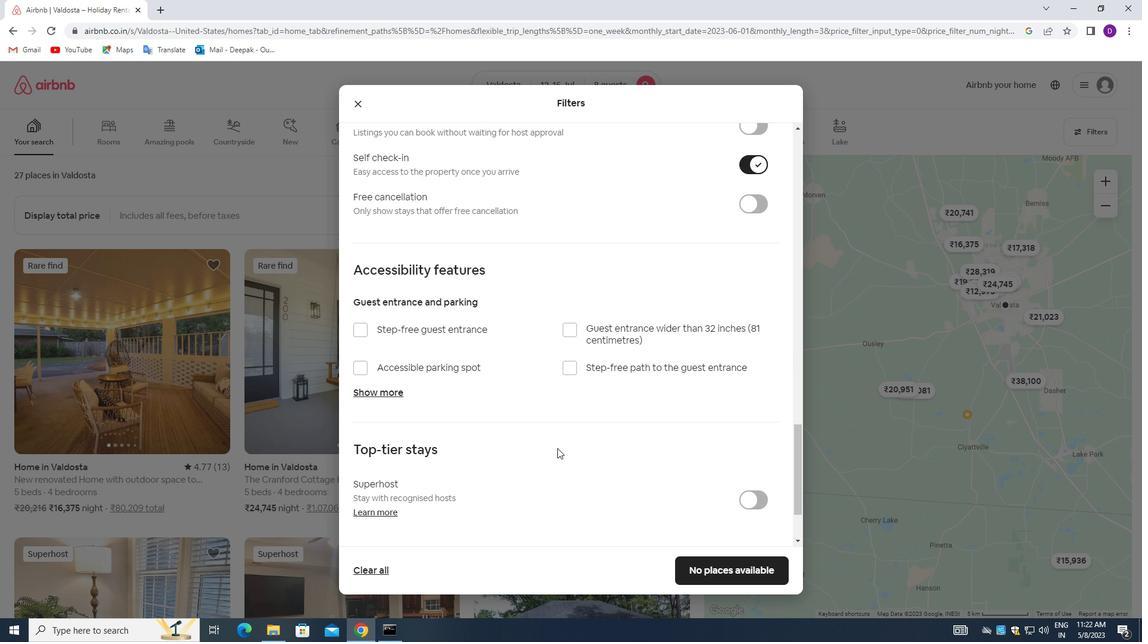 
Action: Mouse scrolled (557, 448) with delta (0, 0)
Screenshot: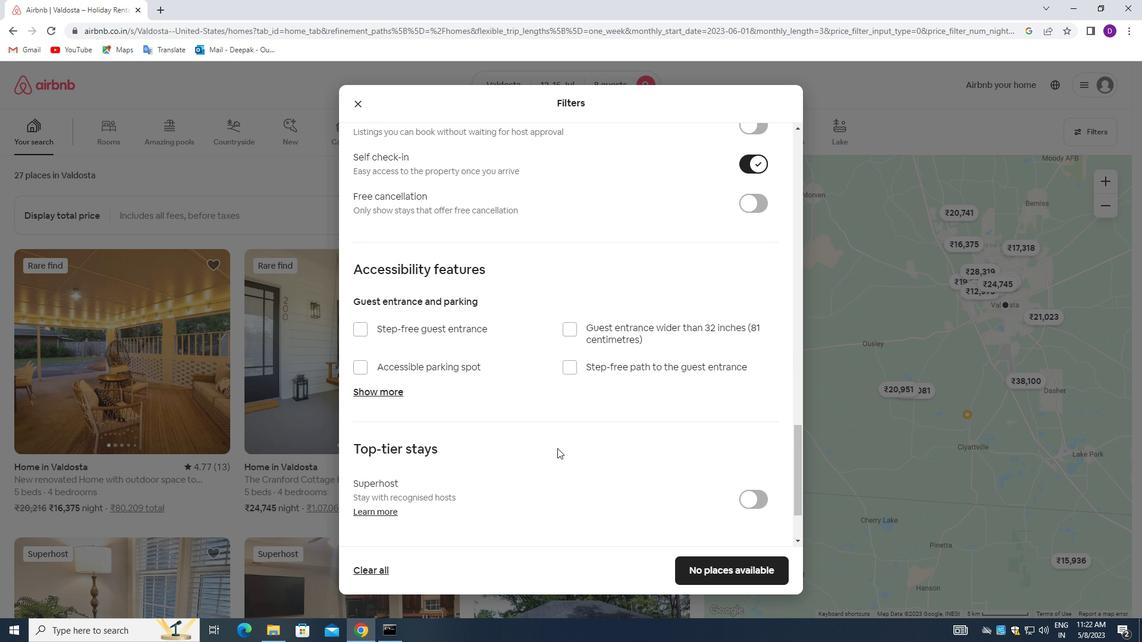 
Action: Mouse moved to (556, 448)
Screenshot: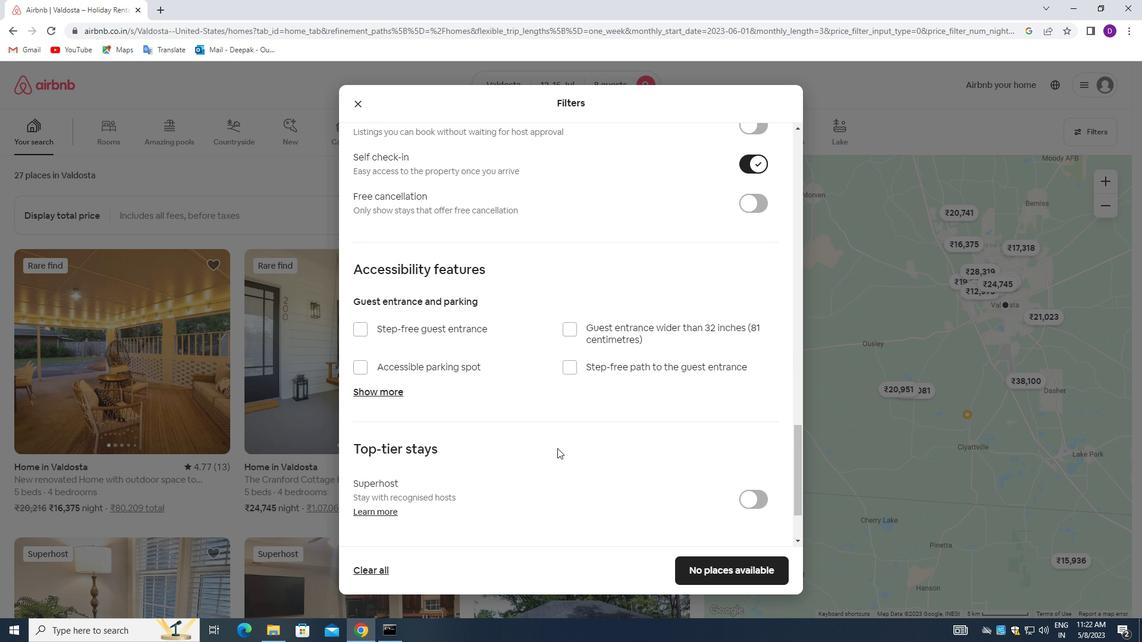 
Action: Mouse scrolled (556, 448) with delta (0, 0)
Screenshot: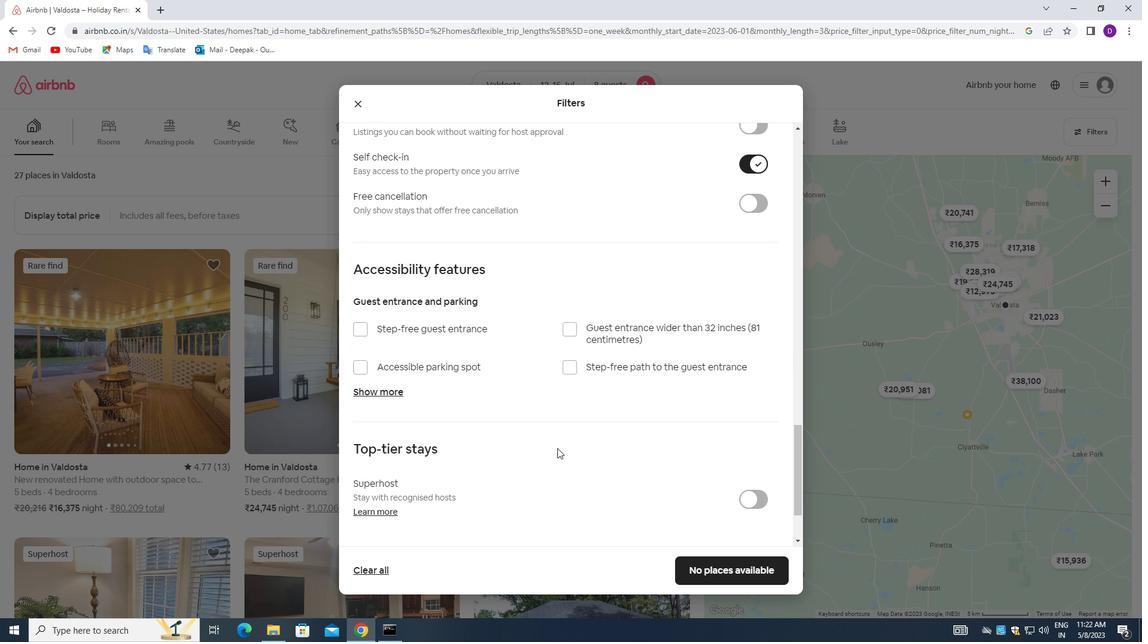 
Action: Mouse moved to (547, 450)
Screenshot: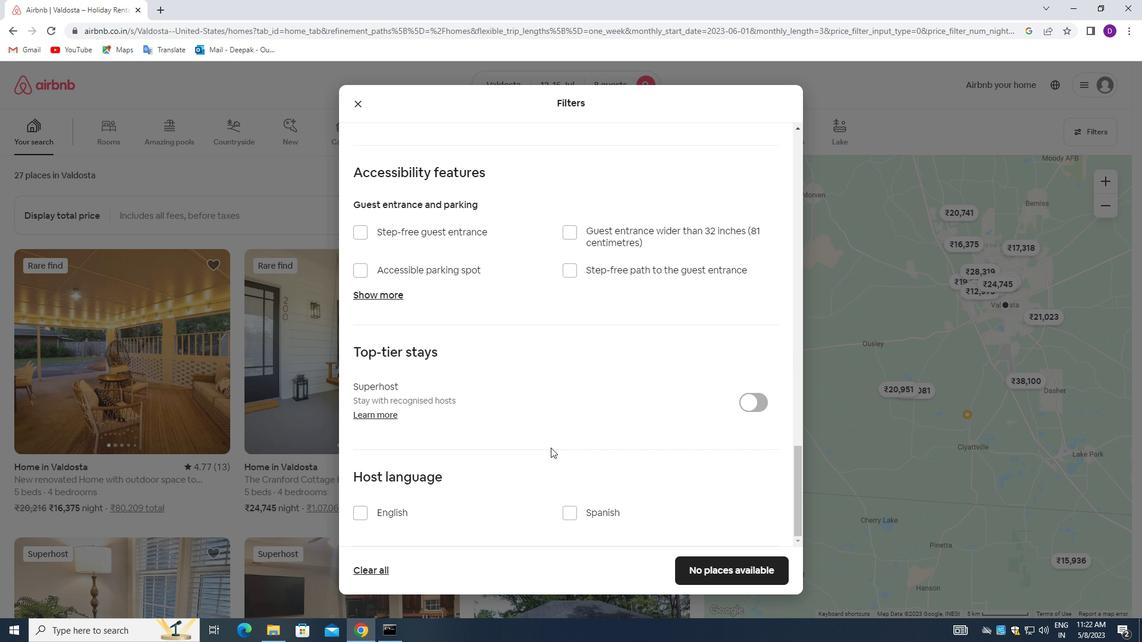 
Action: Mouse scrolled (547, 449) with delta (0, 0)
Screenshot: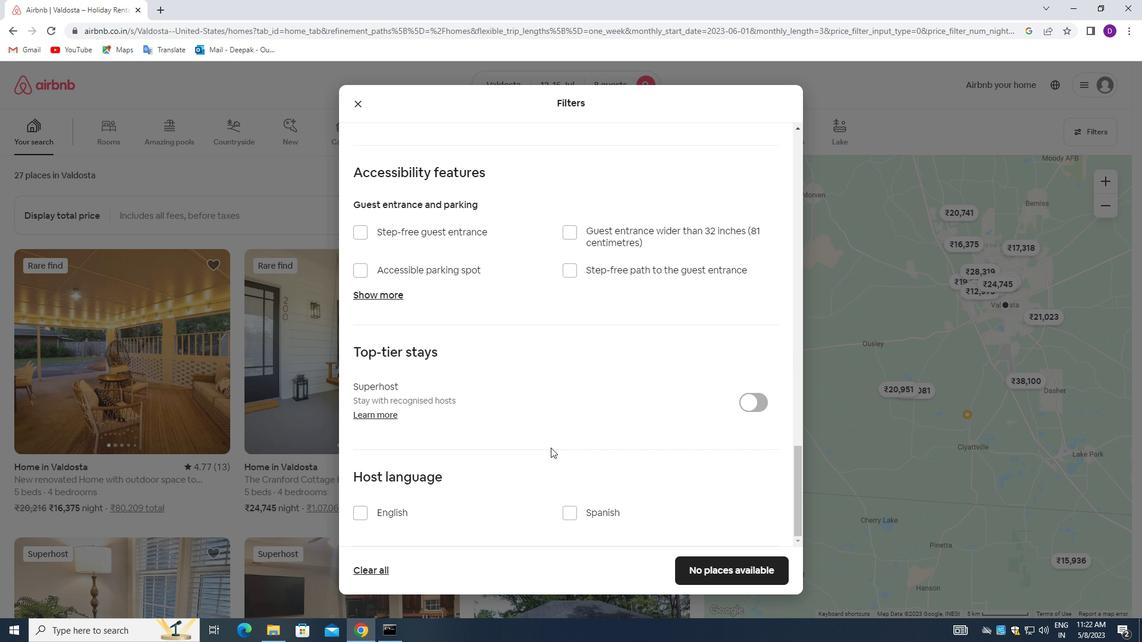 
Action: Mouse moved to (541, 455)
Screenshot: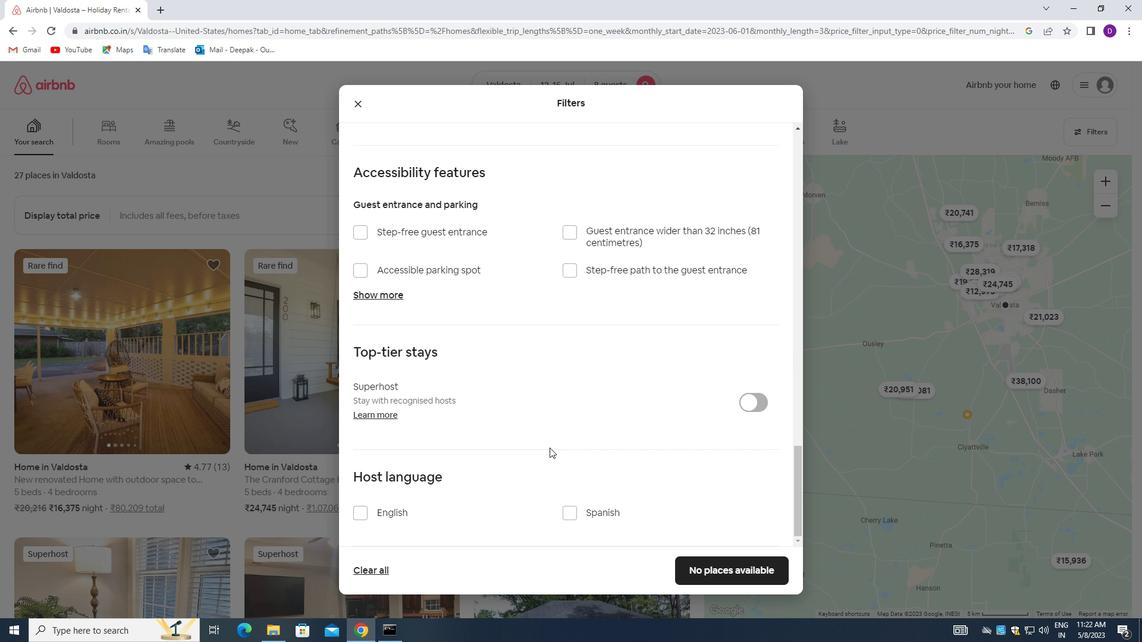 
Action: Mouse scrolled (541, 454) with delta (0, 0)
Screenshot: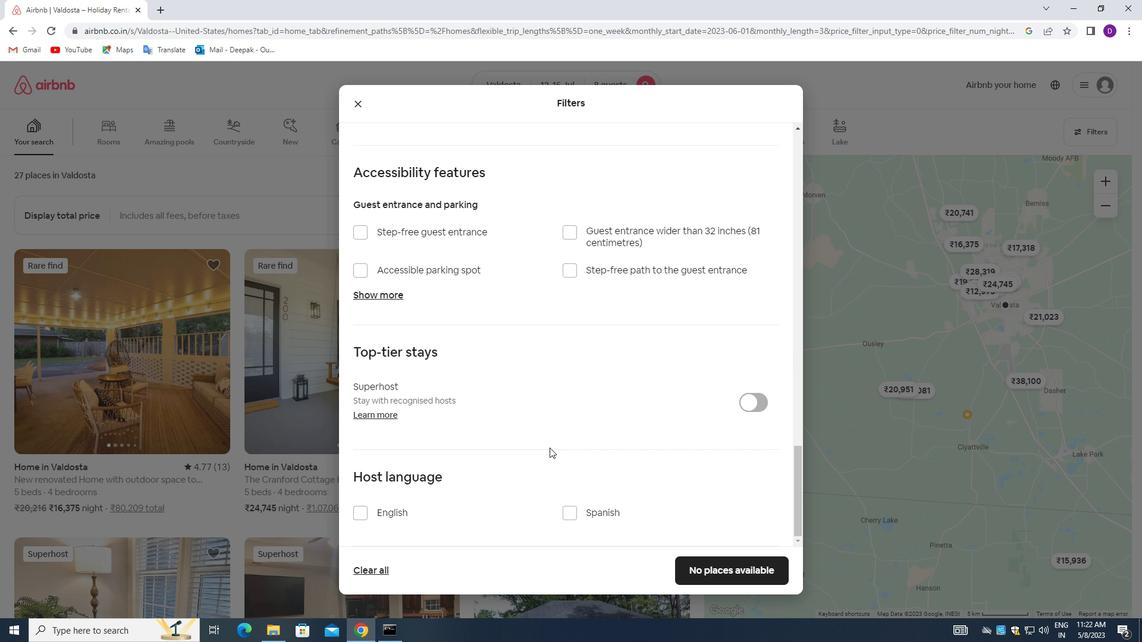 
Action: Mouse moved to (354, 512)
Screenshot: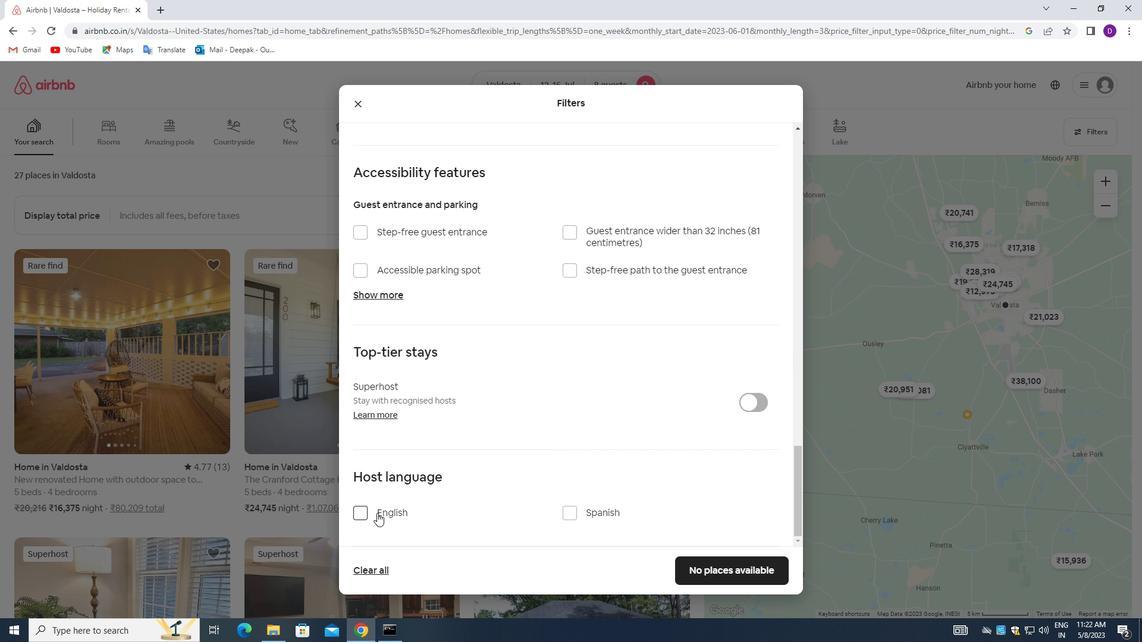 
Action: Mouse pressed left at (354, 512)
Screenshot: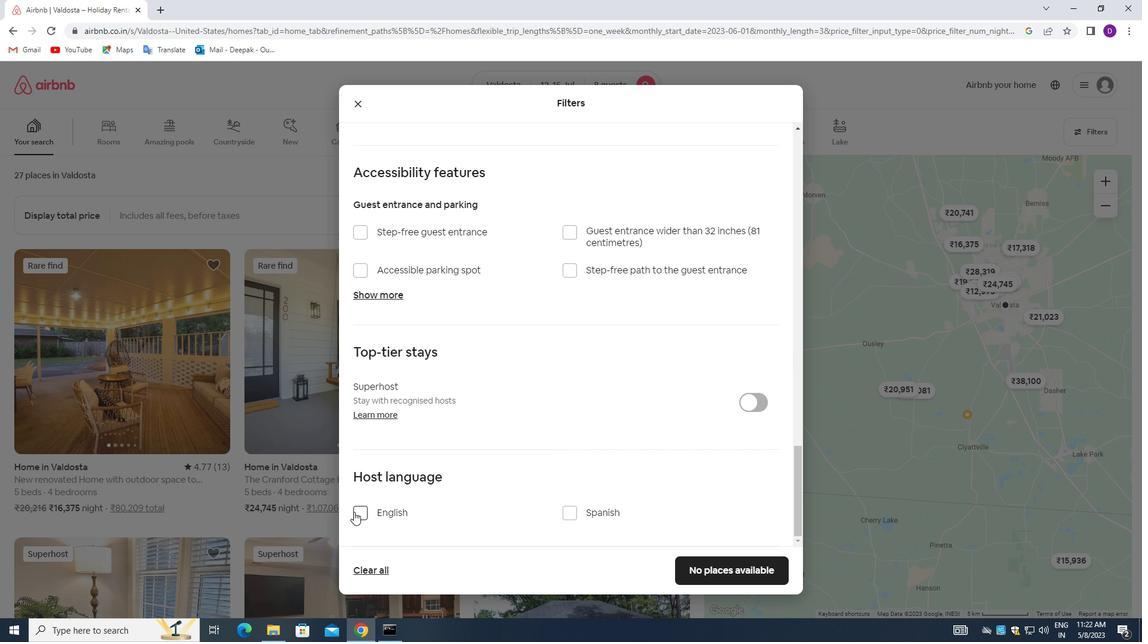 
Action: Mouse moved to (686, 571)
Screenshot: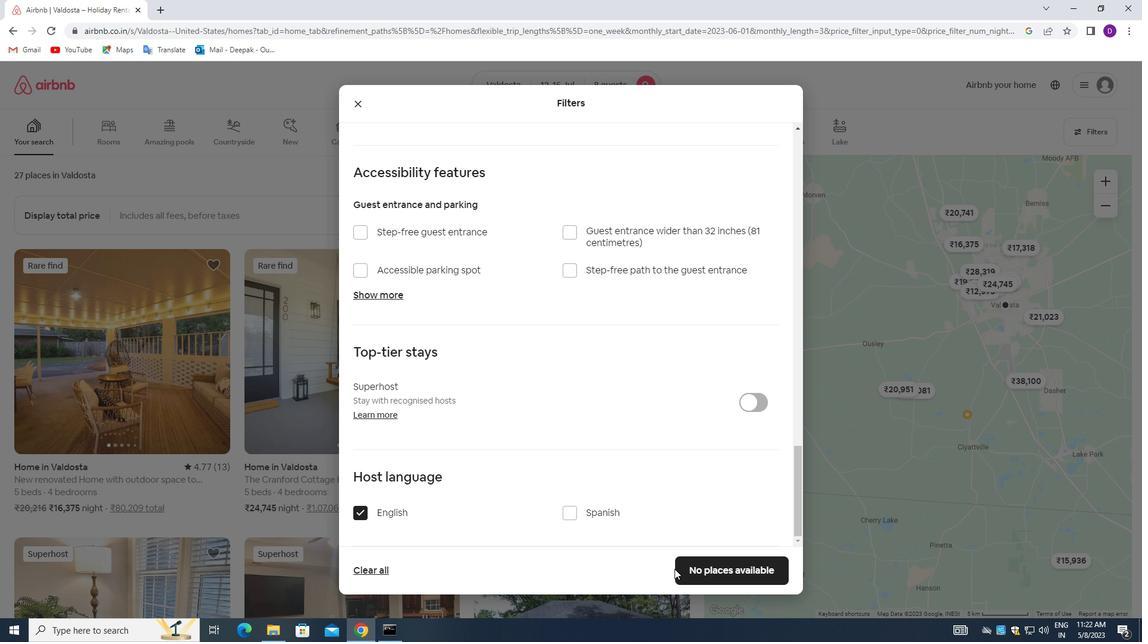 
Action: Mouse pressed left at (686, 571)
Screenshot: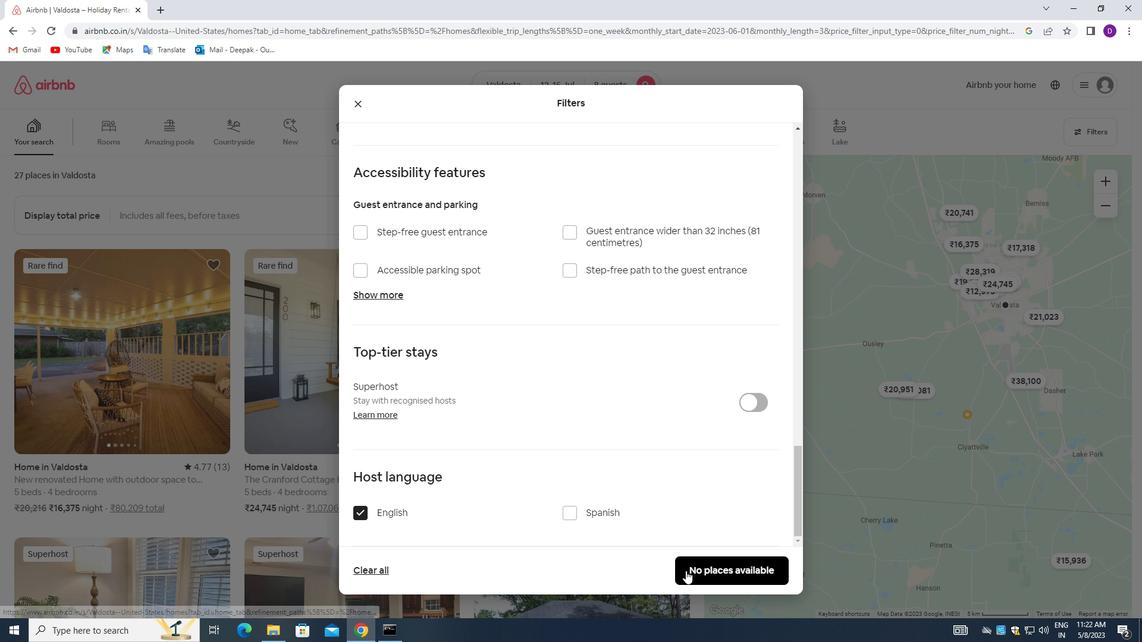 
Action: Mouse moved to (543, 436)
Screenshot: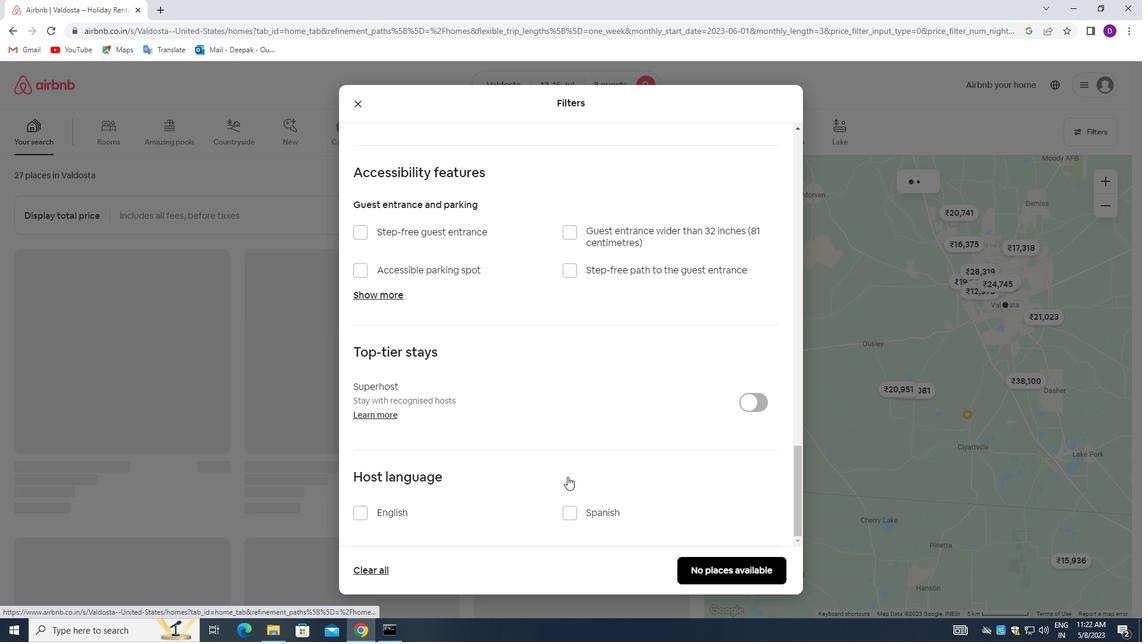 
